 Task: Look for space in Cisnadie, Romania from 9th August, 2023 to 12th August, 2023 for 1 adult in price range Rs.6000 to Rs.15000. Place can be entire place with 1  bedroom having 1 bed and 1 bathroom. Property type can be house, flat, guest house. Booking option can be shelf check-in. Required host language is English.
Action: Mouse moved to (535, 126)
Screenshot: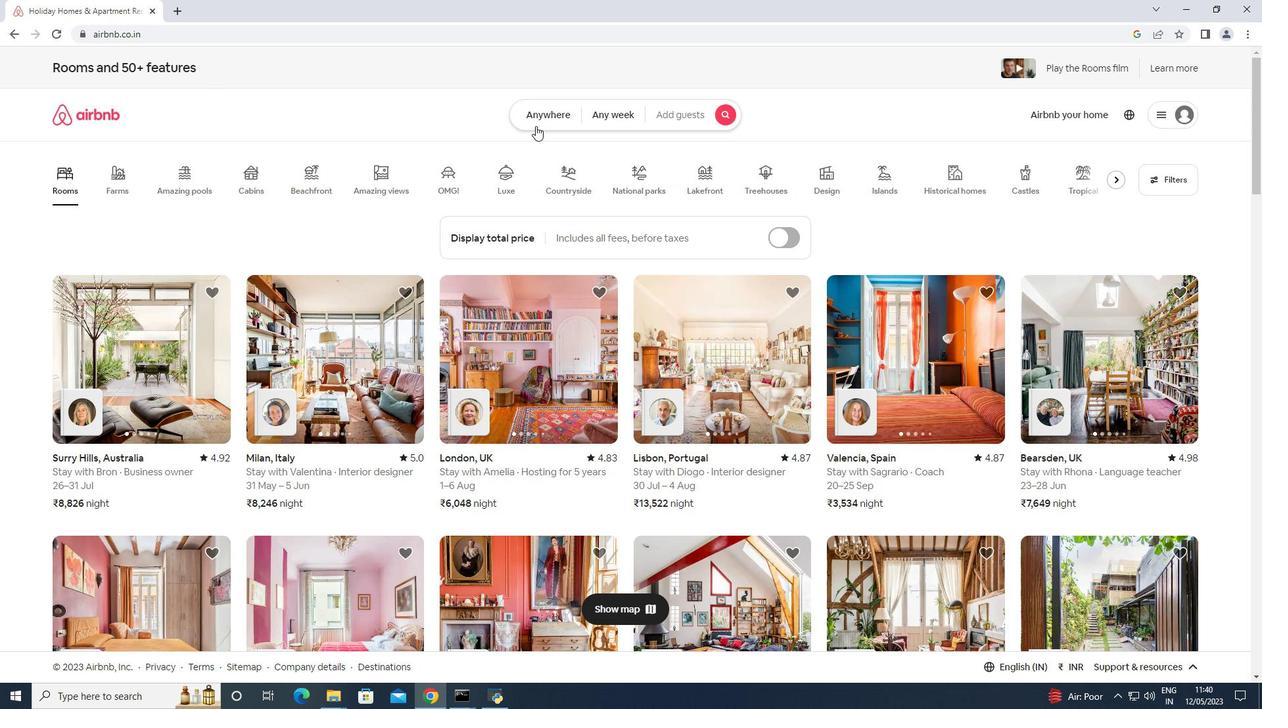 
Action: Mouse pressed left at (535, 126)
Screenshot: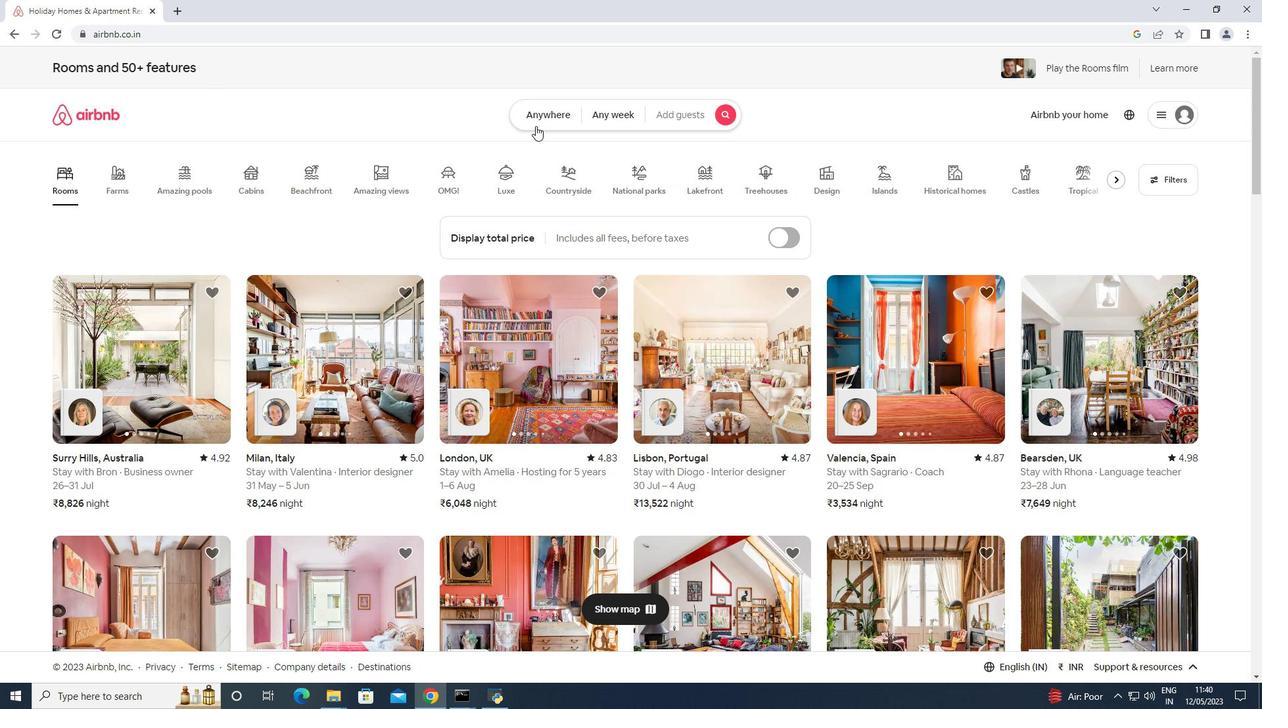 
Action: Mouse moved to (475, 159)
Screenshot: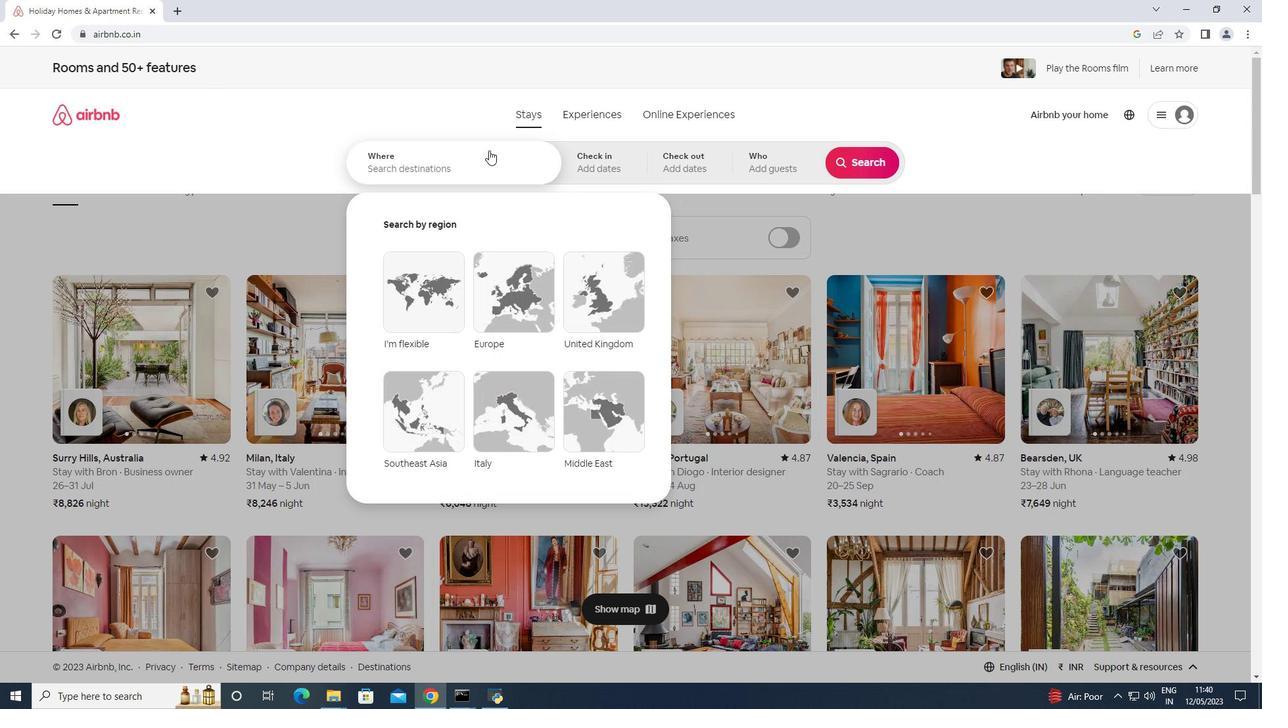 
Action: Mouse pressed left at (475, 159)
Screenshot: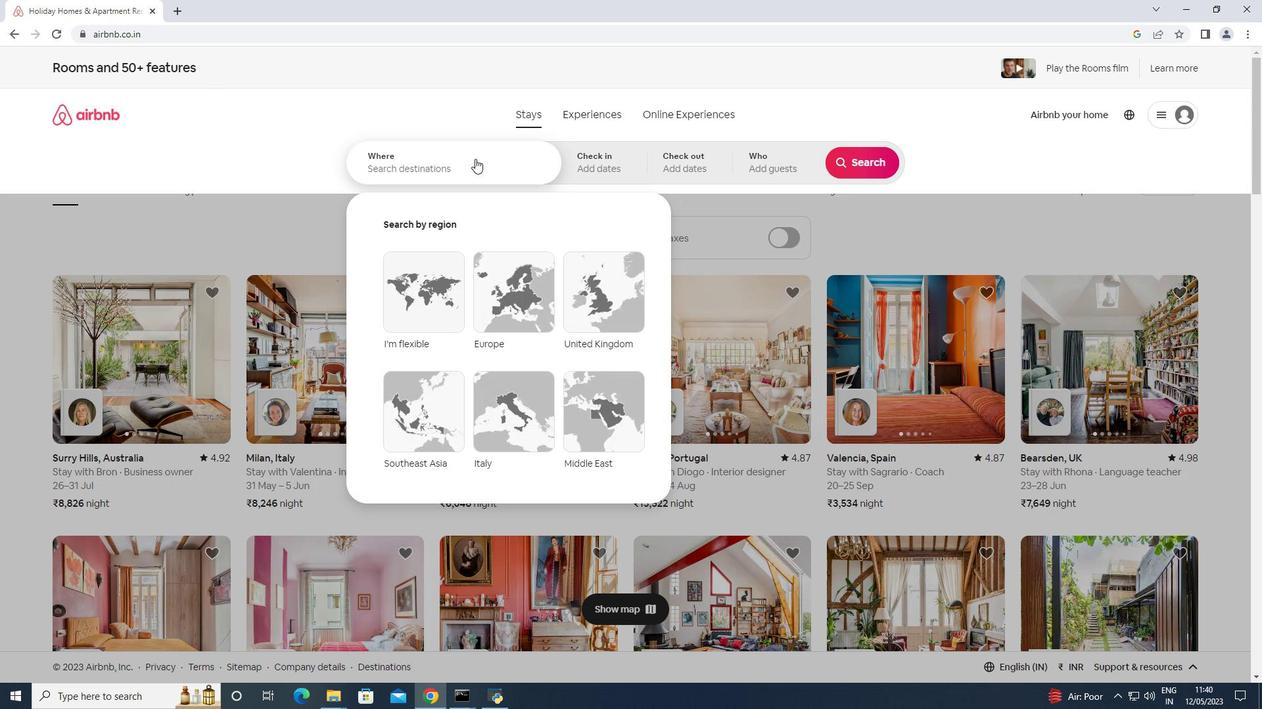 
Action: Mouse moved to (529, 161)
Screenshot: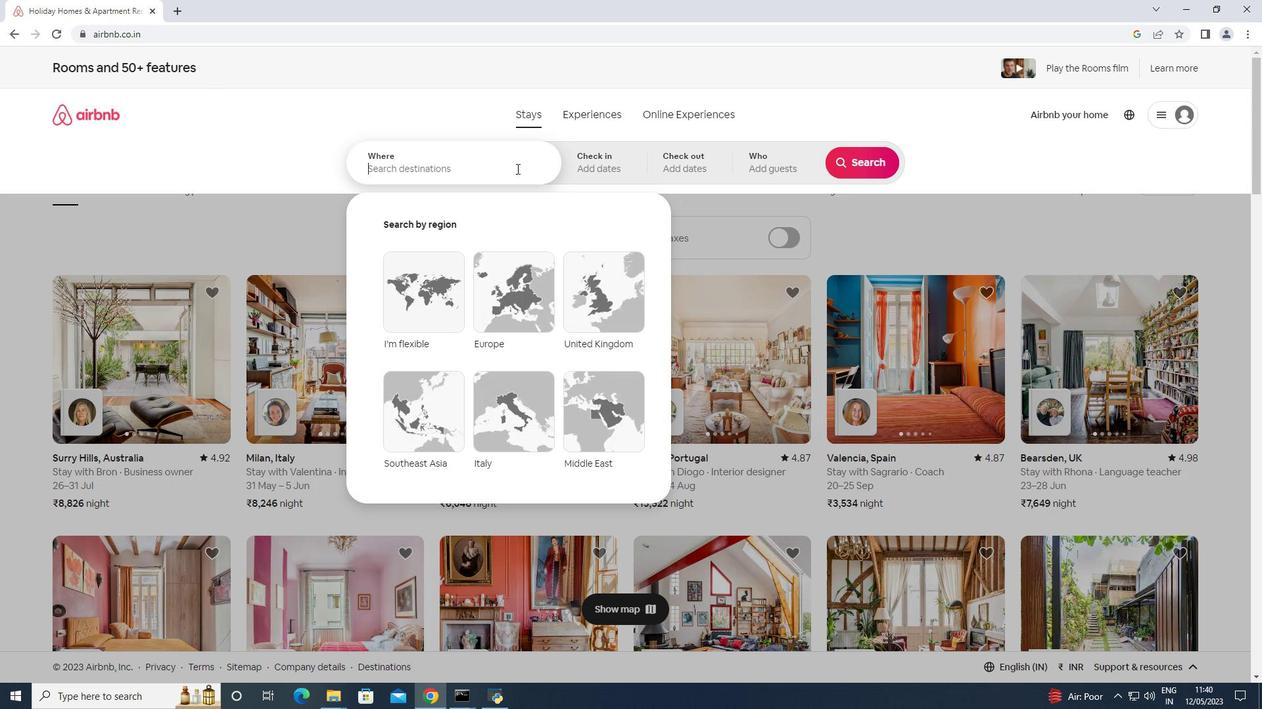 
Action: Key pressed <Key.shift><Key.shift><Key.shift><Key.shift><Key.shift>Cisnadie,<Key.space><Key.shift>Romania<Key.enter>
Screenshot: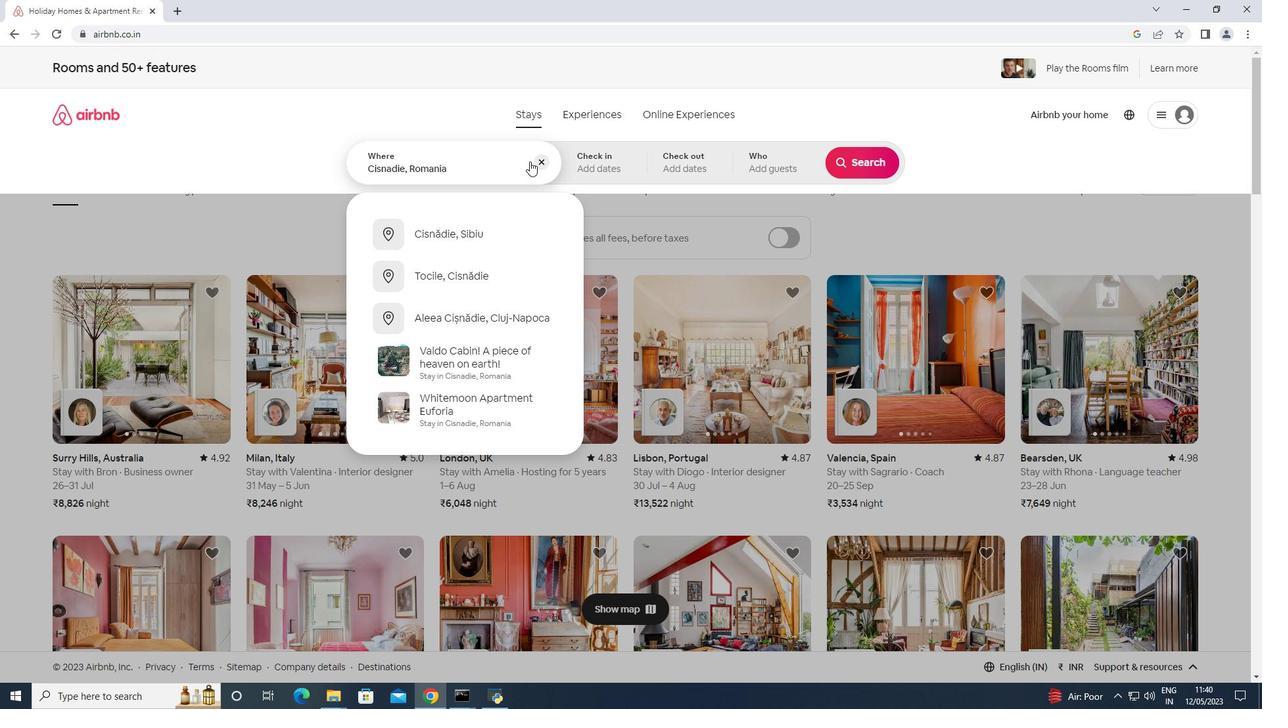 
Action: Mouse moved to (859, 269)
Screenshot: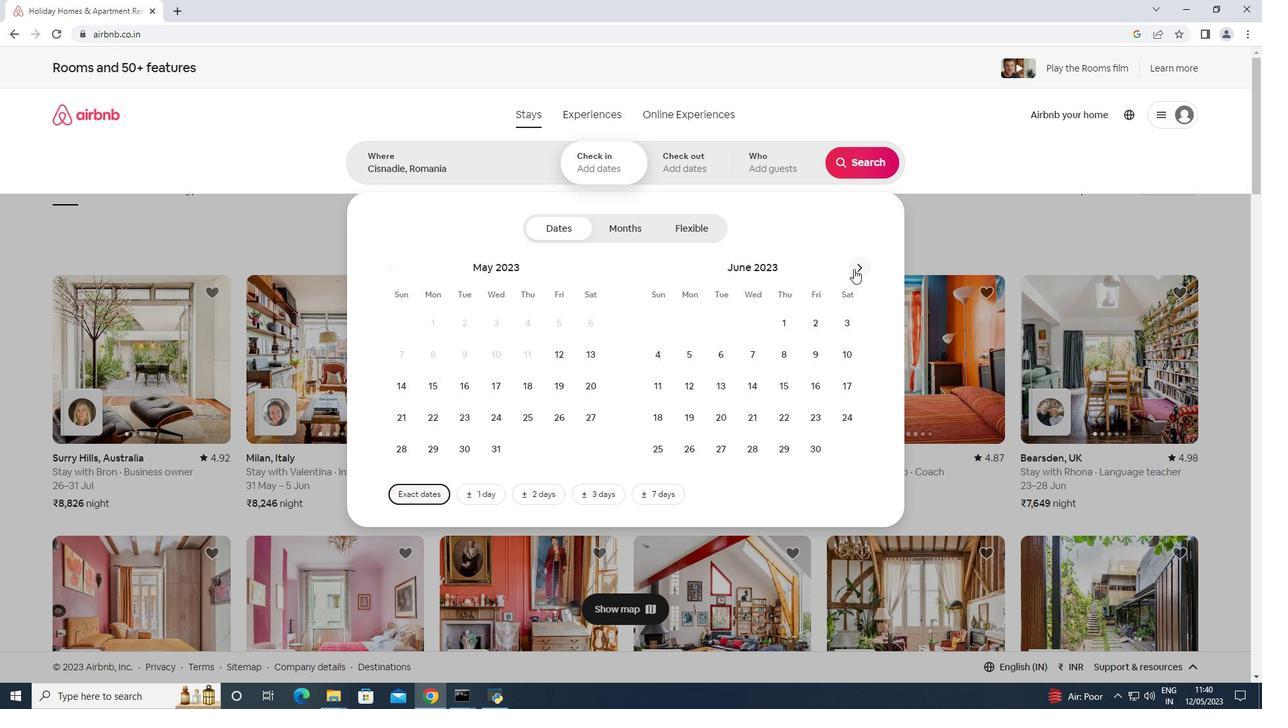 
Action: Mouse pressed left at (859, 269)
Screenshot: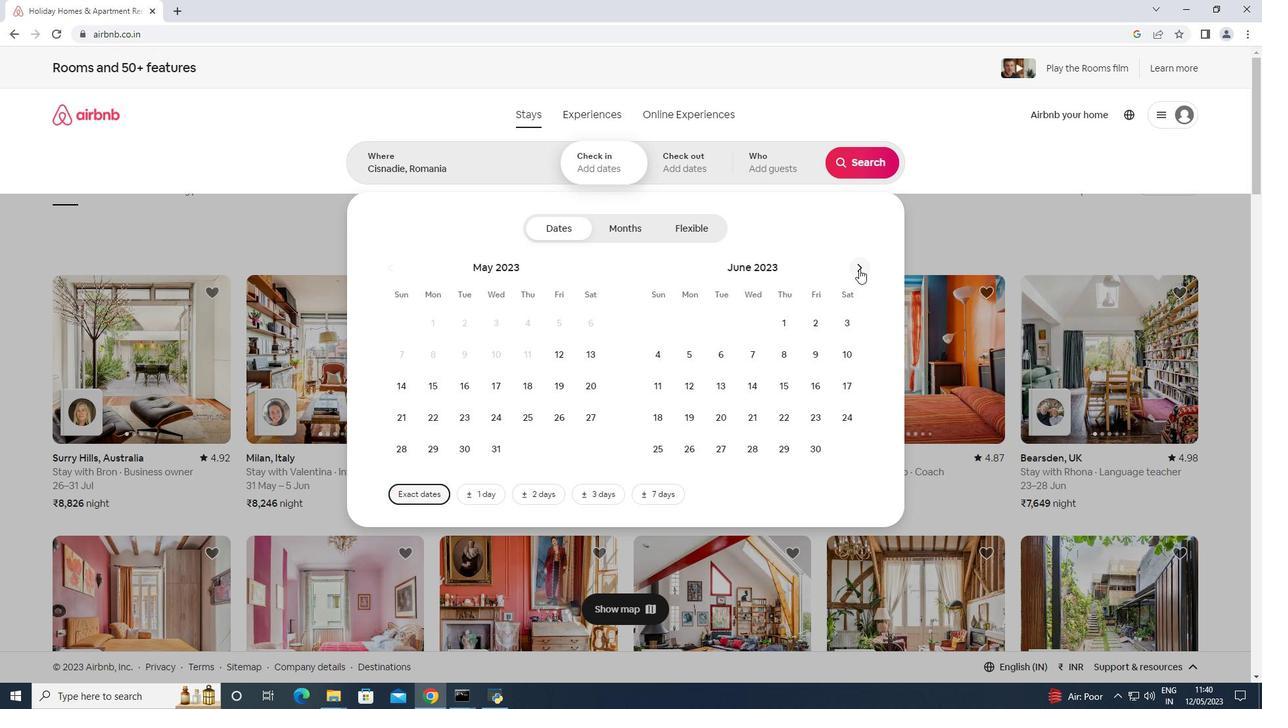 
Action: Mouse pressed left at (859, 269)
Screenshot: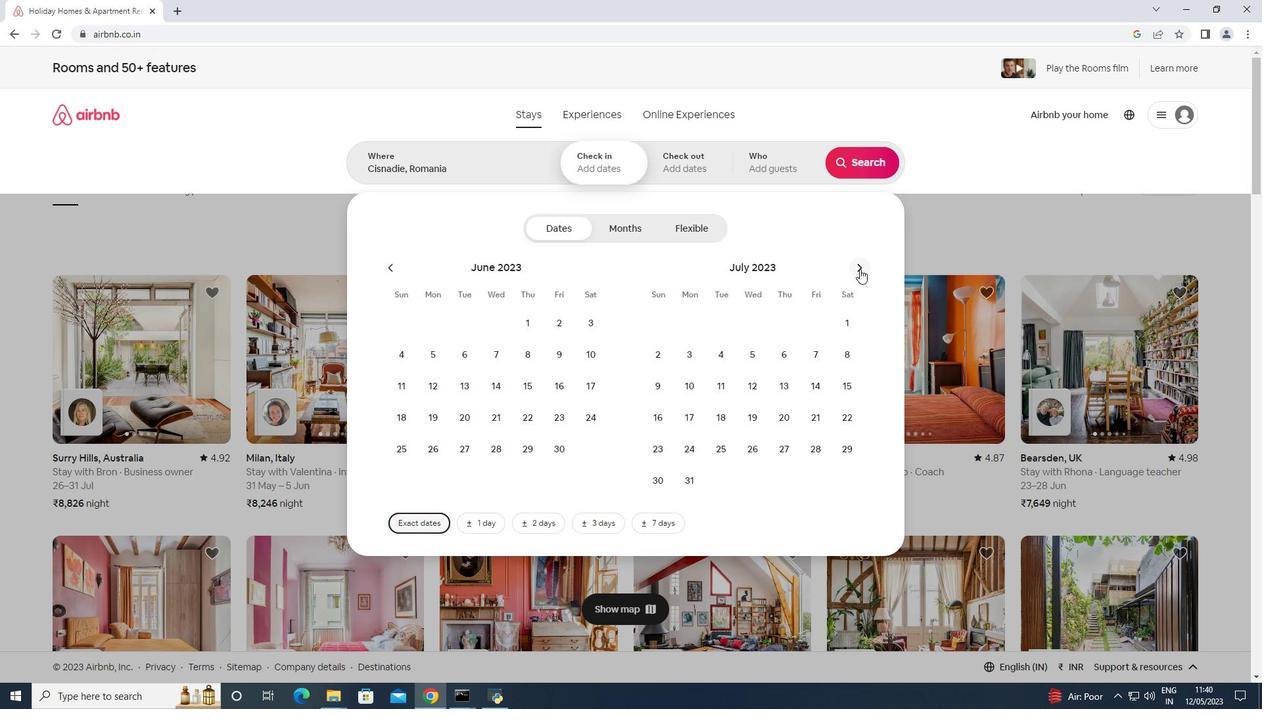
Action: Mouse moved to (744, 353)
Screenshot: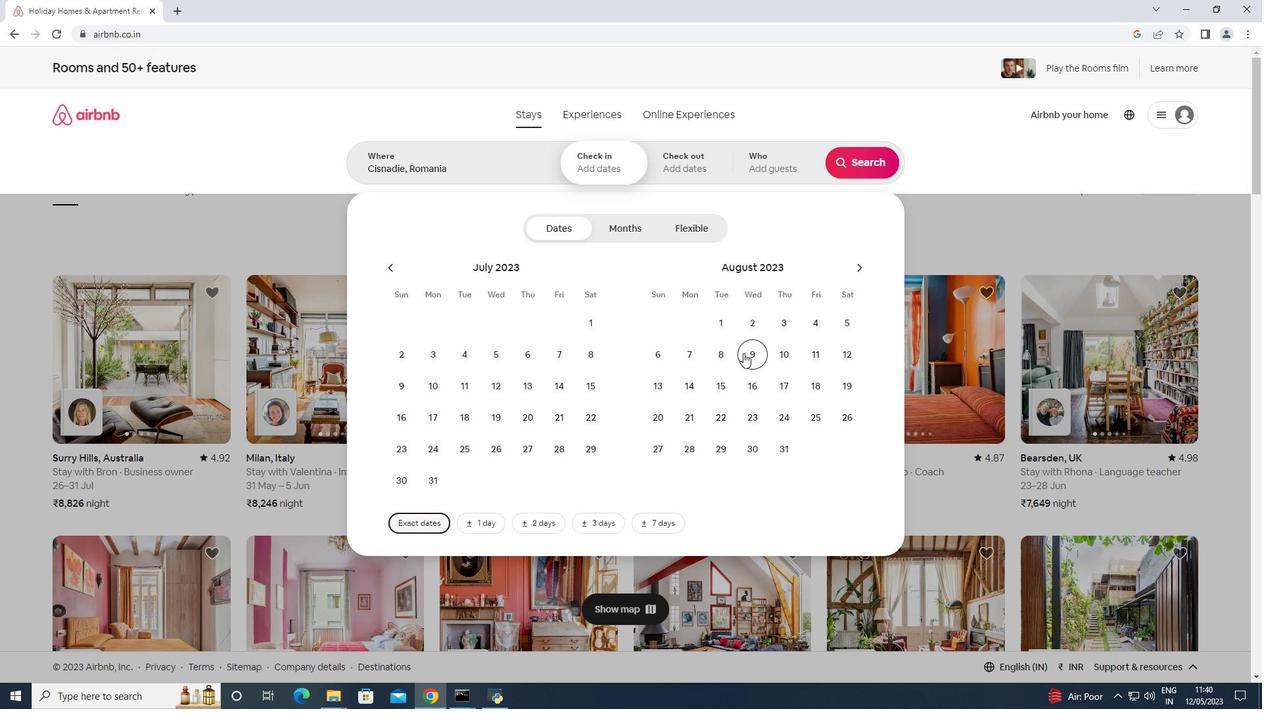 
Action: Mouse pressed left at (744, 353)
Screenshot: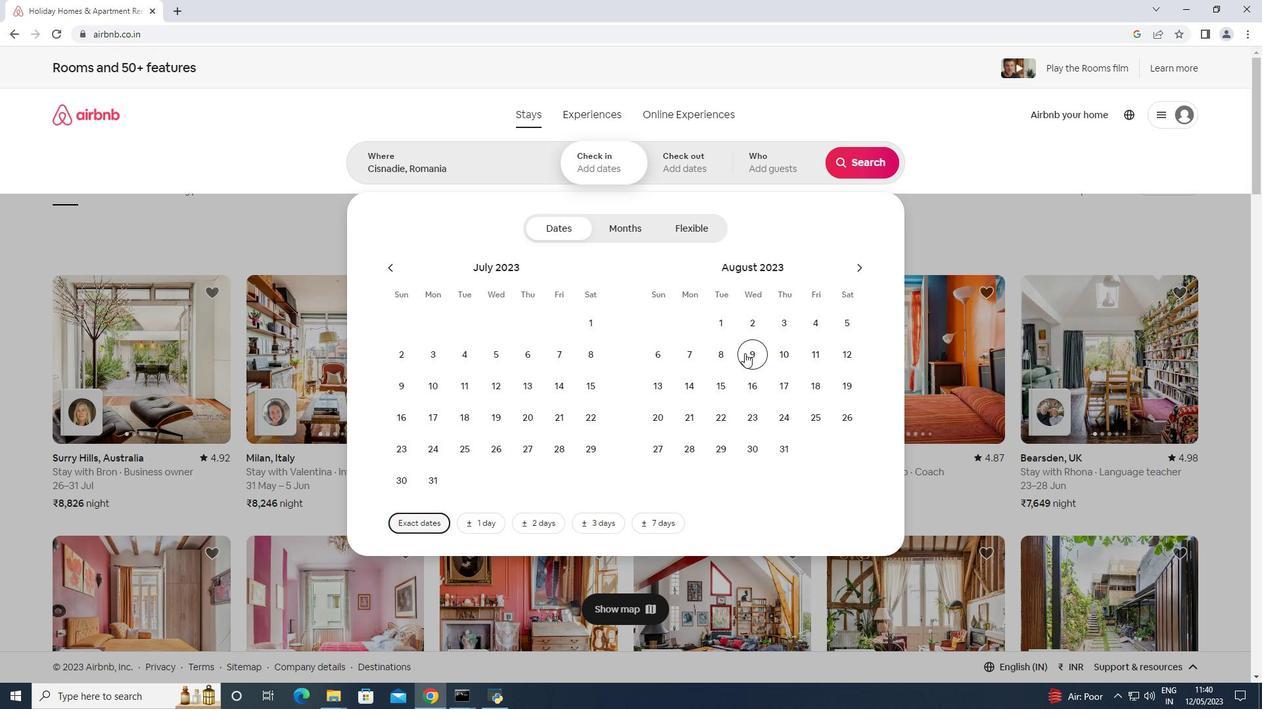 
Action: Mouse moved to (842, 353)
Screenshot: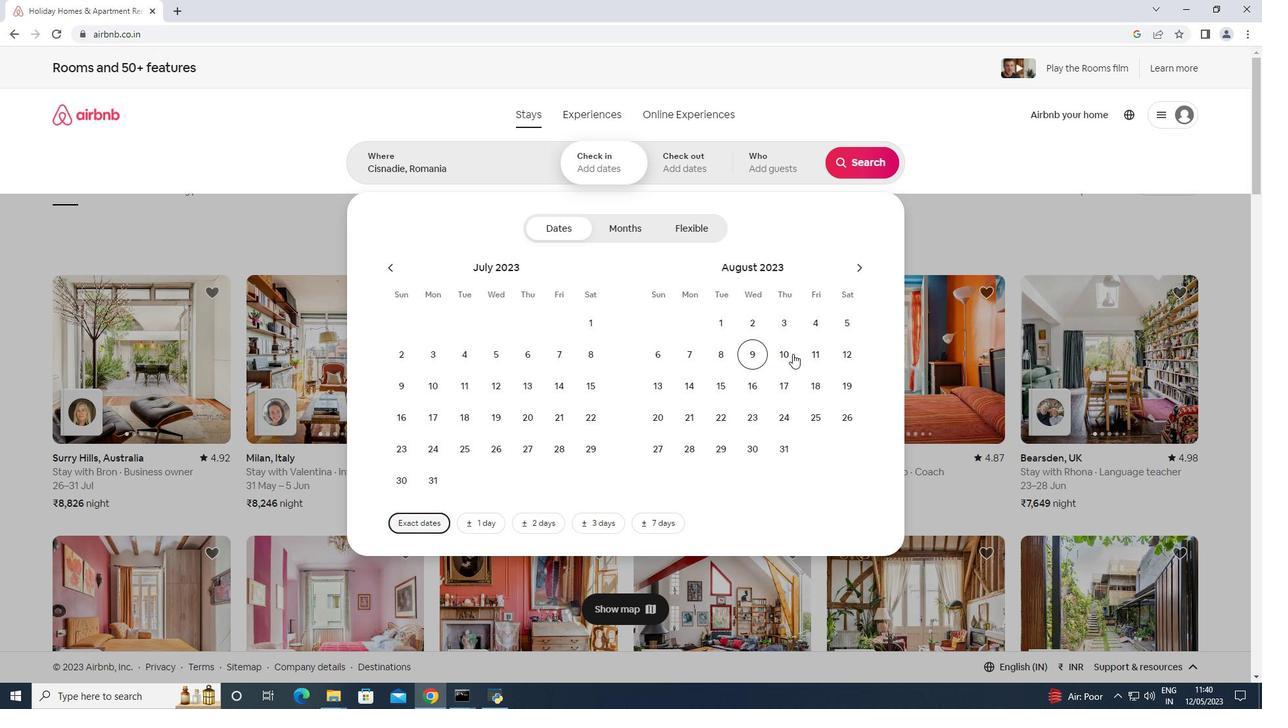 
Action: Mouse pressed left at (842, 353)
Screenshot: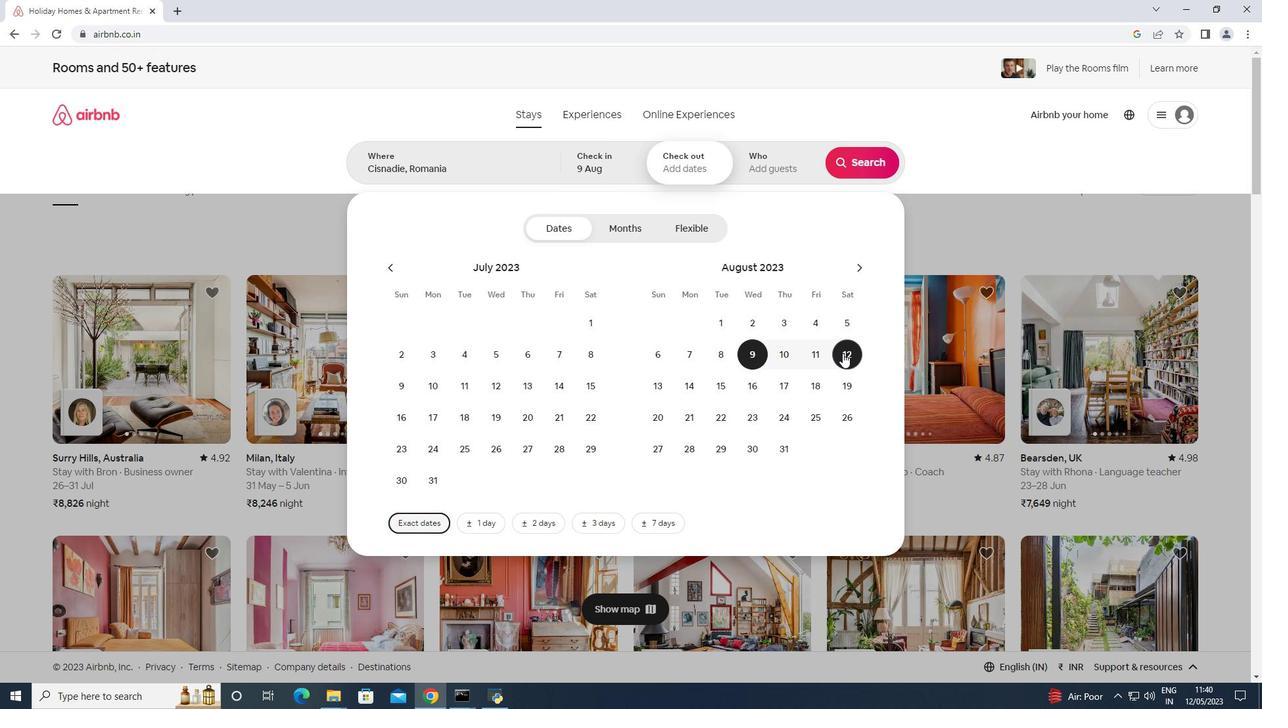 
Action: Mouse moved to (775, 155)
Screenshot: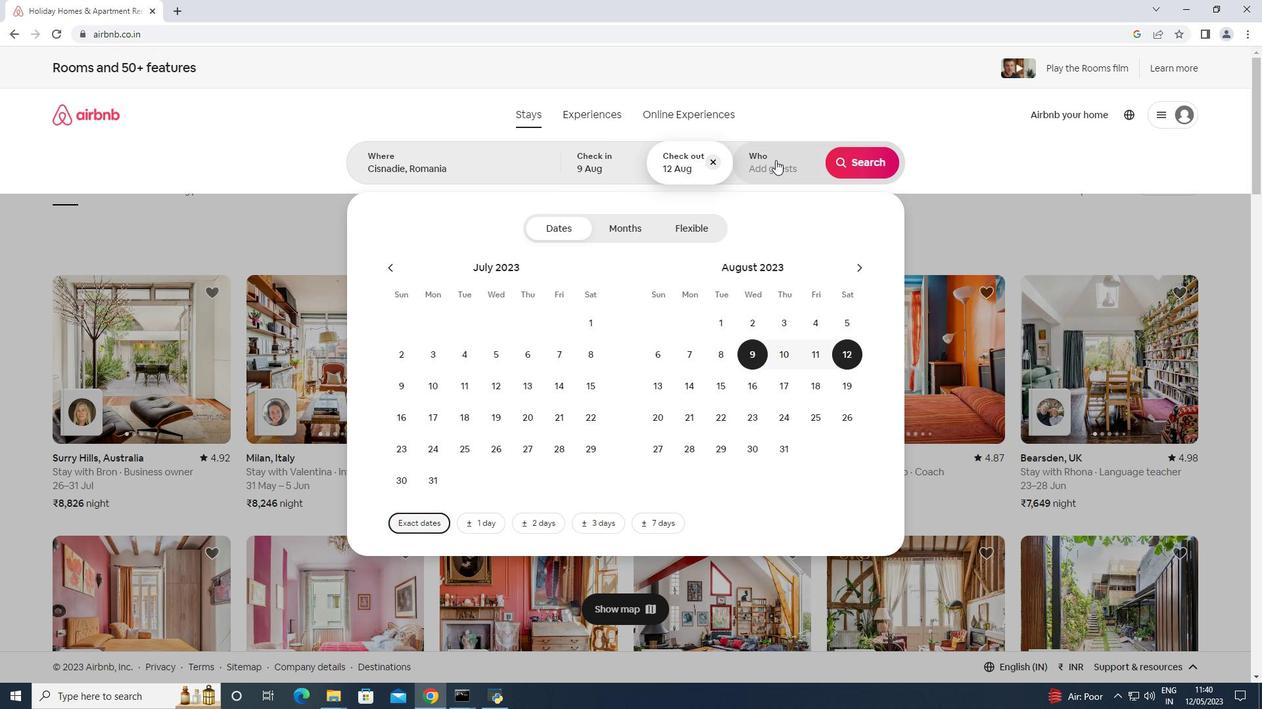 
Action: Mouse pressed left at (775, 155)
Screenshot: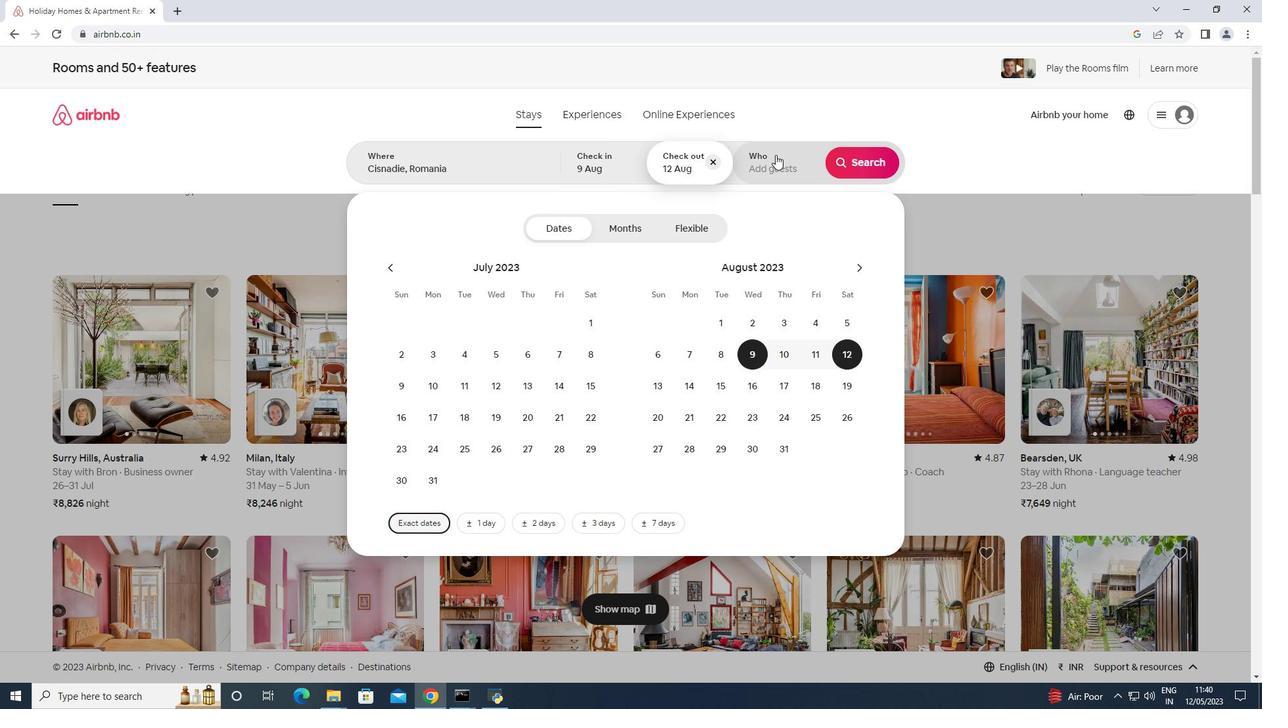 
Action: Mouse moved to (862, 226)
Screenshot: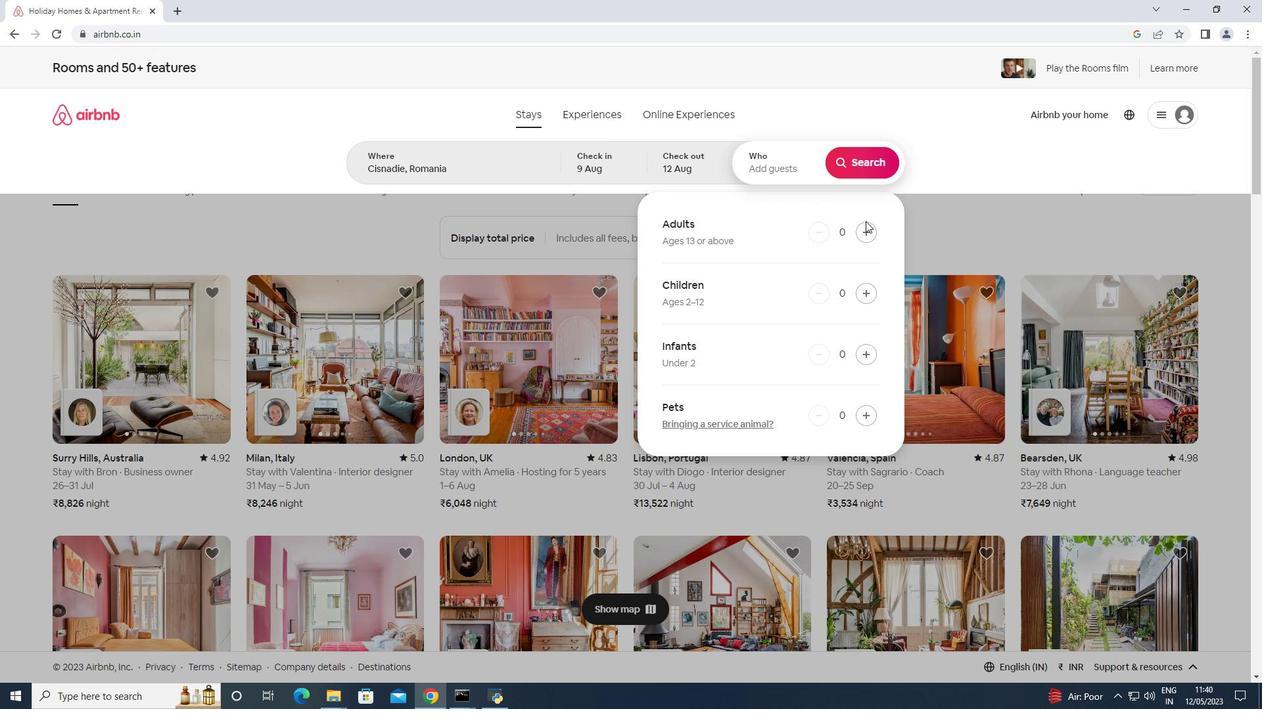 
Action: Mouse pressed left at (862, 226)
Screenshot: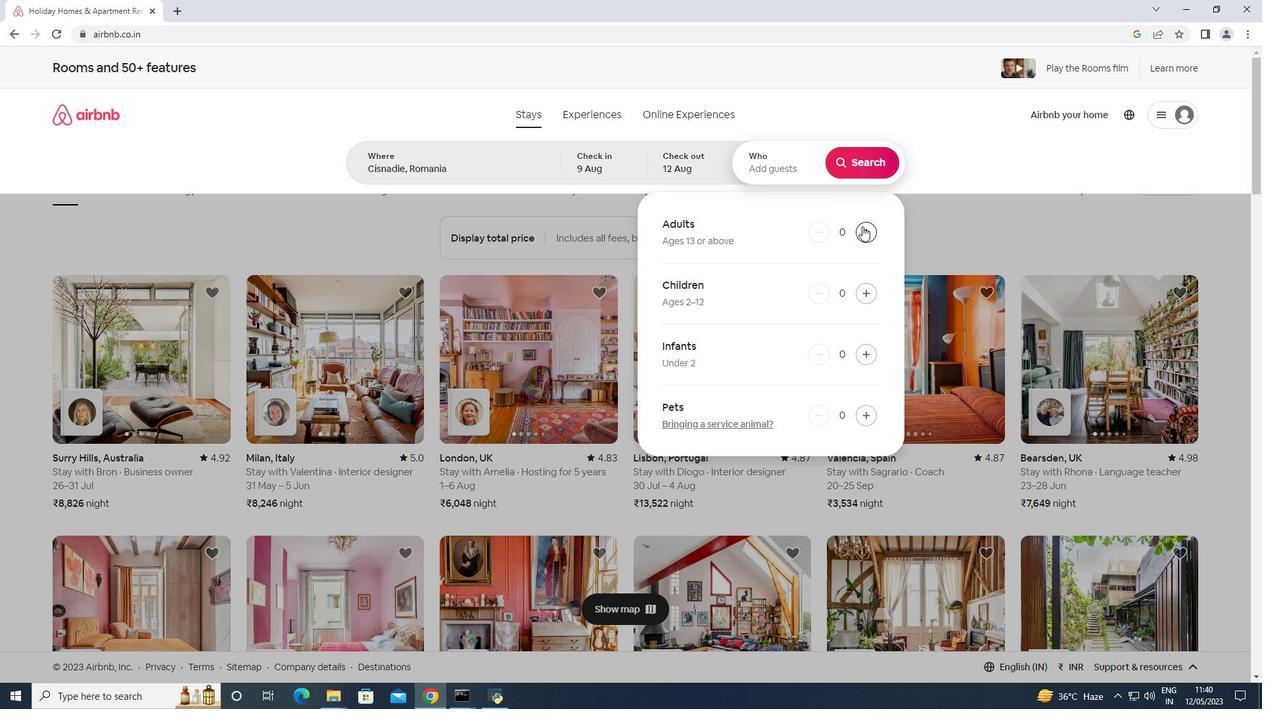 
Action: Mouse moved to (866, 153)
Screenshot: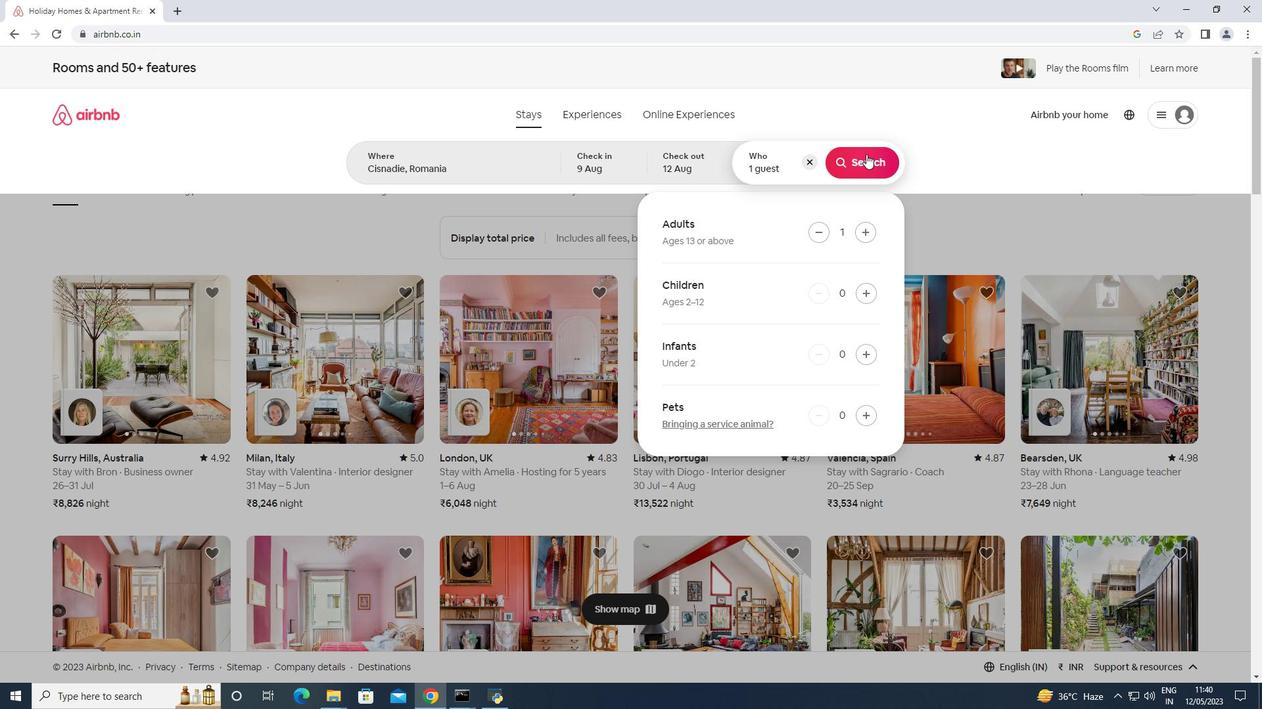 
Action: Mouse pressed left at (866, 153)
Screenshot: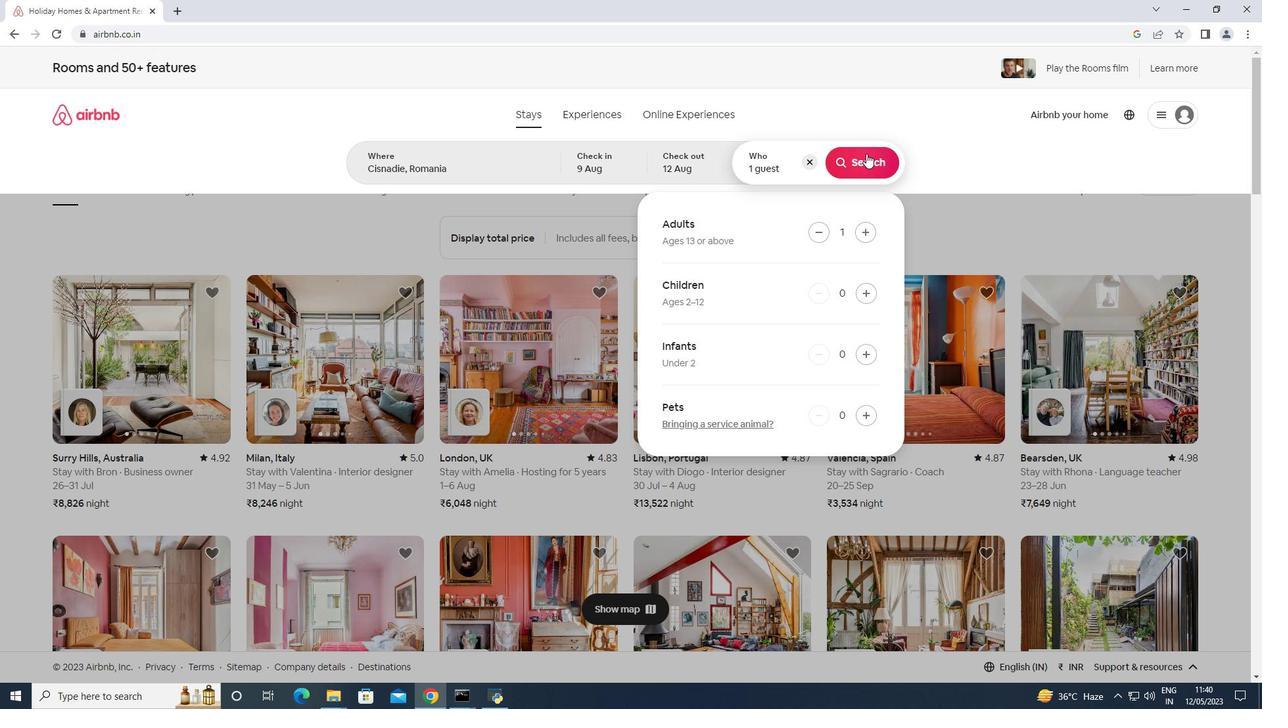 
Action: Mouse moved to (1216, 129)
Screenshot: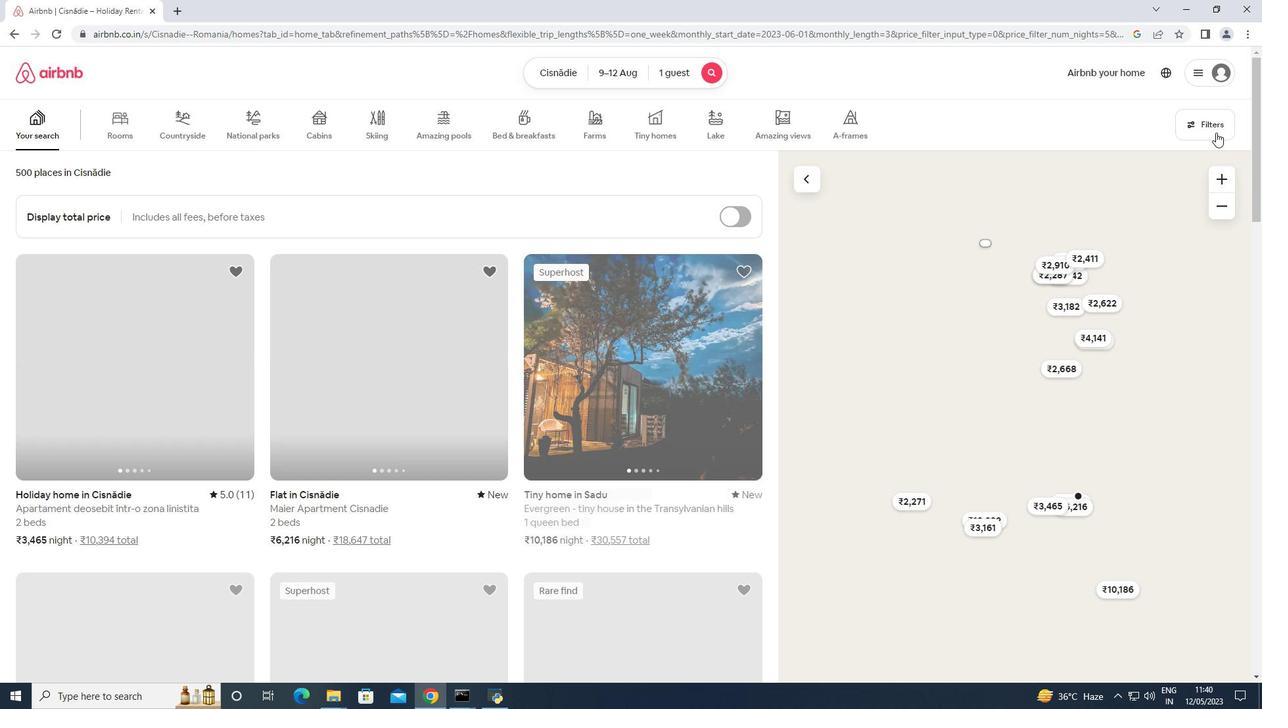 
Action: Mouse pressed left at (1216, 129)
Screenshot: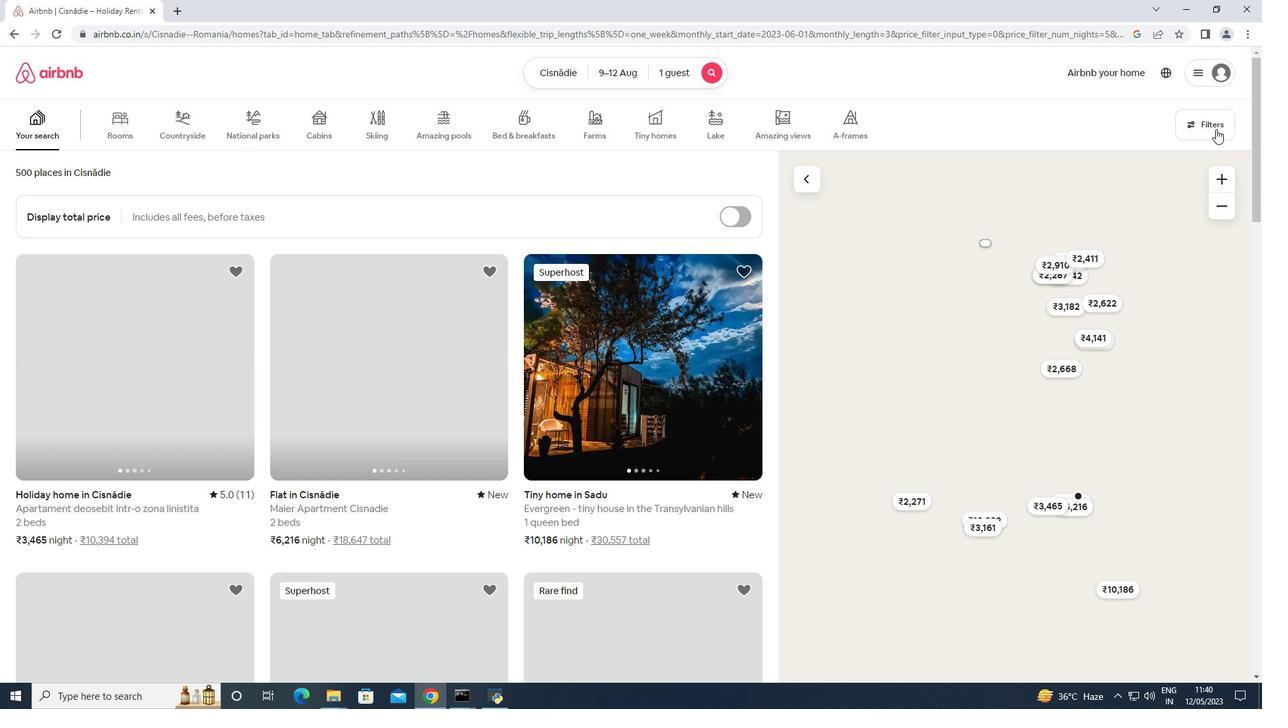 
Action: Mouse moved to (554, 450)
Screenshot: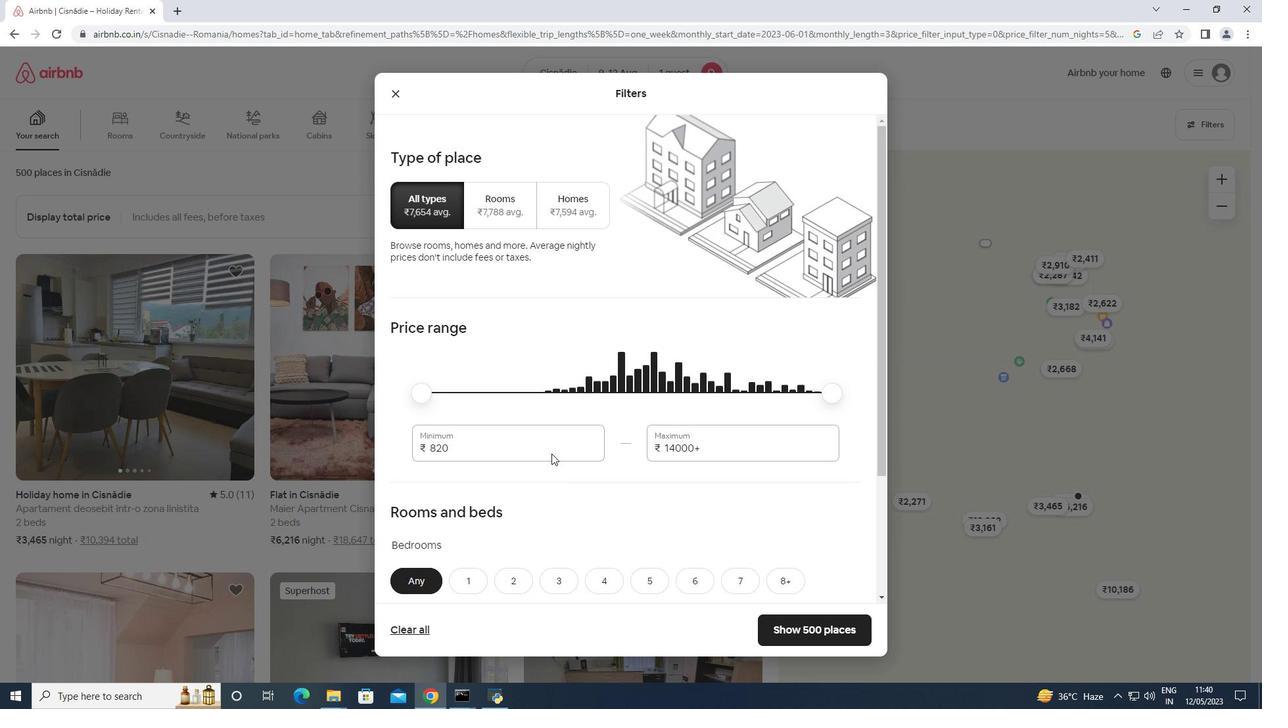 
Action: Mouse pressed left at (554, 450)
Screenshot: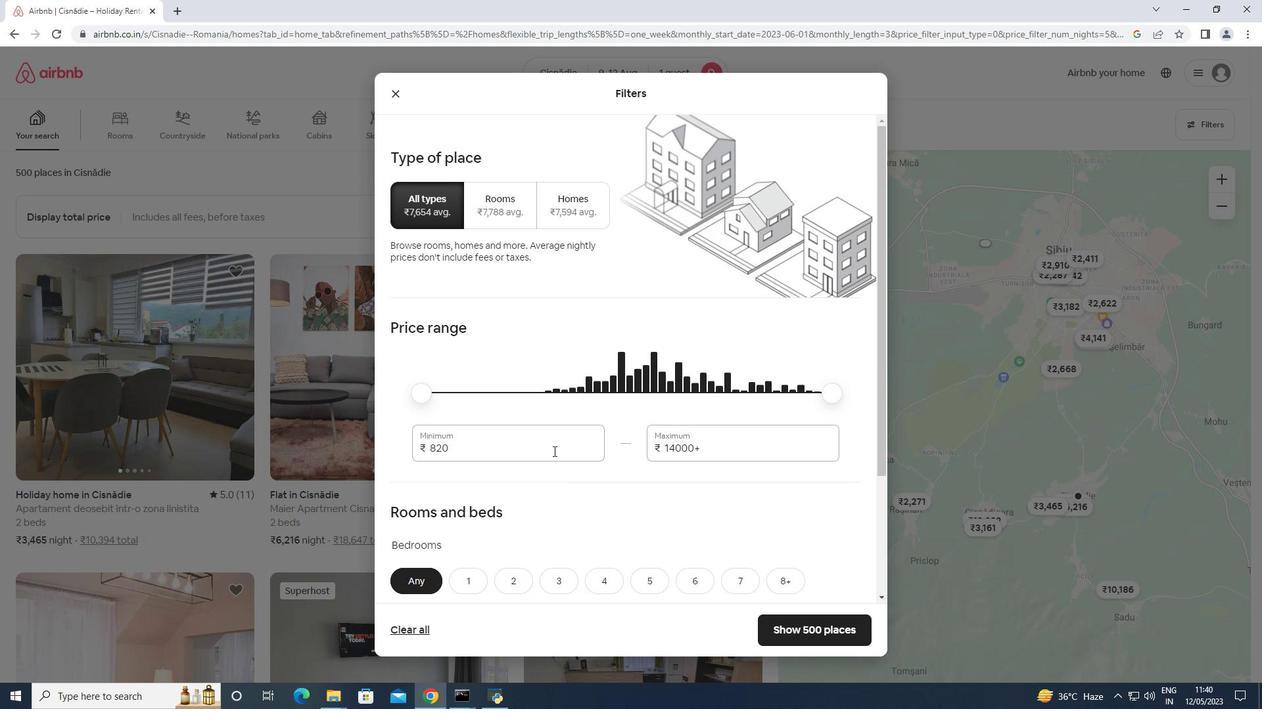 
Action: Mouse pressed left at (554, 450)
Screenshot: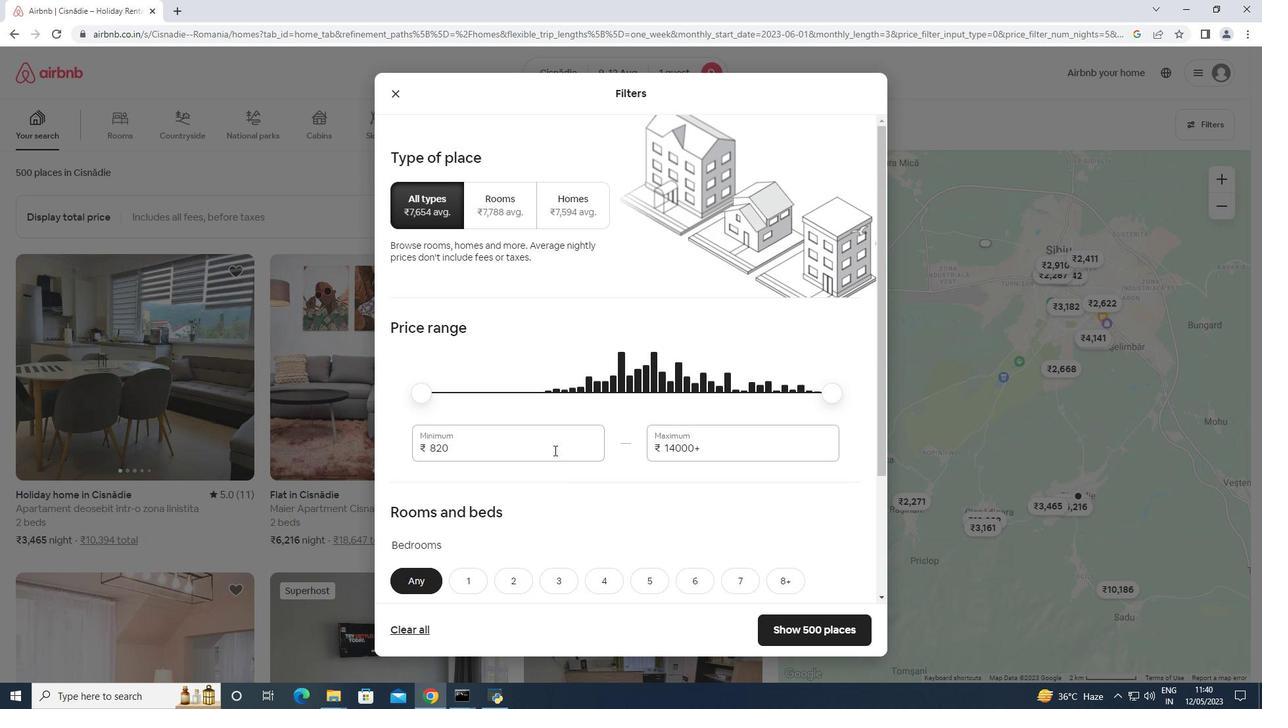 
Action: Key pressed 6000<Key.tab>15000
Screenshot: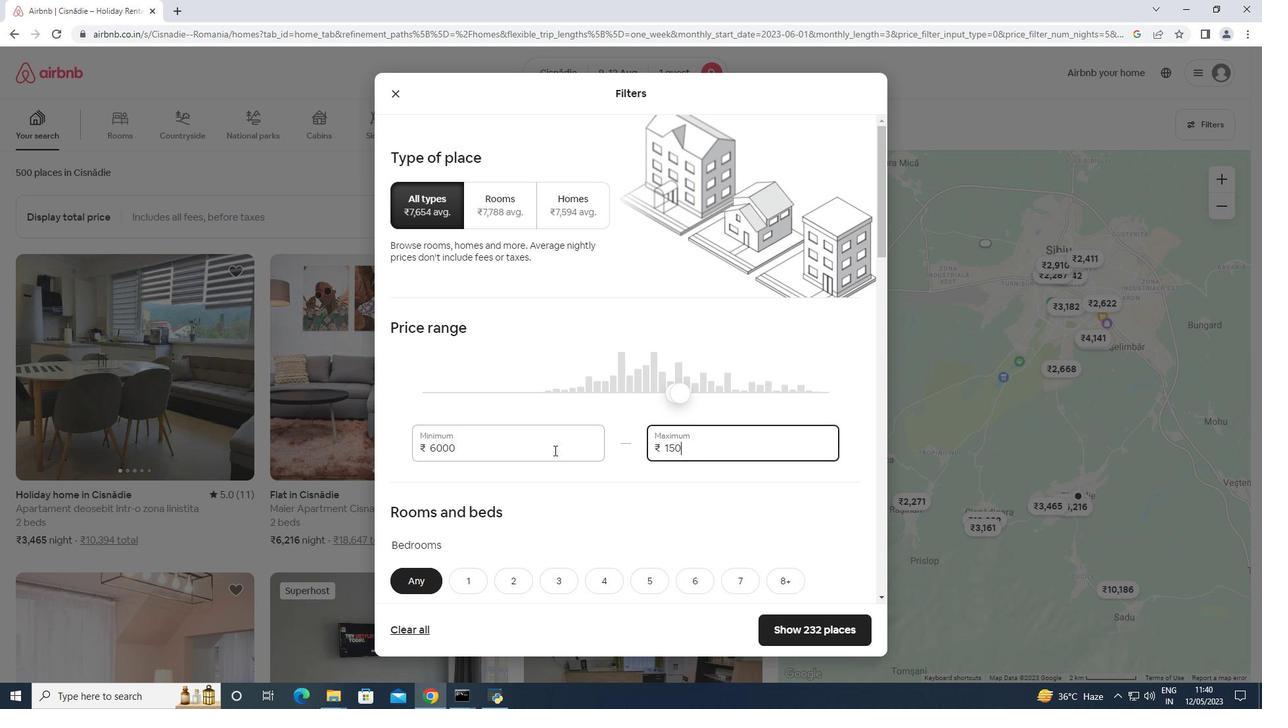 
Action: Mouse moved to (547, 434)
Screenshot: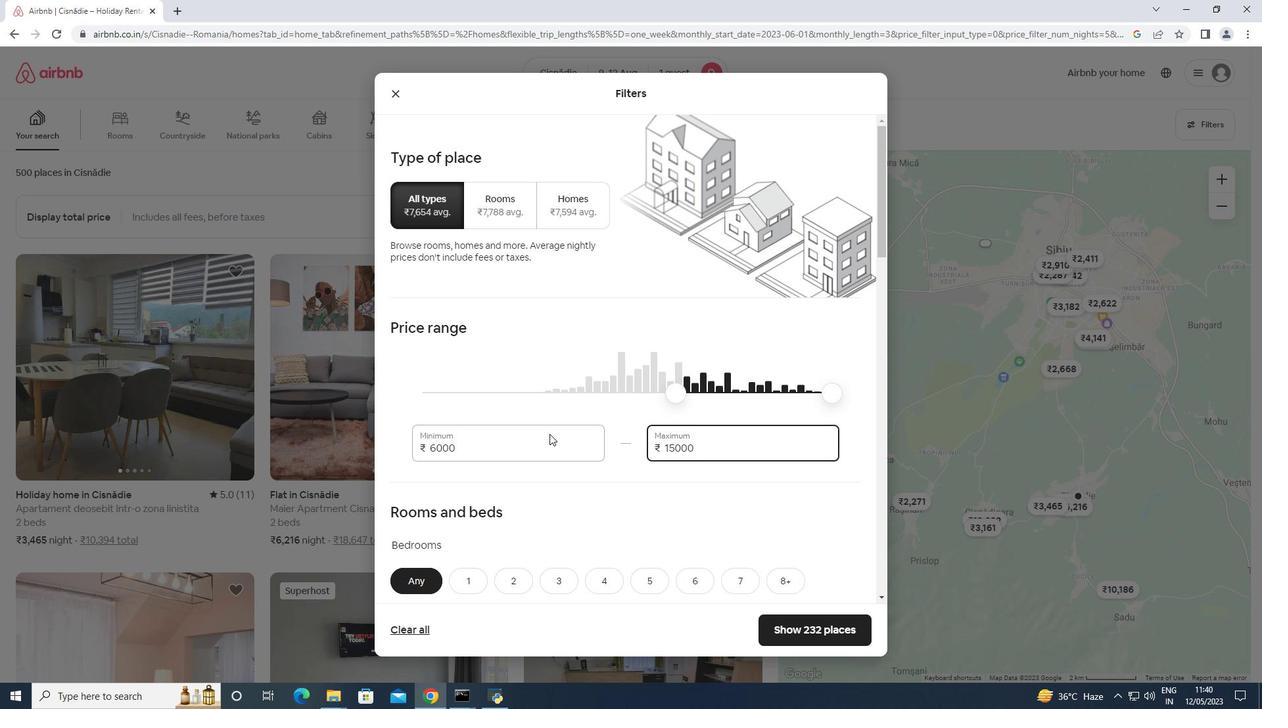 
Action: Mouse scrolled (547, 433) with delta (0, 0)
Screenshot: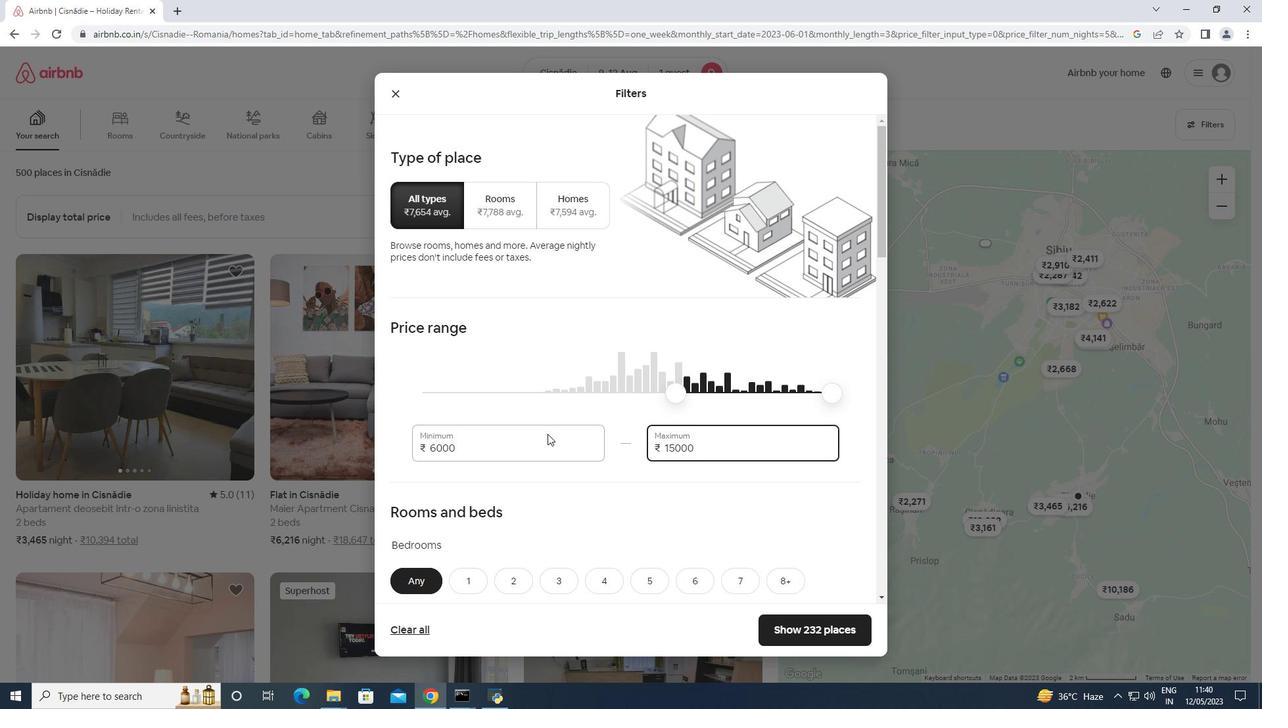 
Action: Mouse scrolled (547, 433) with delta (0, 0)
Screenshot: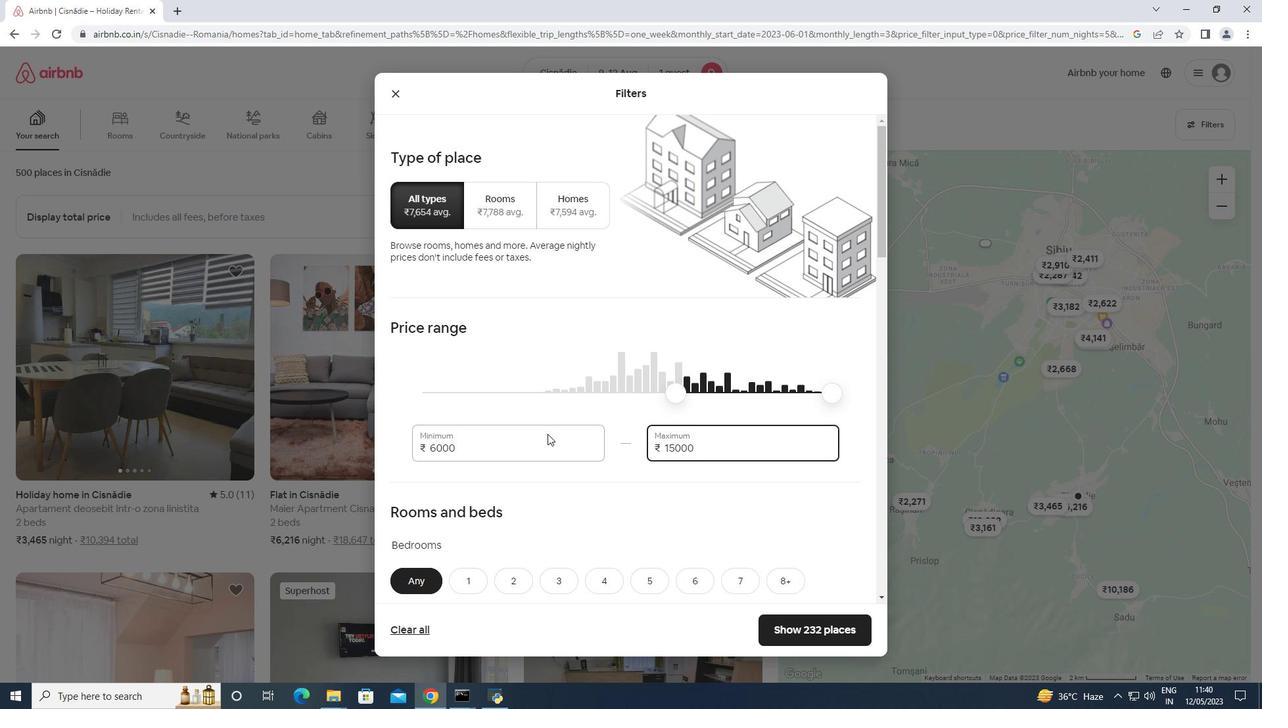 
Action: Mouse scrolled (547, 433) with delta (0, 0)
Screenshot: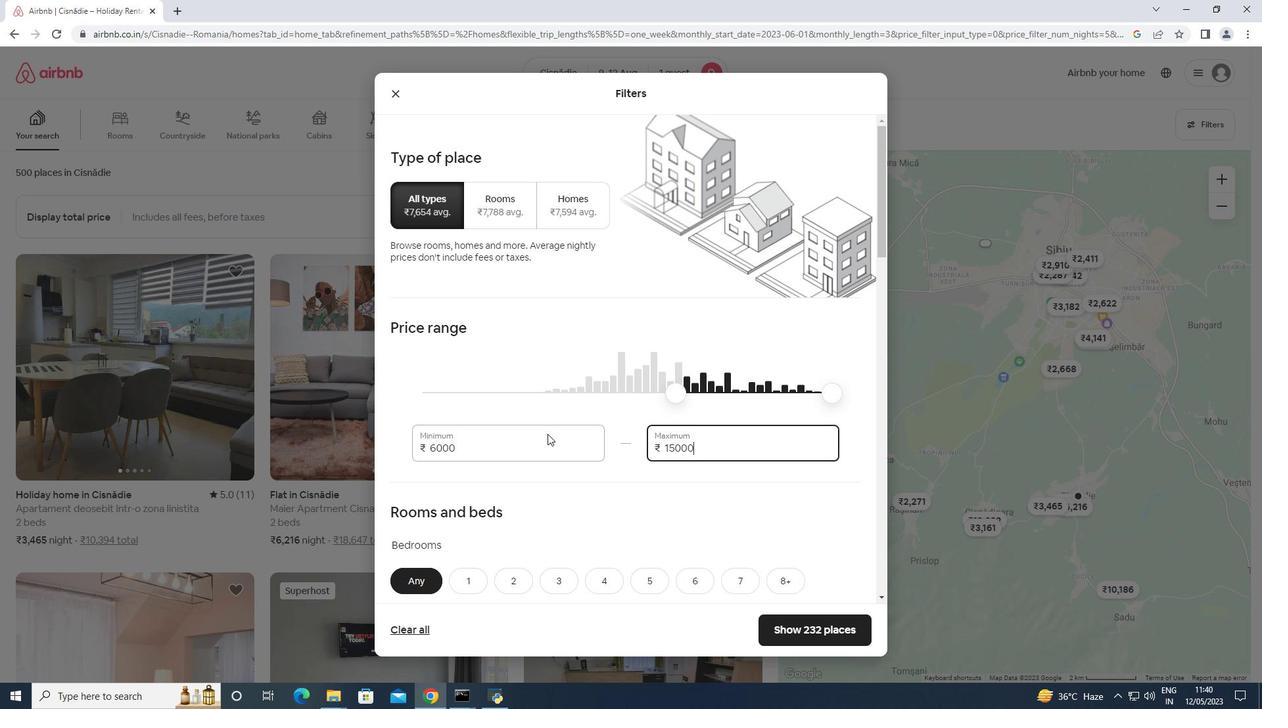 
Action: Mouse scrolled (547, 433) with delta (0, 0)
Screenshot: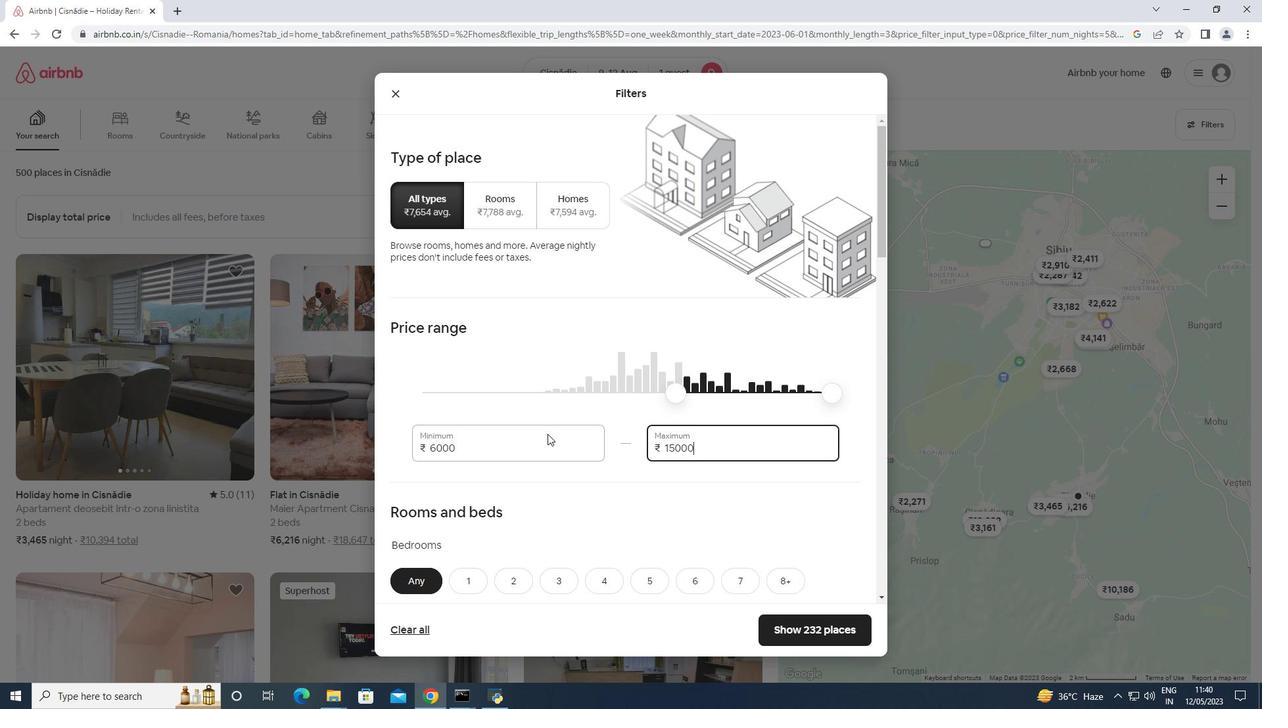 
Action: Mouse moved to (474, 326)
Screenshot: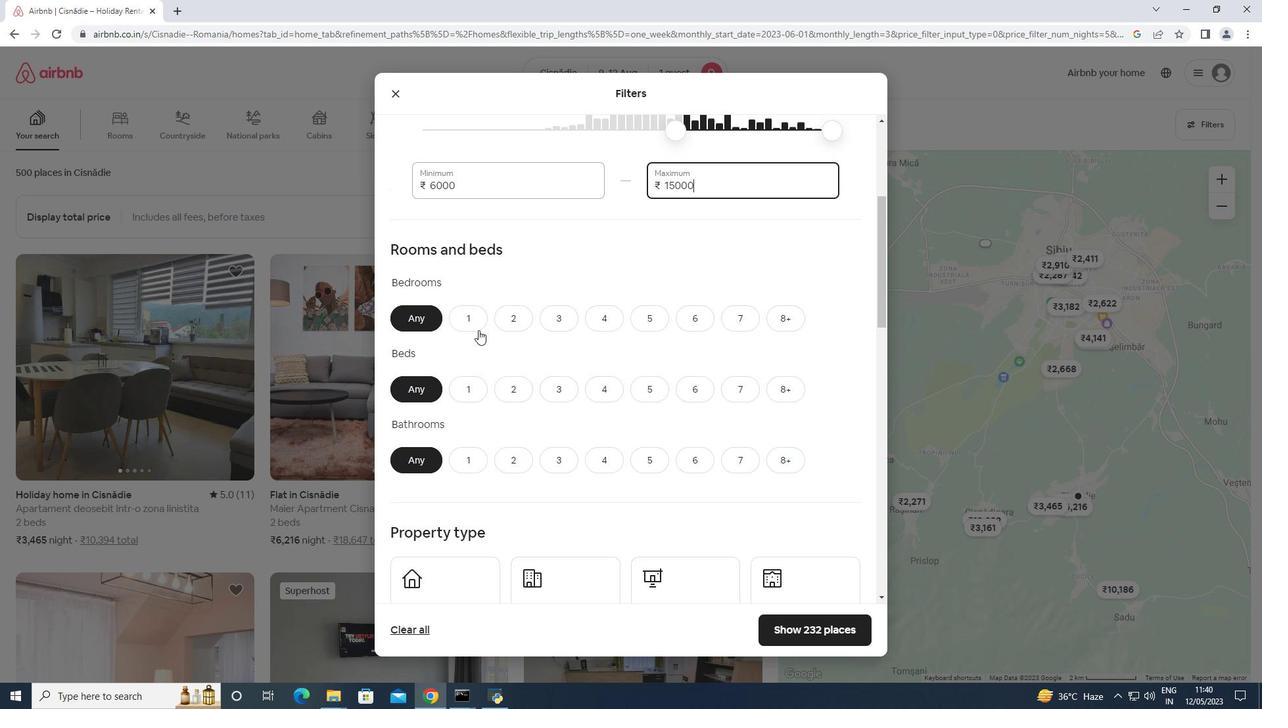 
Action: Mouse pressed left at (474, 326)
Screenshot: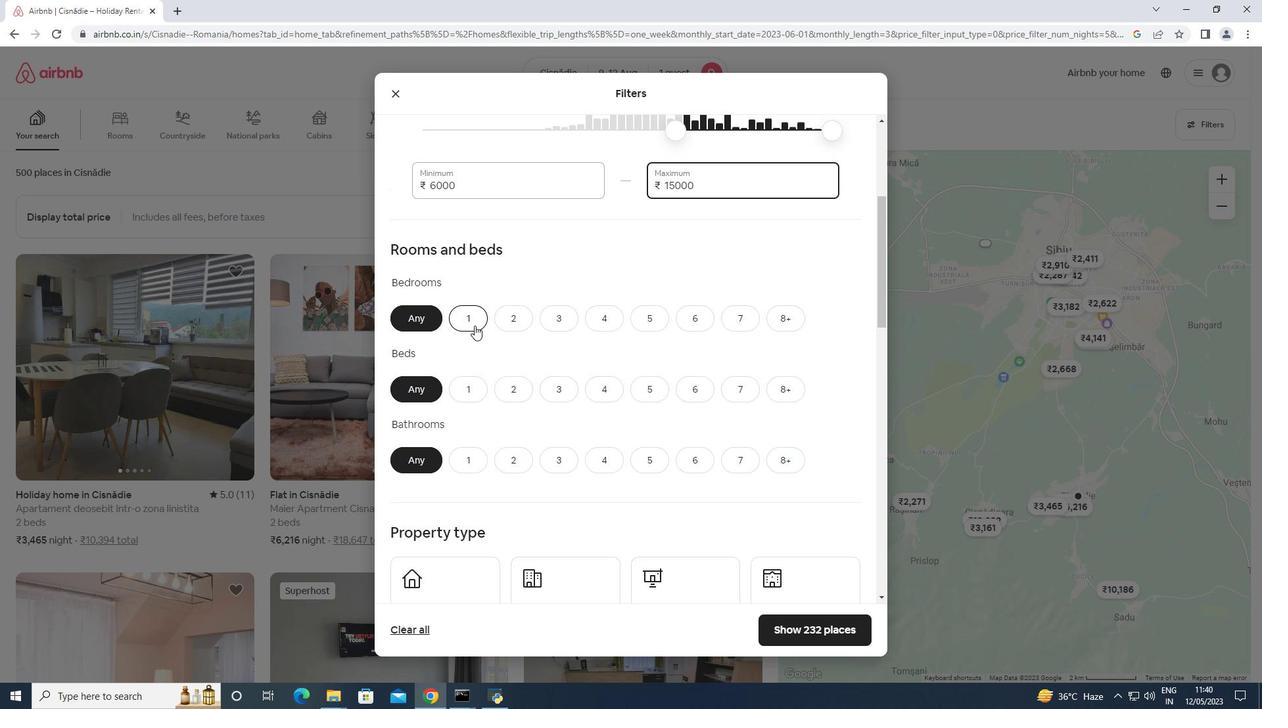 
Action: Mouse moved to (469, 393)
Screenshot: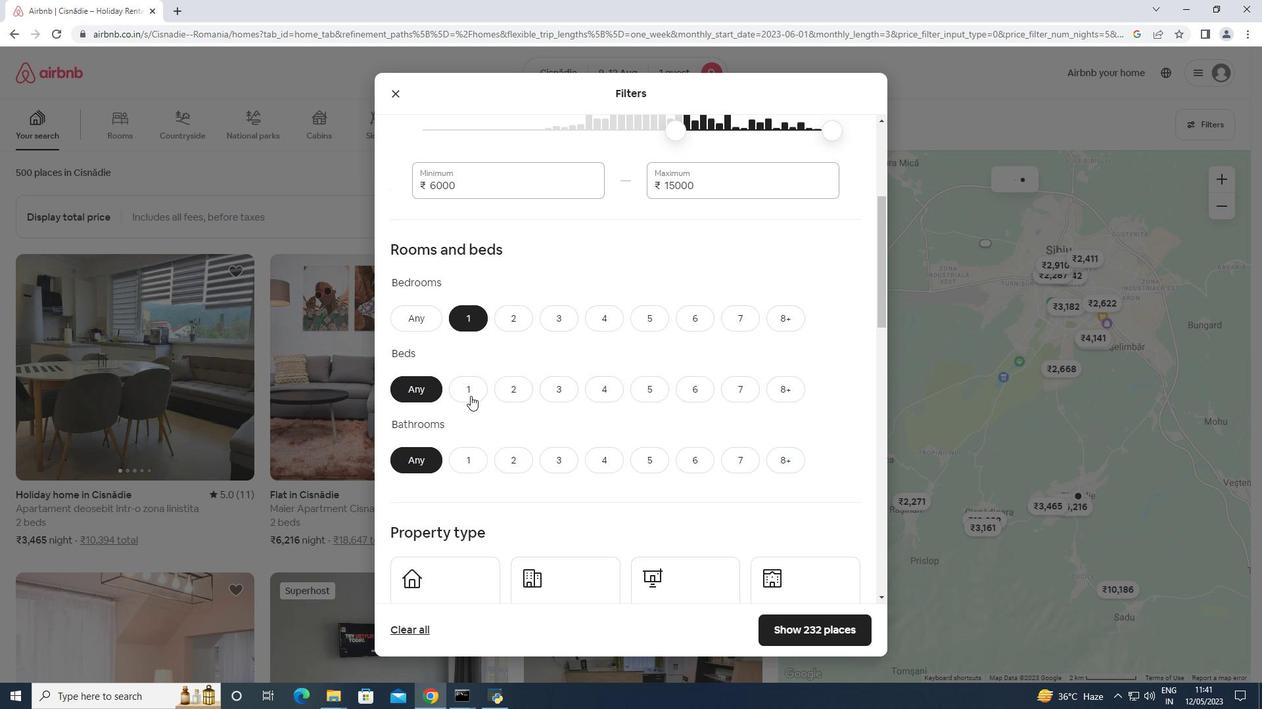 
Action: Mouse pressed left at (469, 393)
Screenshot: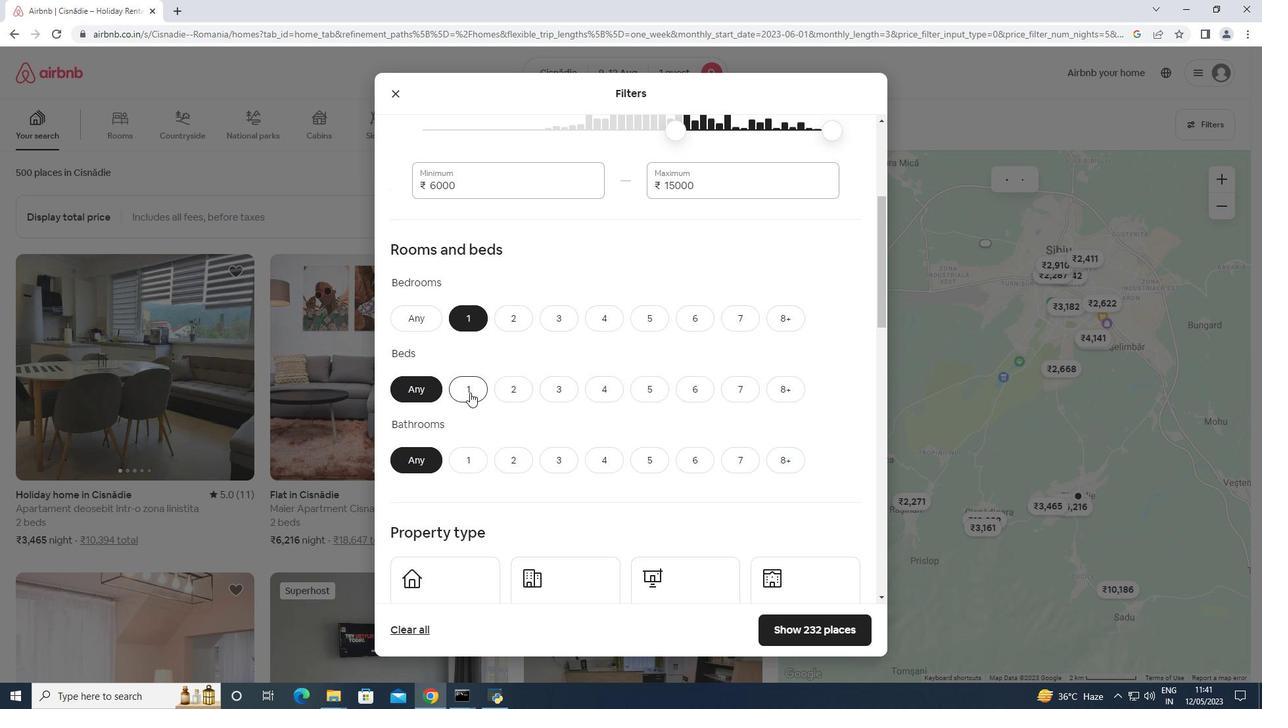 
Action: Mouse moved to (465, 454)
Screenshot: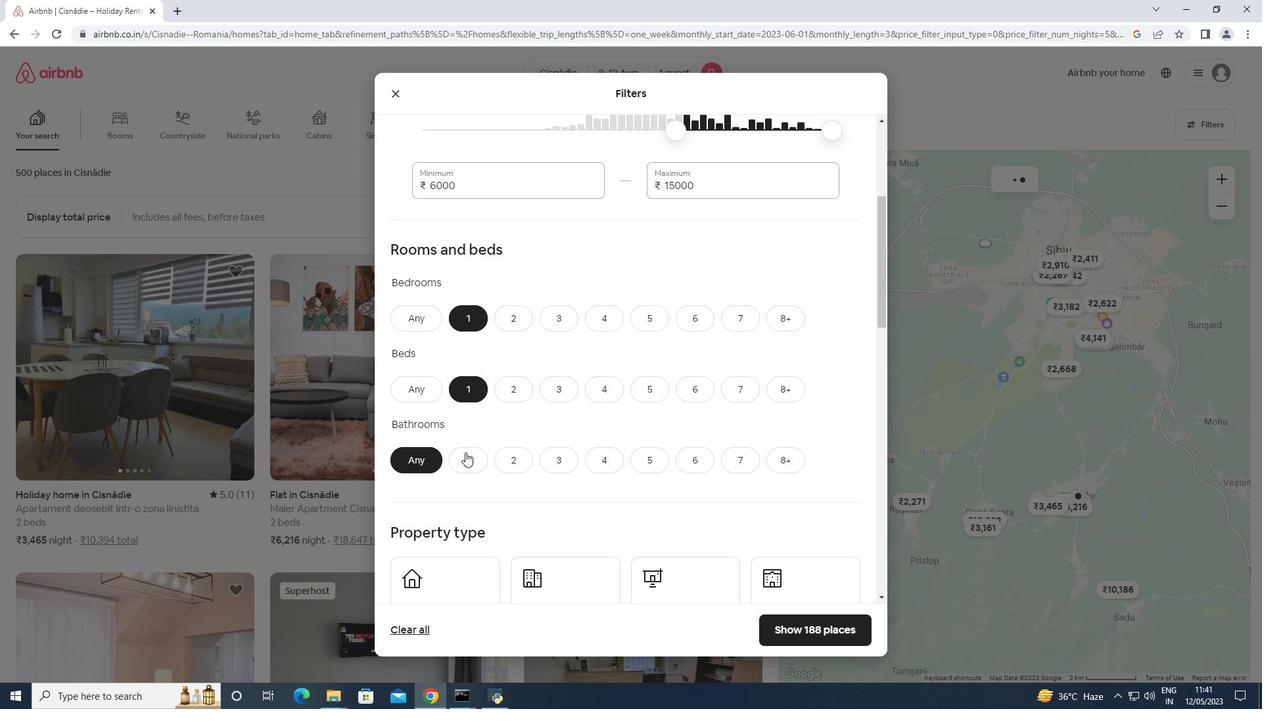 
Action: Mouse pressed left at (465, 454)
Screenshot: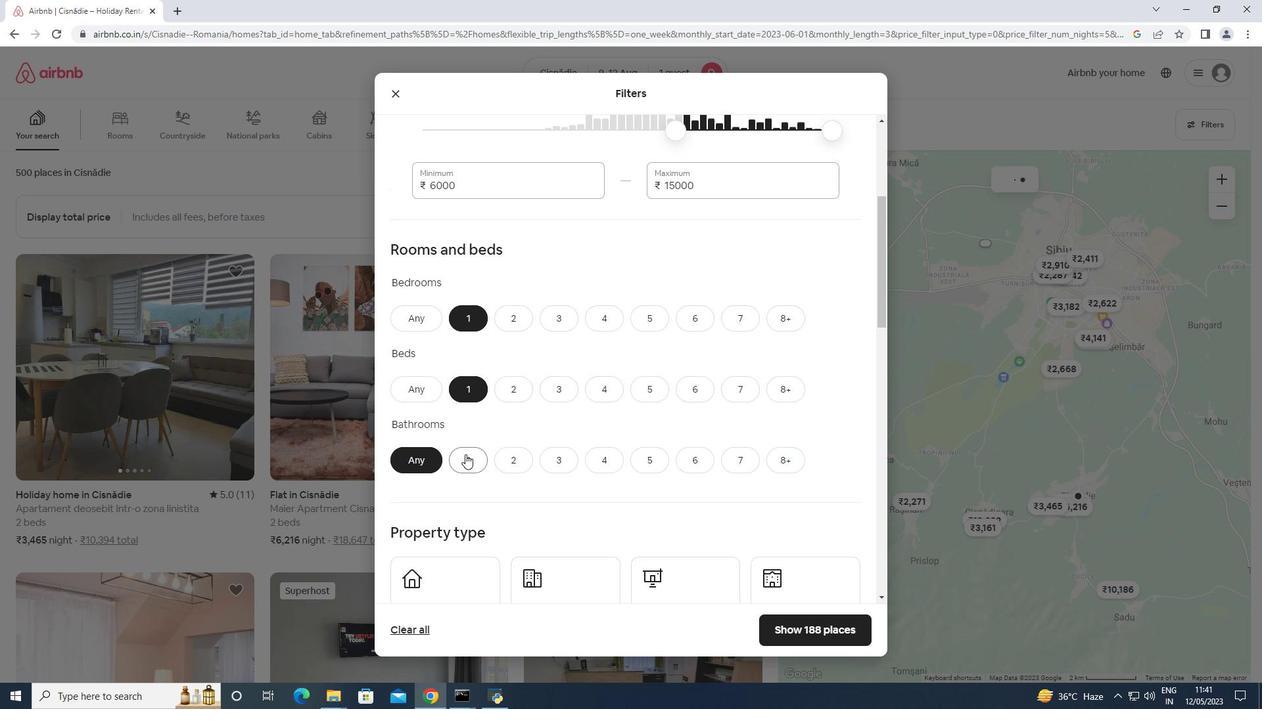 
Action: Mouse scrolled (465, 454) with delta (0, 0)
Screenshot: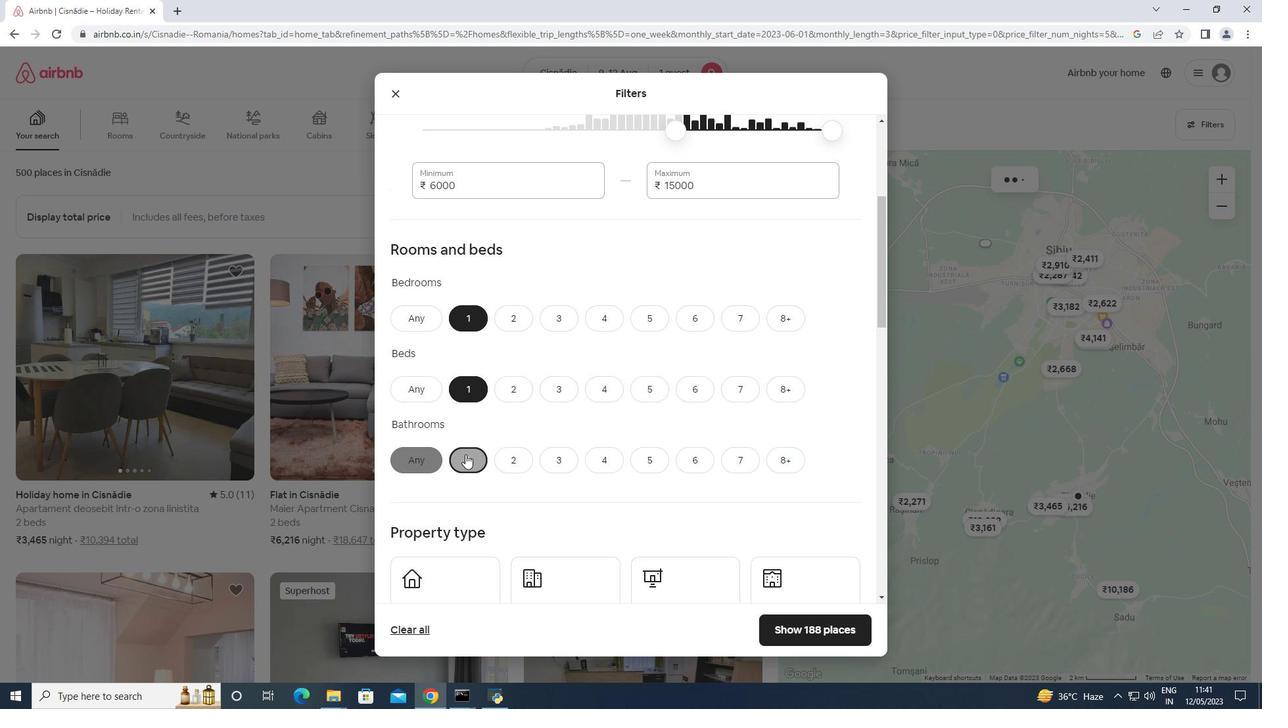 
Action: Mouse scrolled (465, 454) with delta (0, 0)
Screenshot: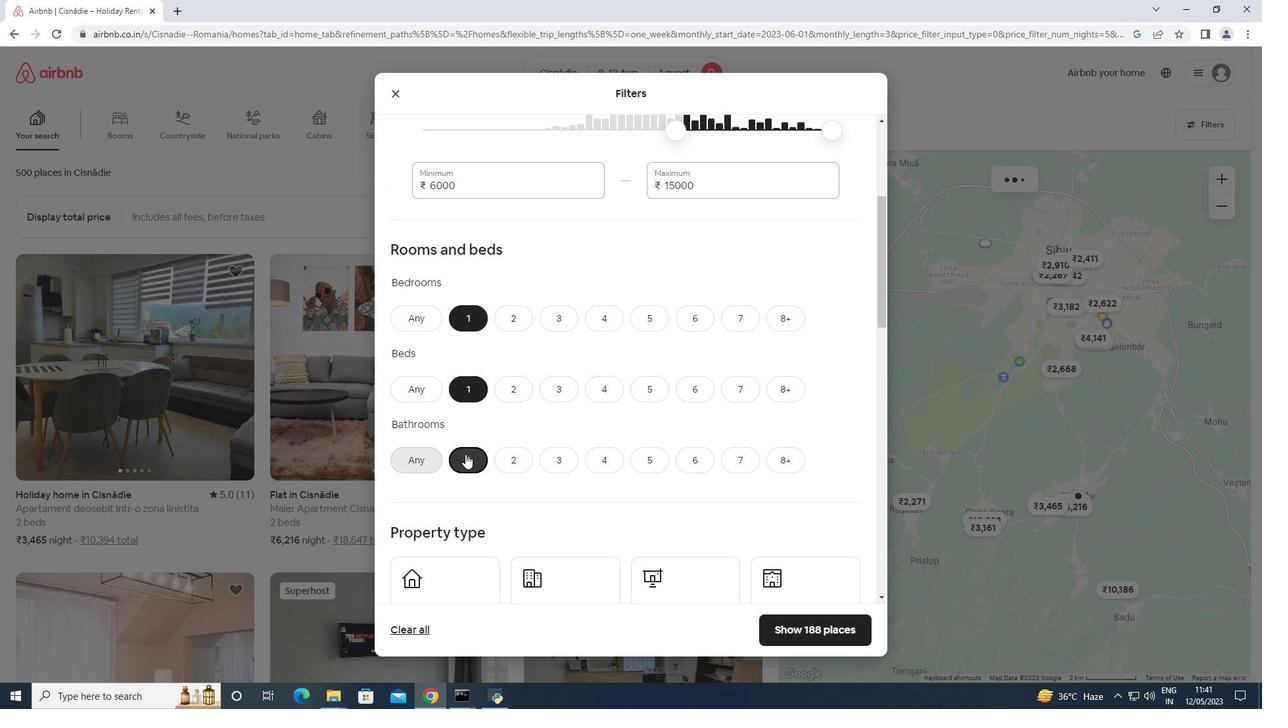 
Action: Mouse scrolled (465, 454) with delta (0, 0)
Screenshot: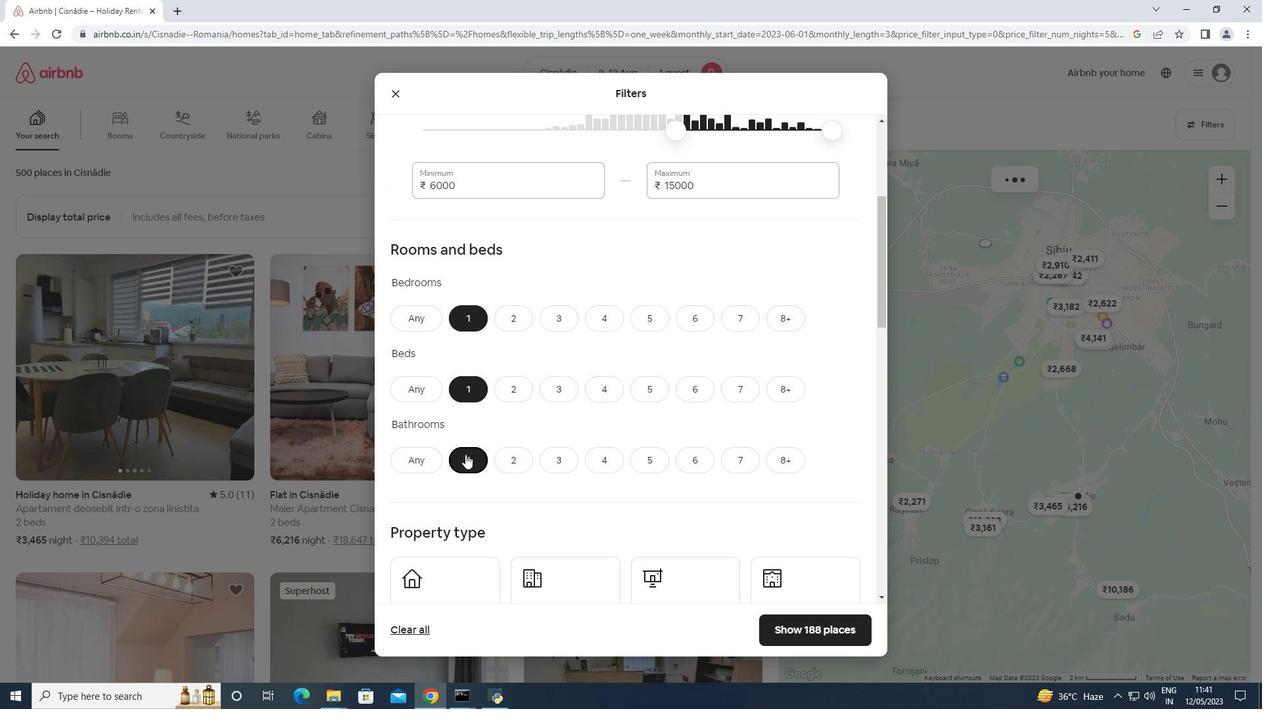 
Action: Mouse moved to (440, 428)
Screenshot: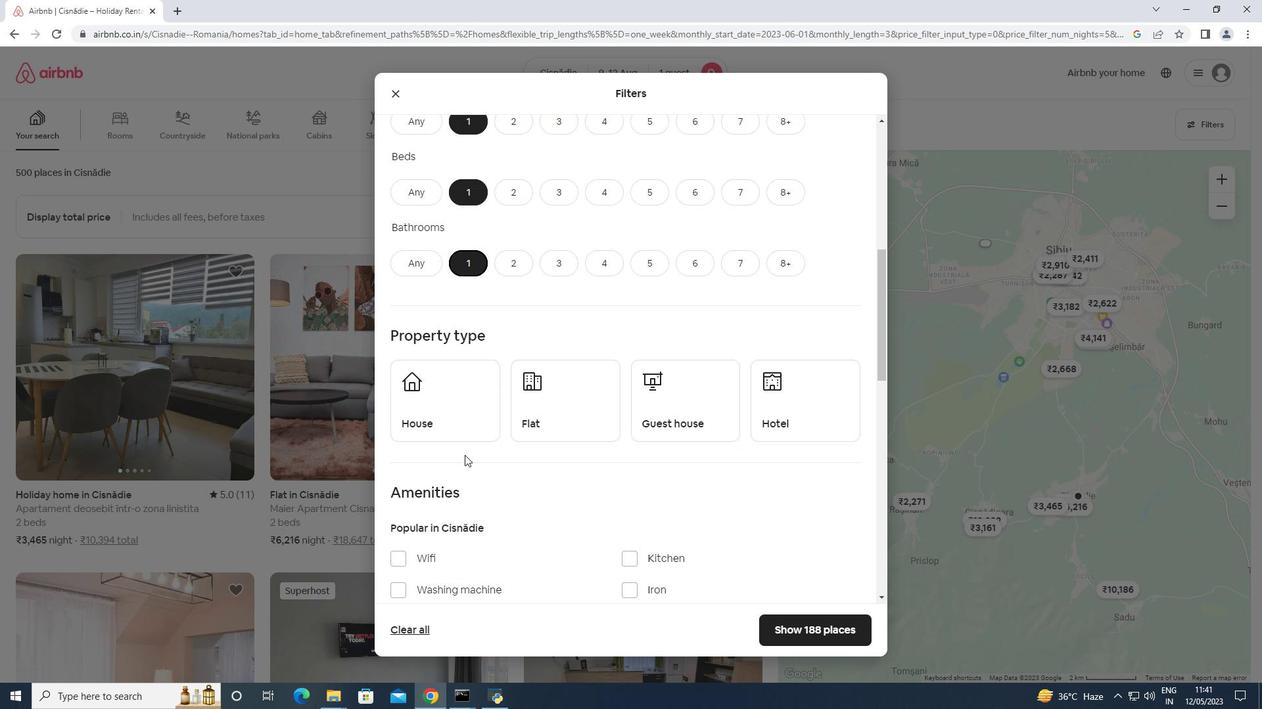 
Action: Mouse pressed left at (440, 428)
Screenshot: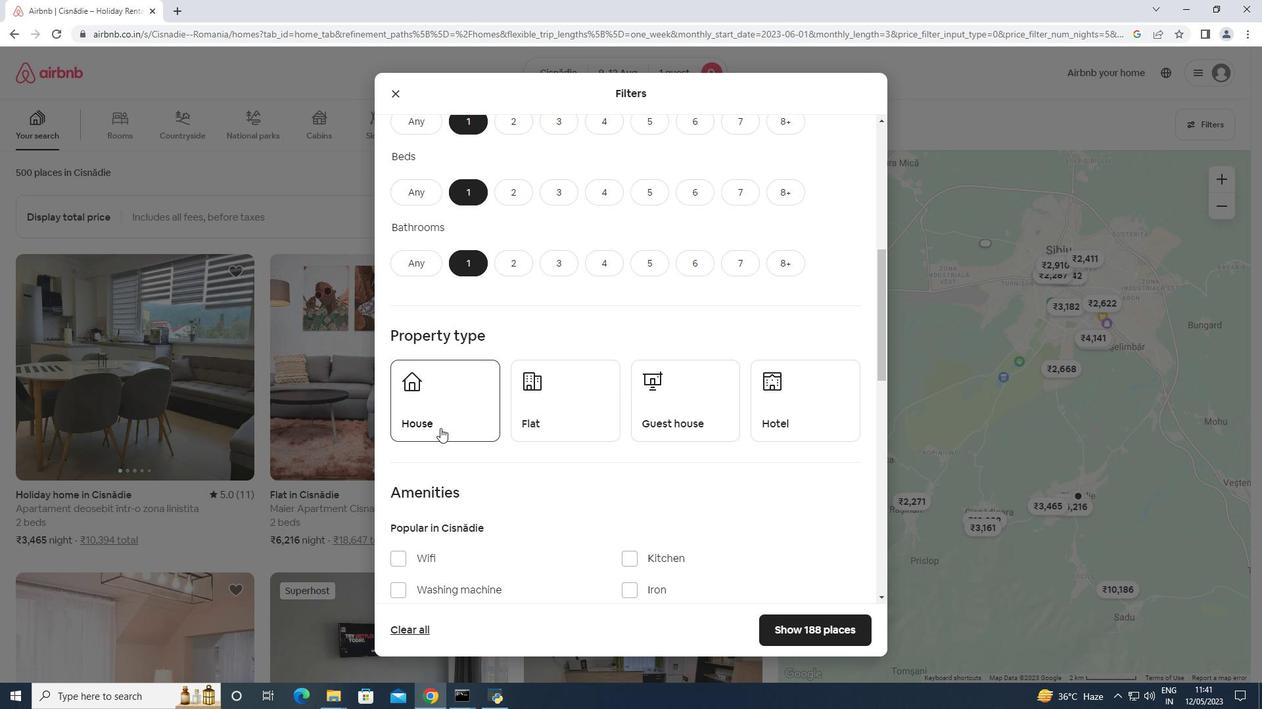 
Action: Mouse moved to (556, 427)
Screenshot: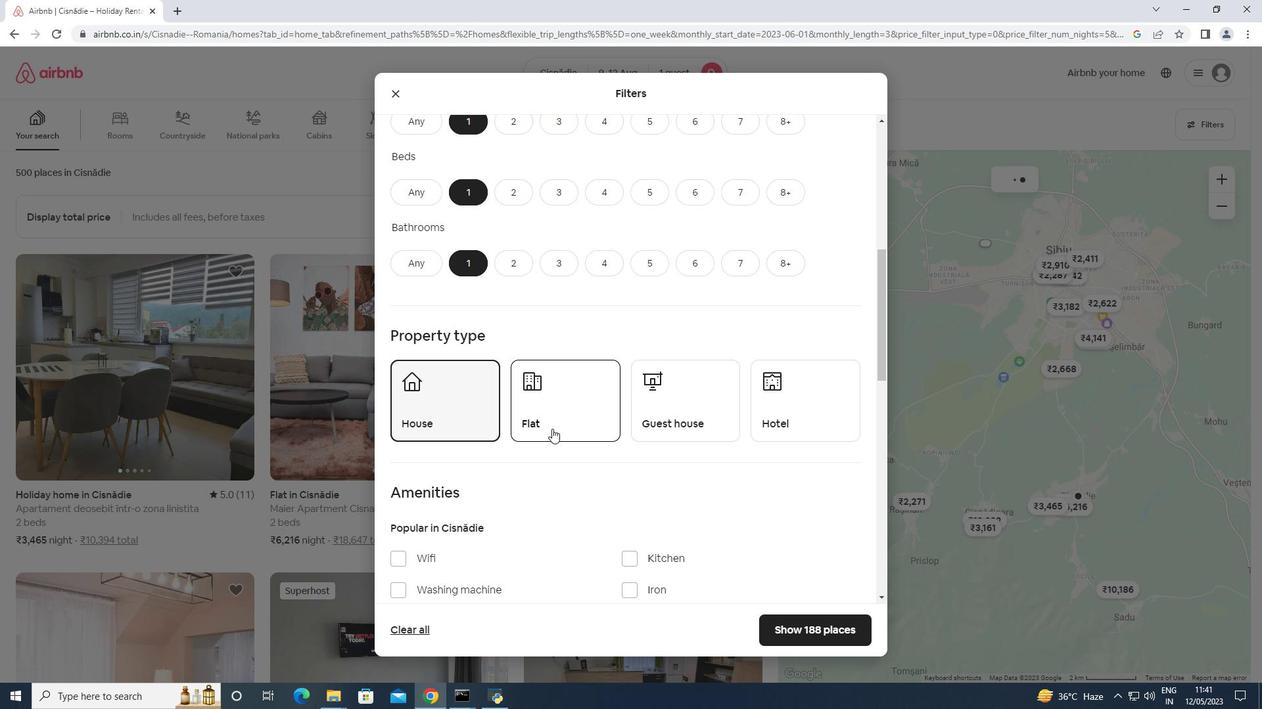 
Action: Mouse pressed left at (556, 427)
Screenshot: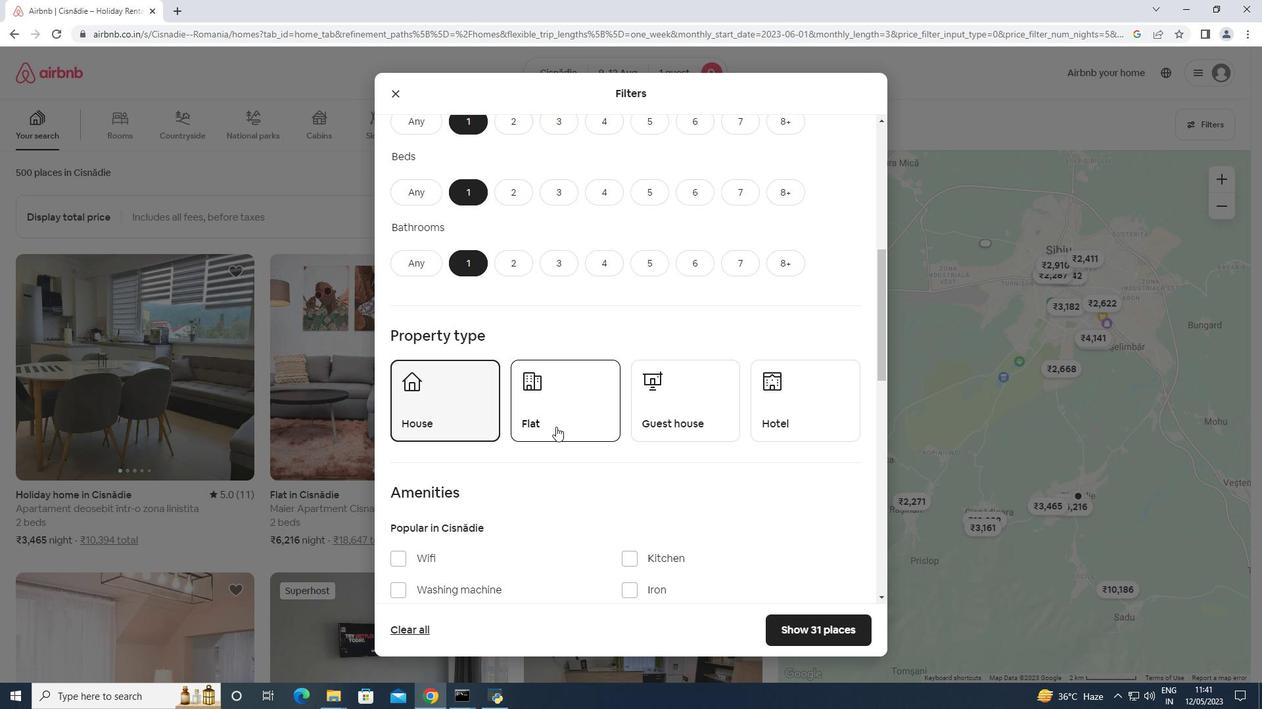 
Action: Mouse moved to (680, 428)
Screenshot: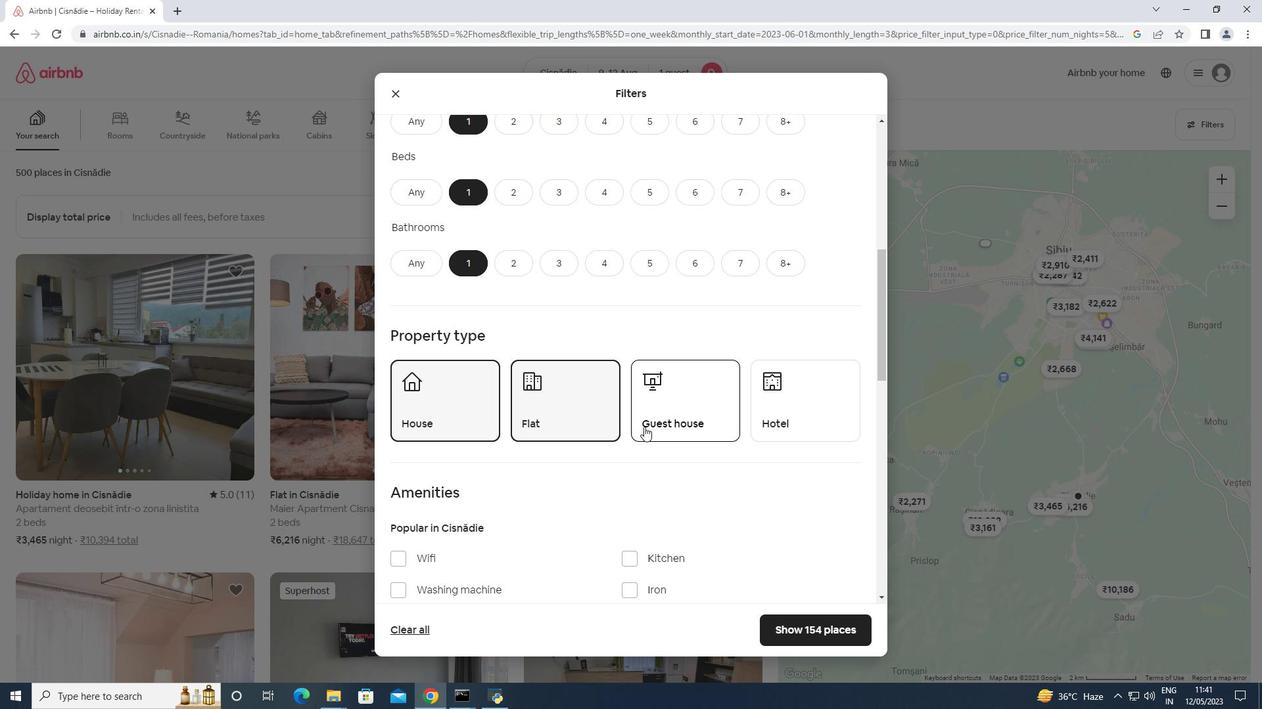 
Action: Mouse pressed left at (680, 428)
Screenshot: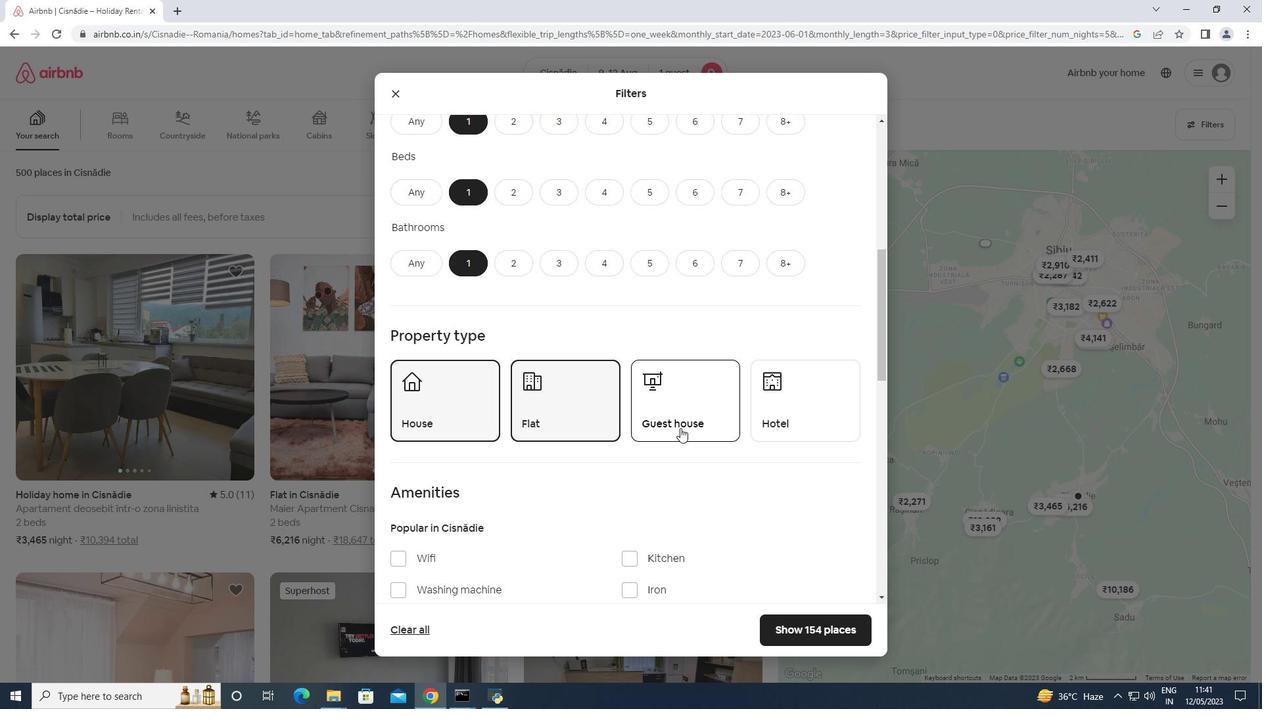 
Action: Mouse moved to (681, 429)
Screenshot: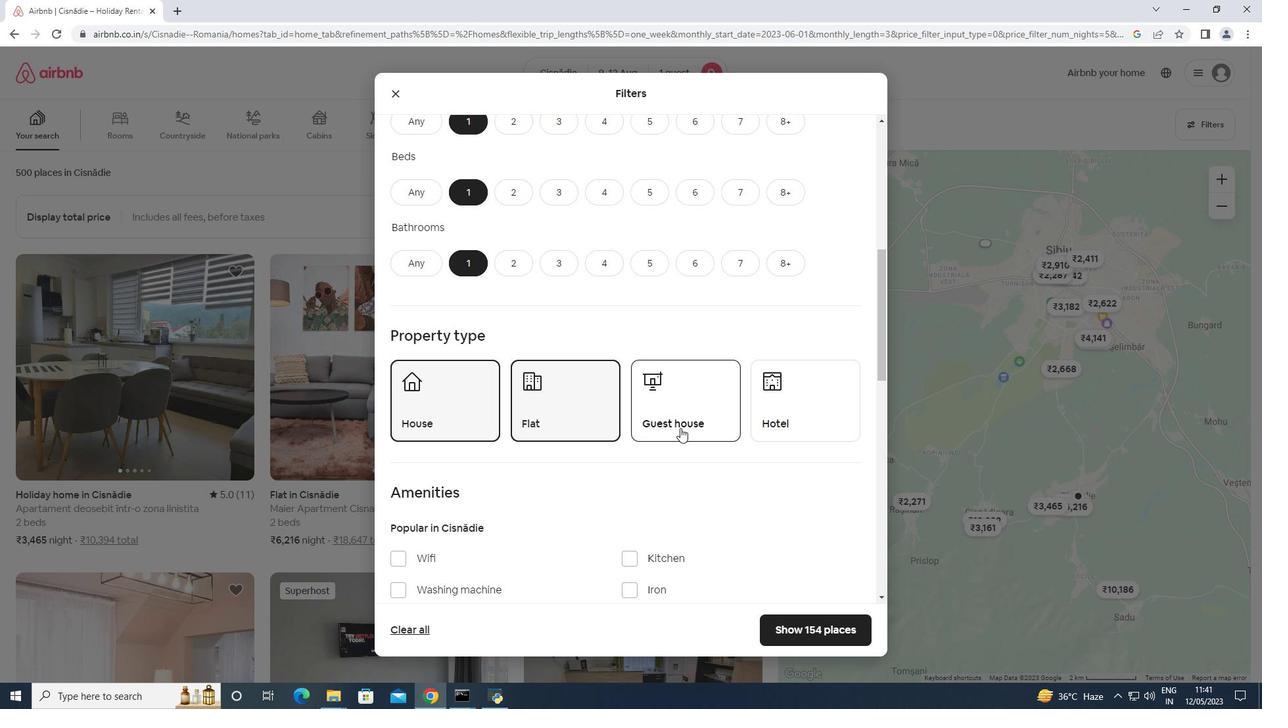
Action: Mouse scrolled (681, 428) with delta (0, 0)
Screenshot: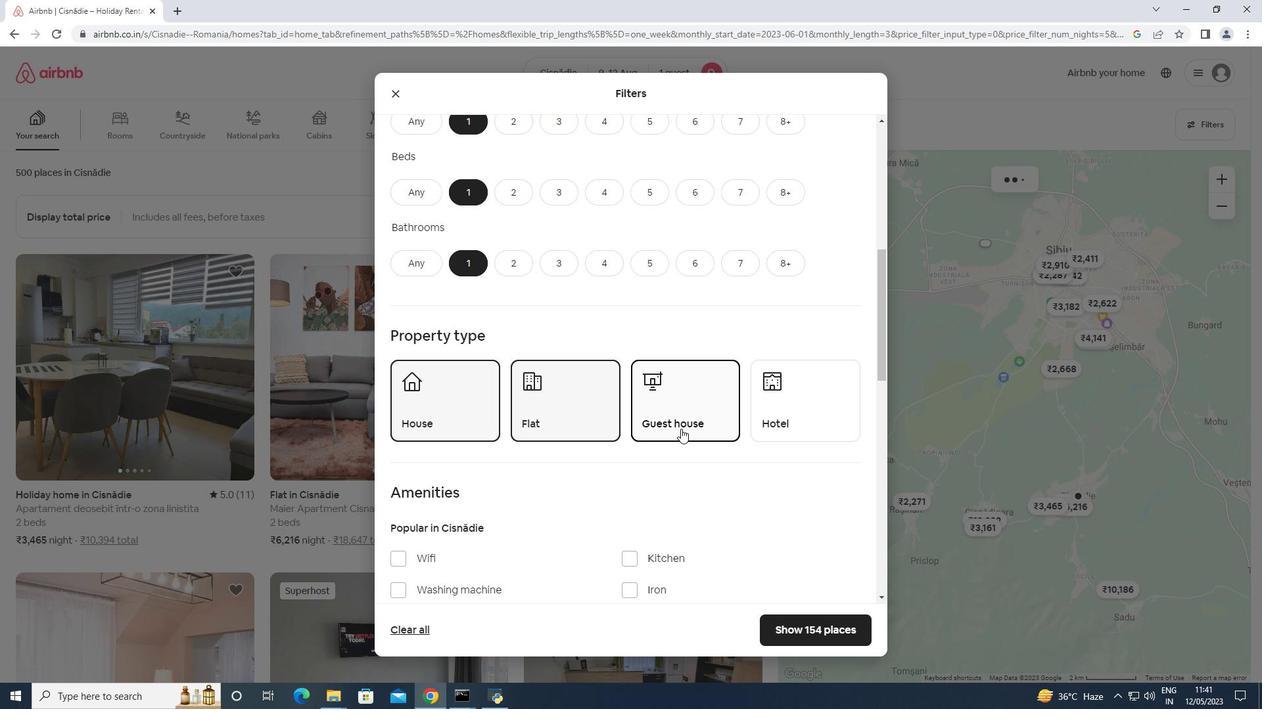 
Action: Mouse scrolled (681, 428) with delta (0, 0)
Screenshot: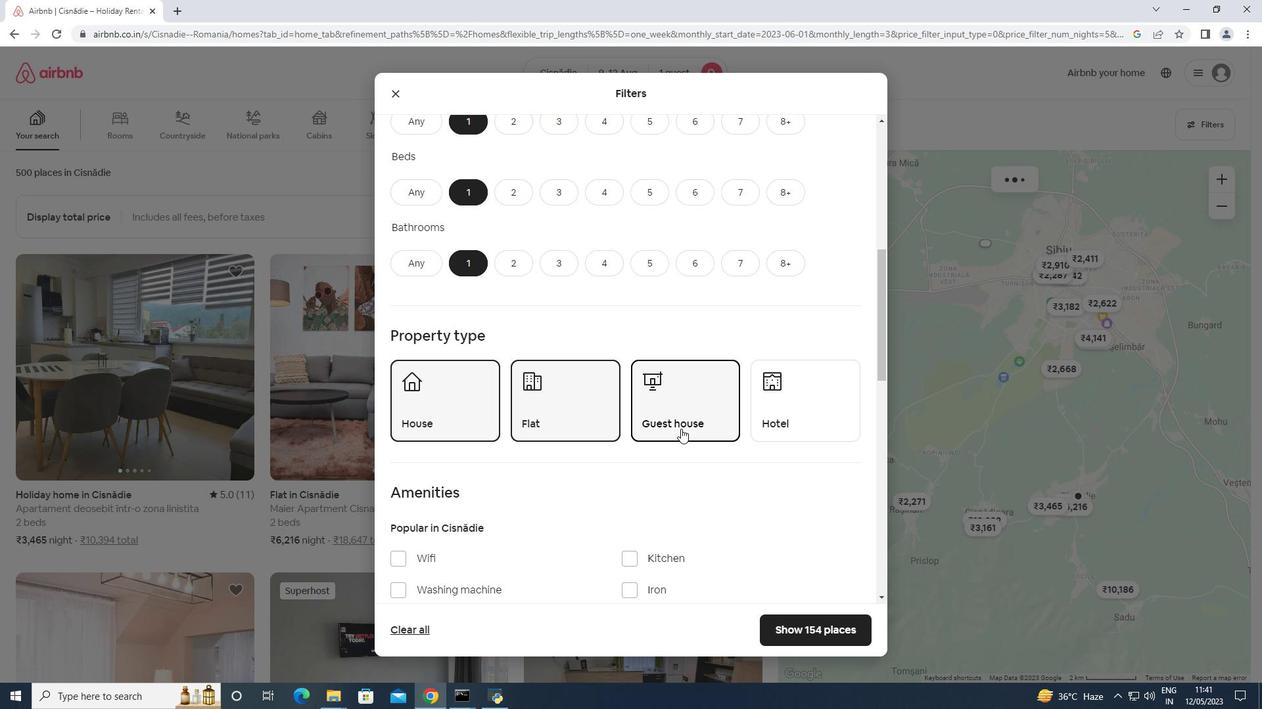 
Action: Mouse scrolled (681, 428) with delta (0, 0)
Screenshot: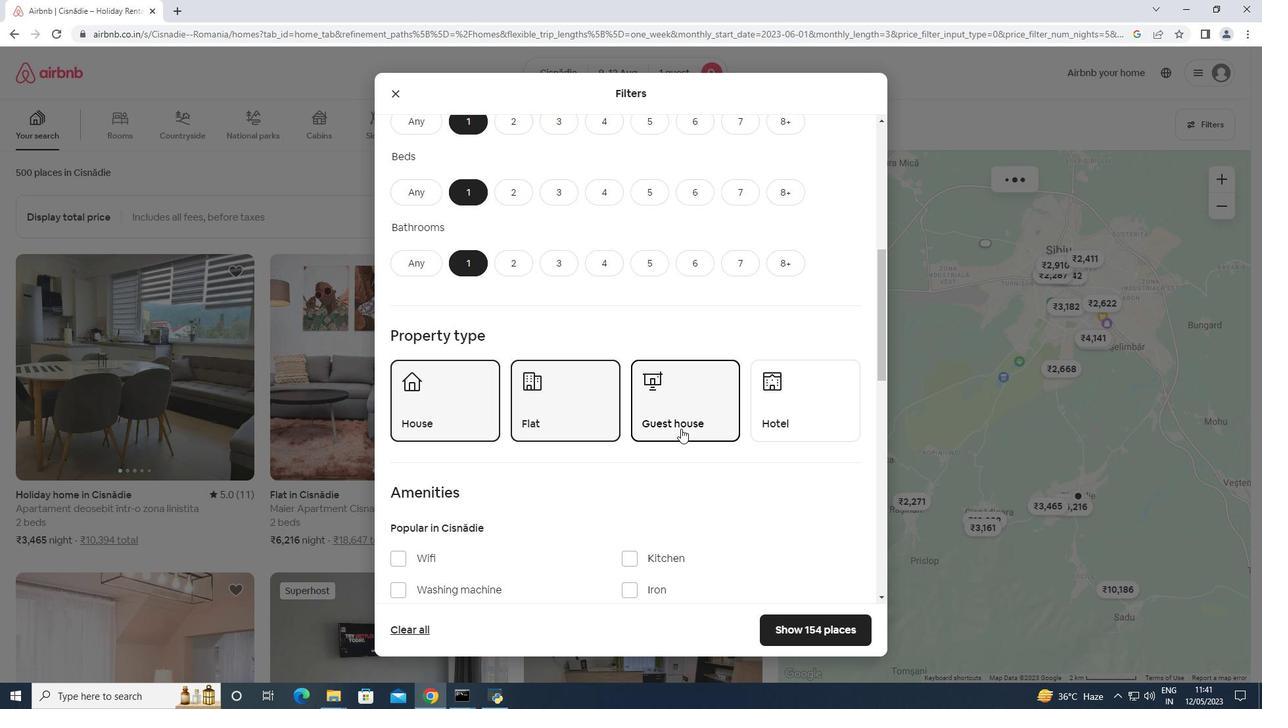 
Action: Mouse moved to (440, 449)
Screenshot: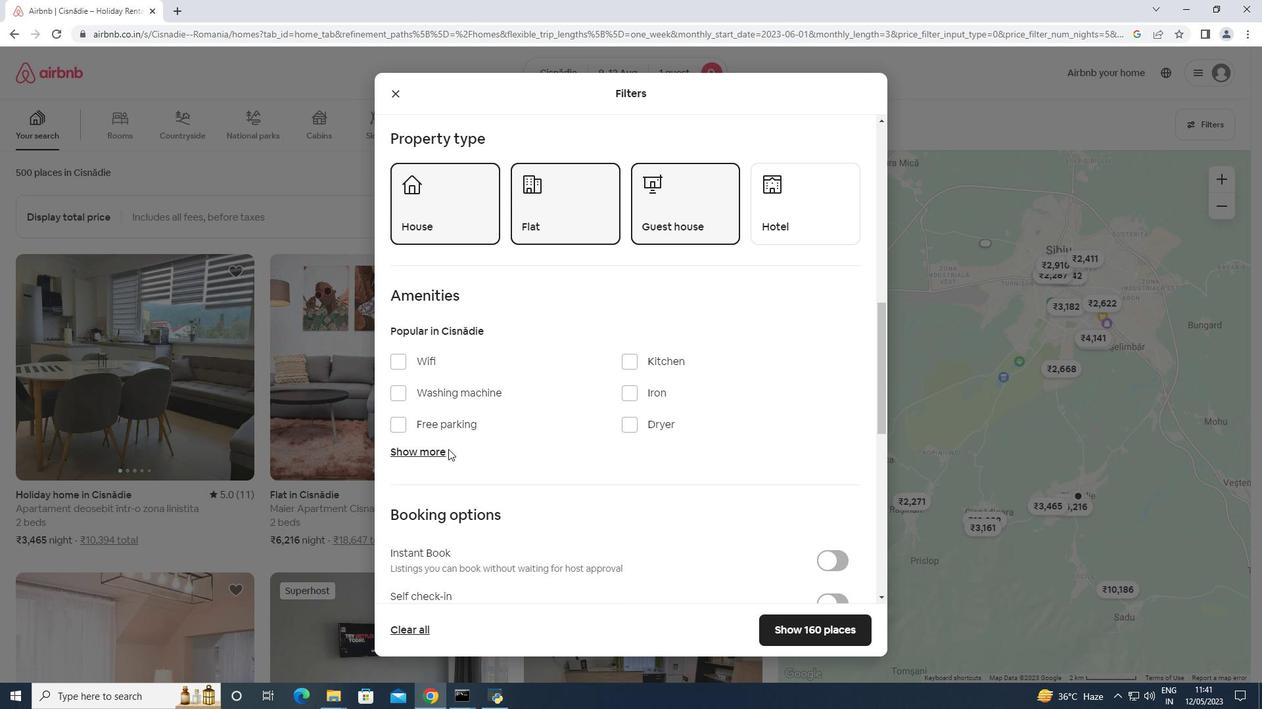 
Action: Mouse pressed left at (440, 449)
Screenshot: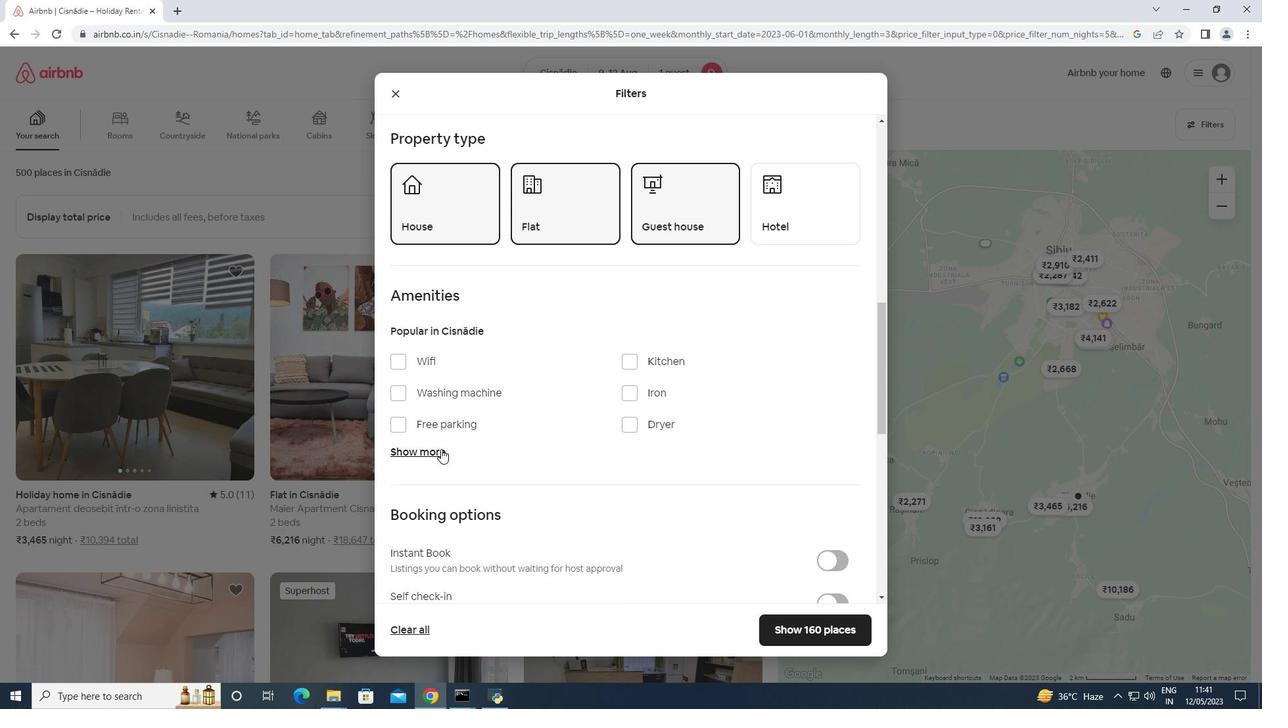 
Action: Mouse moved to (452, 427)
Screenshot: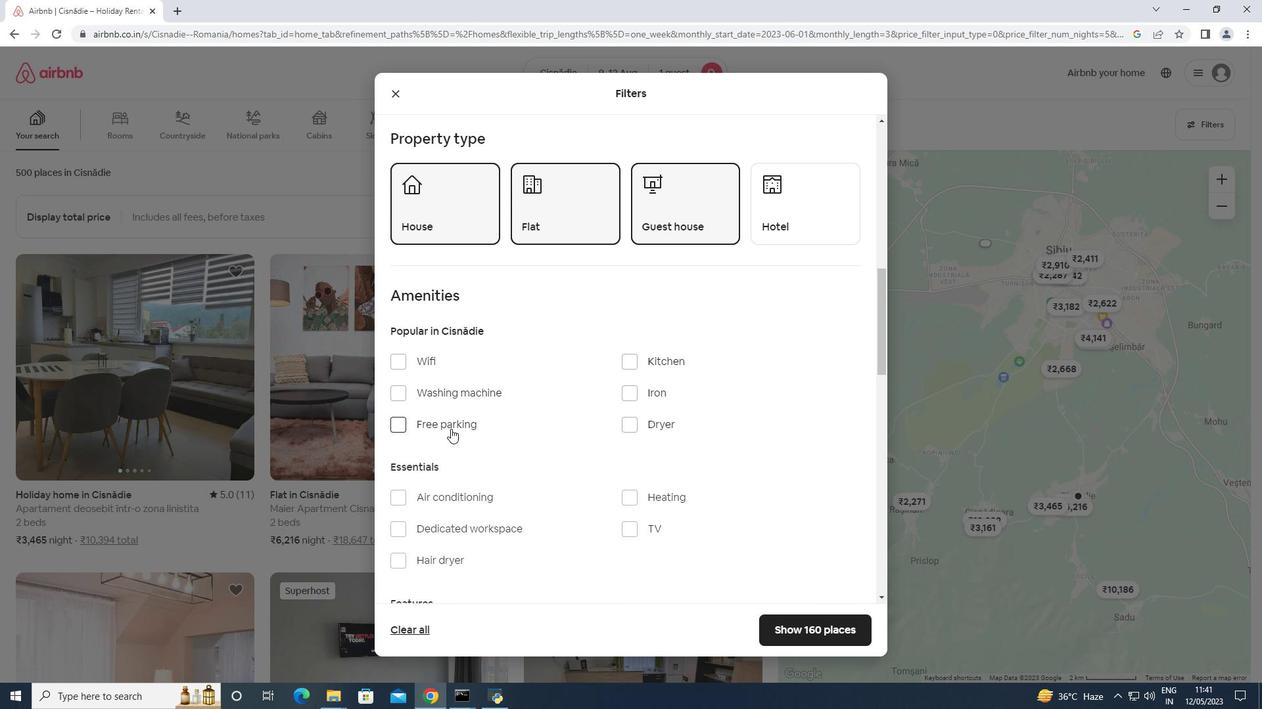 
Action: Mouse pressed left at (452, 427)
Screenshot: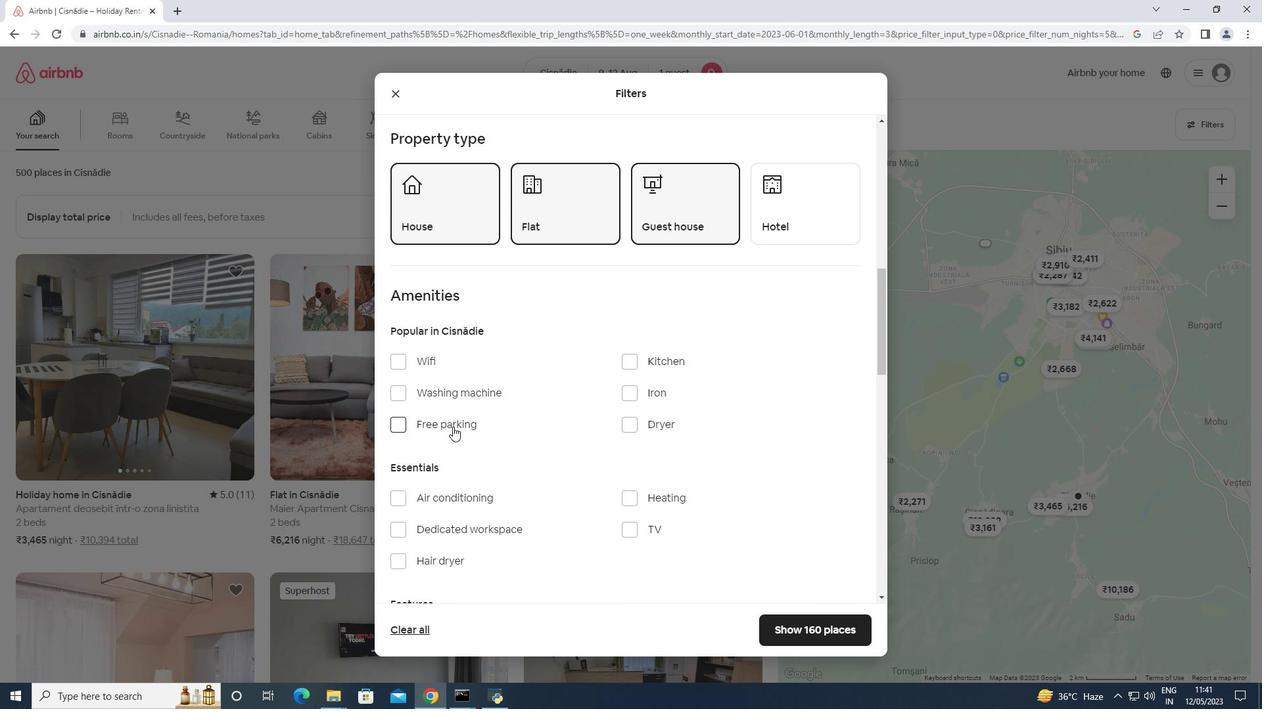 
Action: Mouse moved to (448, 357)
Screenshot: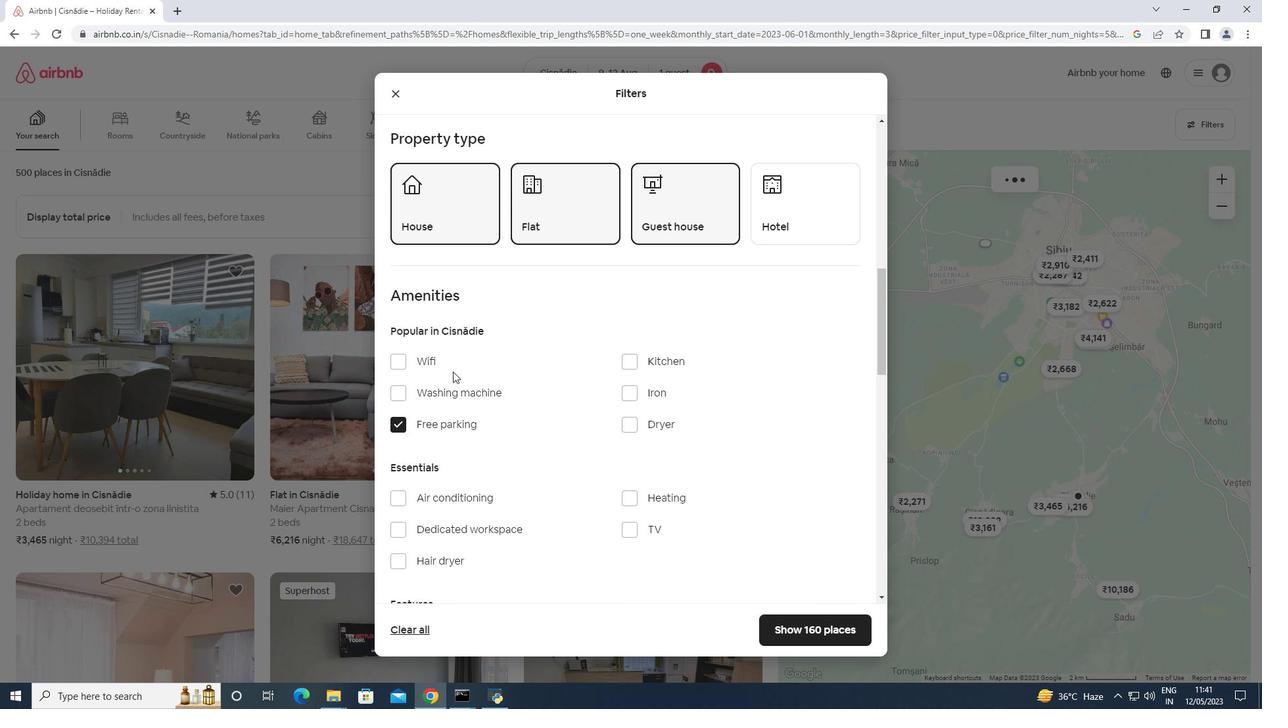 
Action: Mouse pressed left at (448, 357)
Screenshot: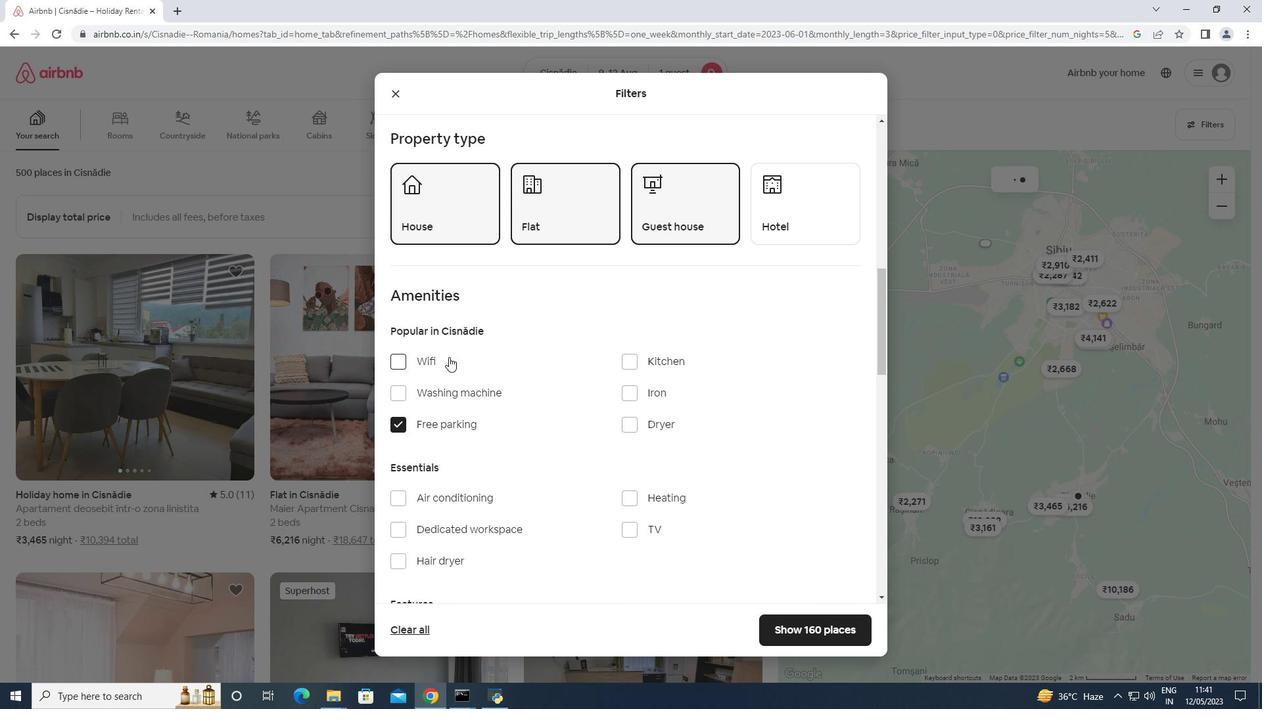 
Action: Mouse moved to (439, 360)
Screenshot: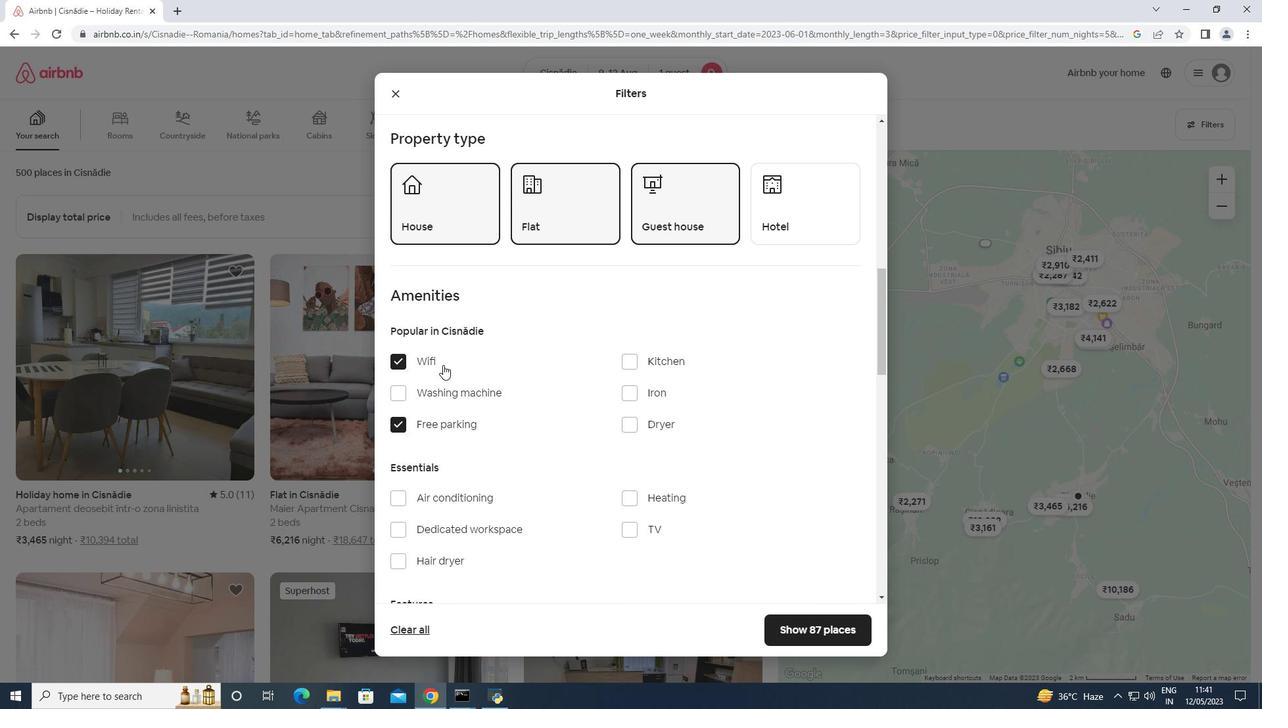 
Action: Mouse pressed left at (439, 360)
Screenshot: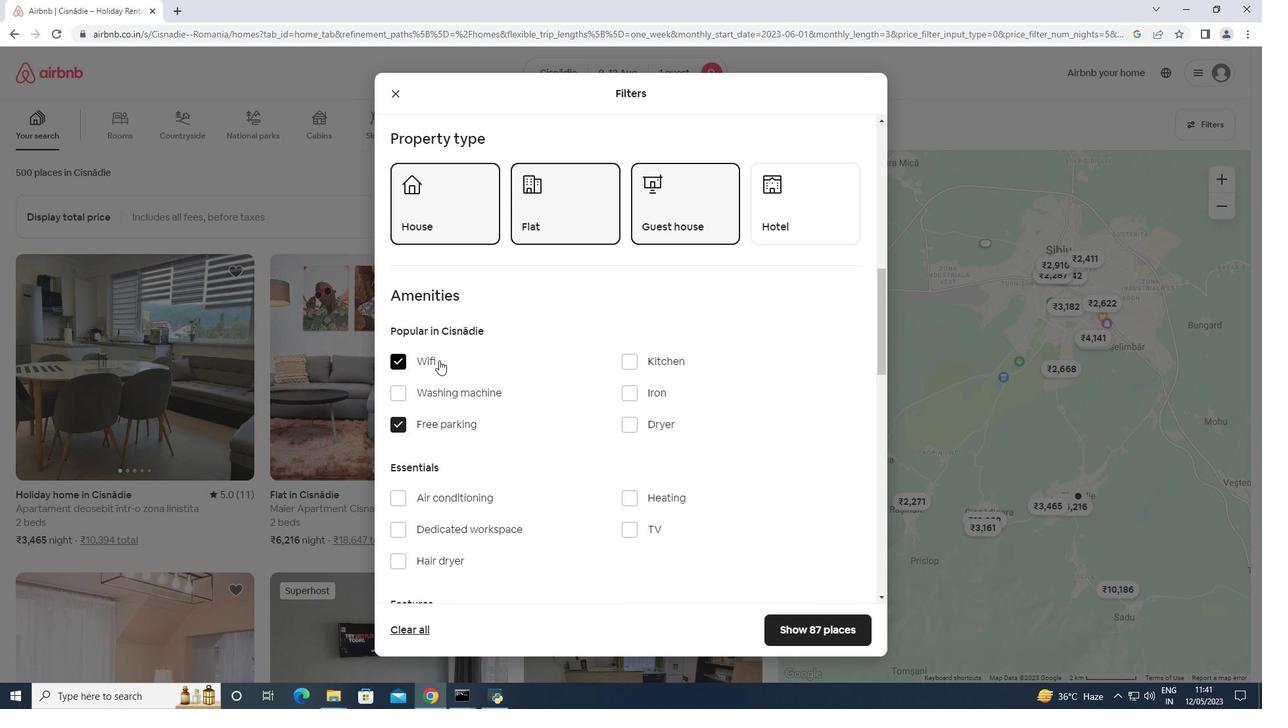 
Action: Mouse moved to (441, 420)
Screenshot: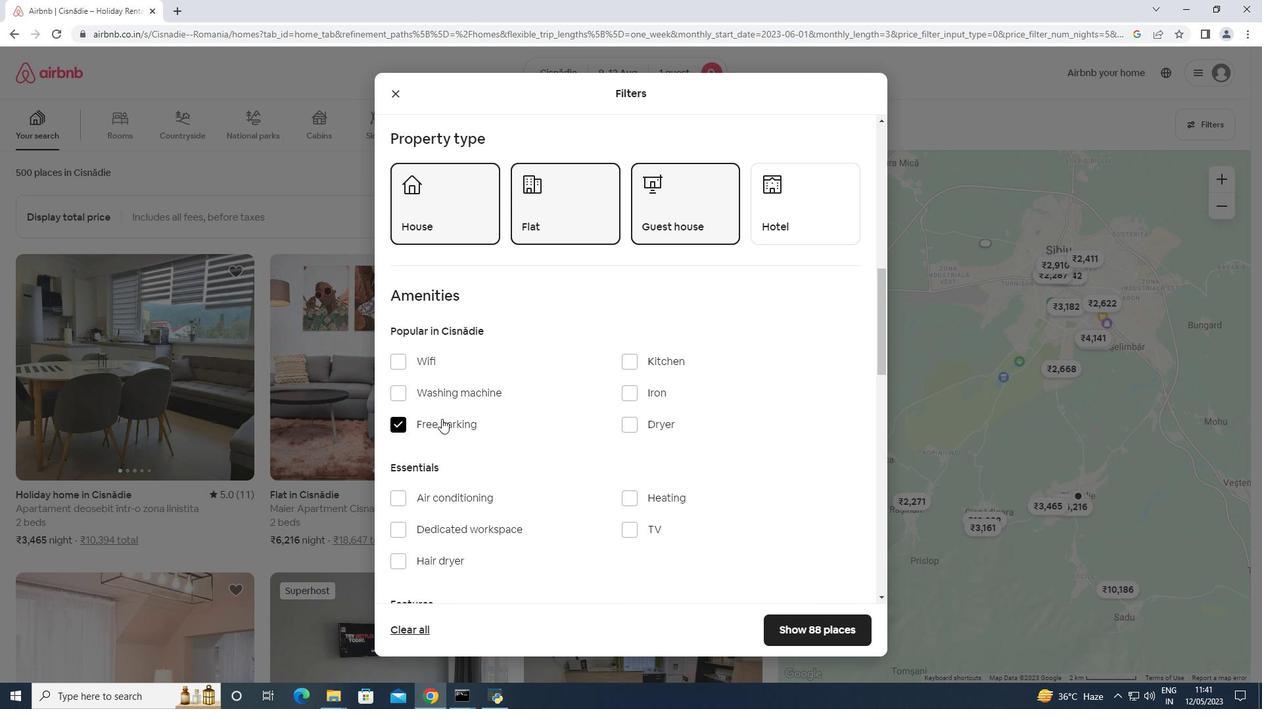 
Action: Mouse pressed left at (441, 420)
Screenshot: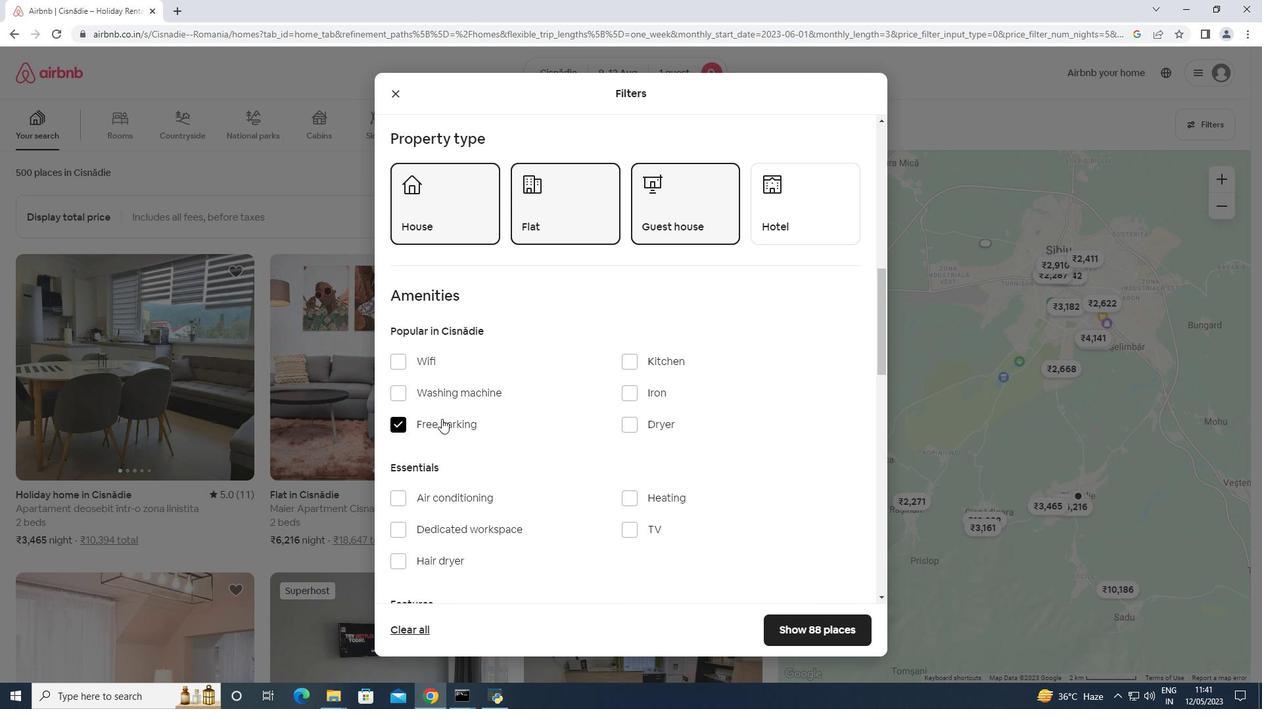 
Action: Mouse moved to (442, 417)
Screenshot: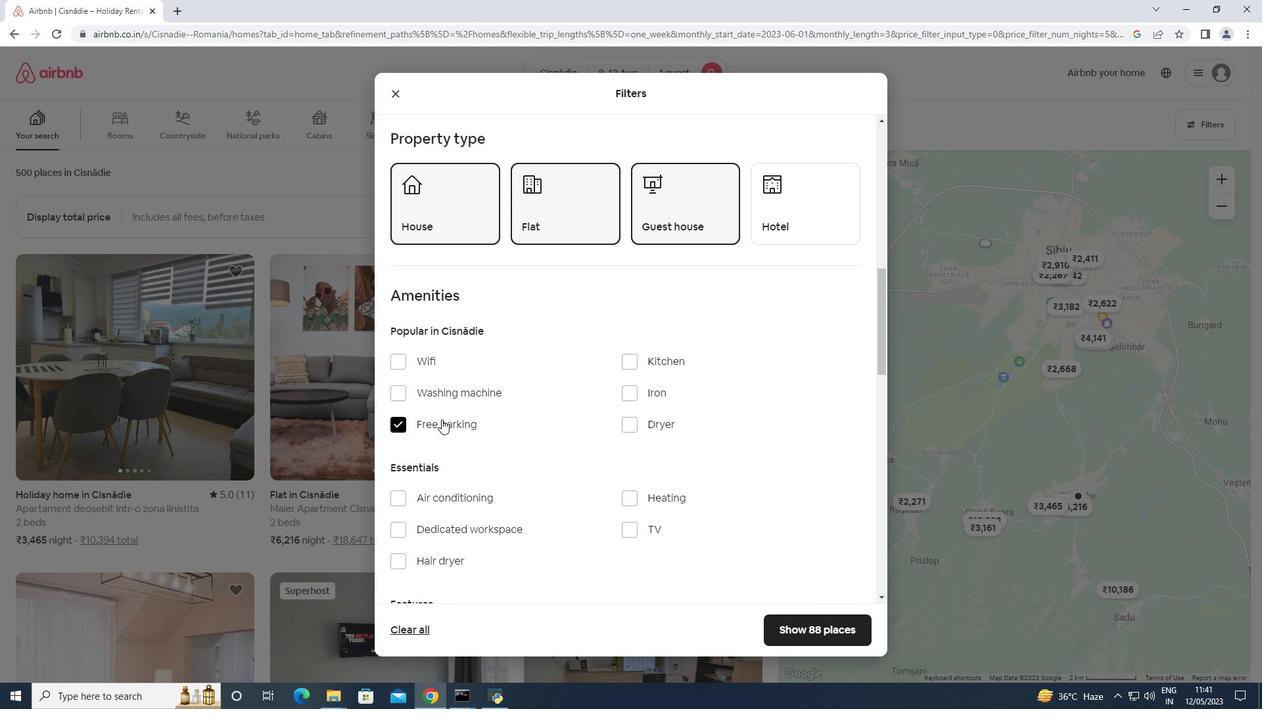 
Action: Mouse scrolled (442, 416) with delta (0, 0)
Screenshot: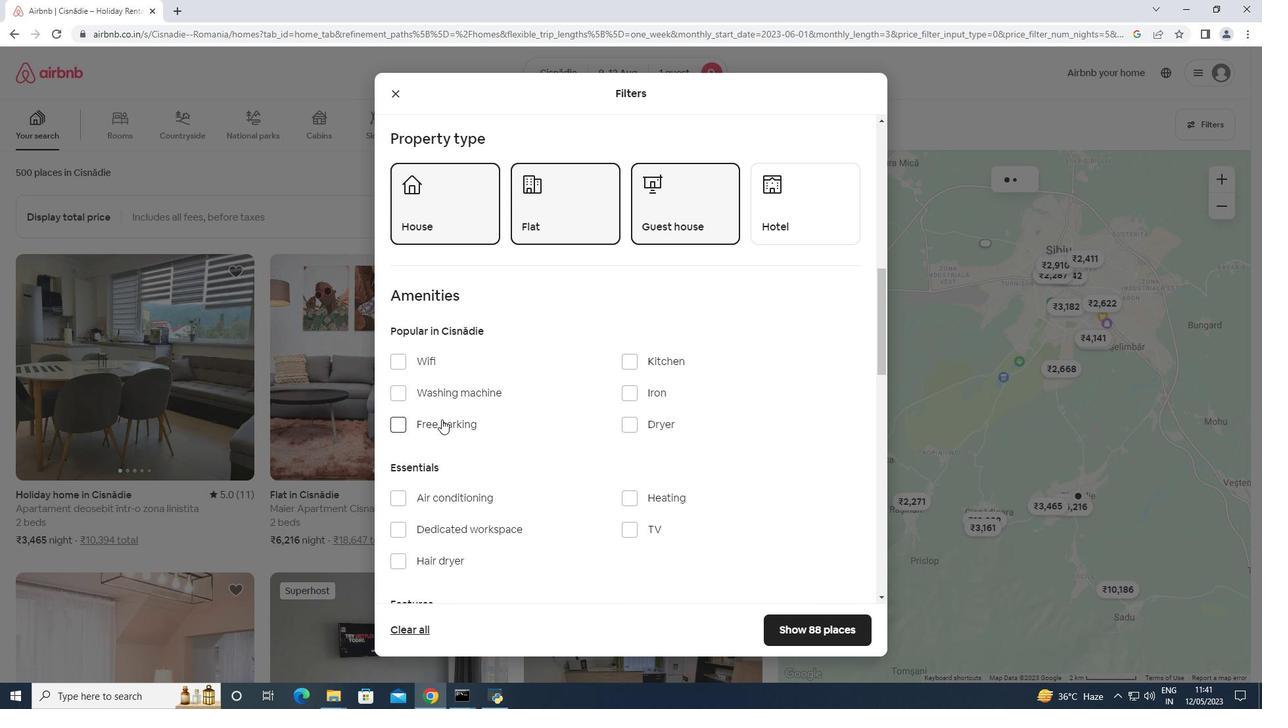 
Action: Mouse scrolled (442, 416) with delta (0, 0)
Screenshot: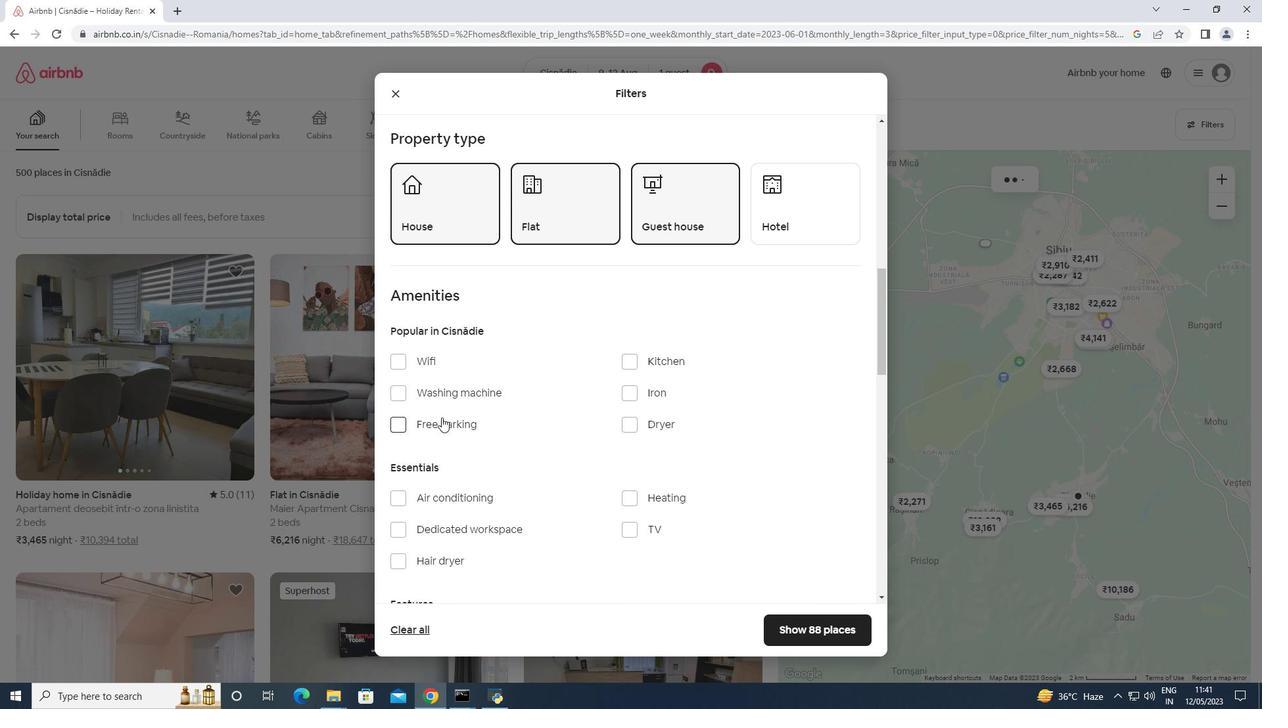 
Action: Mouse scrolled (442, 416) with delta (0, 0)
Screenshot: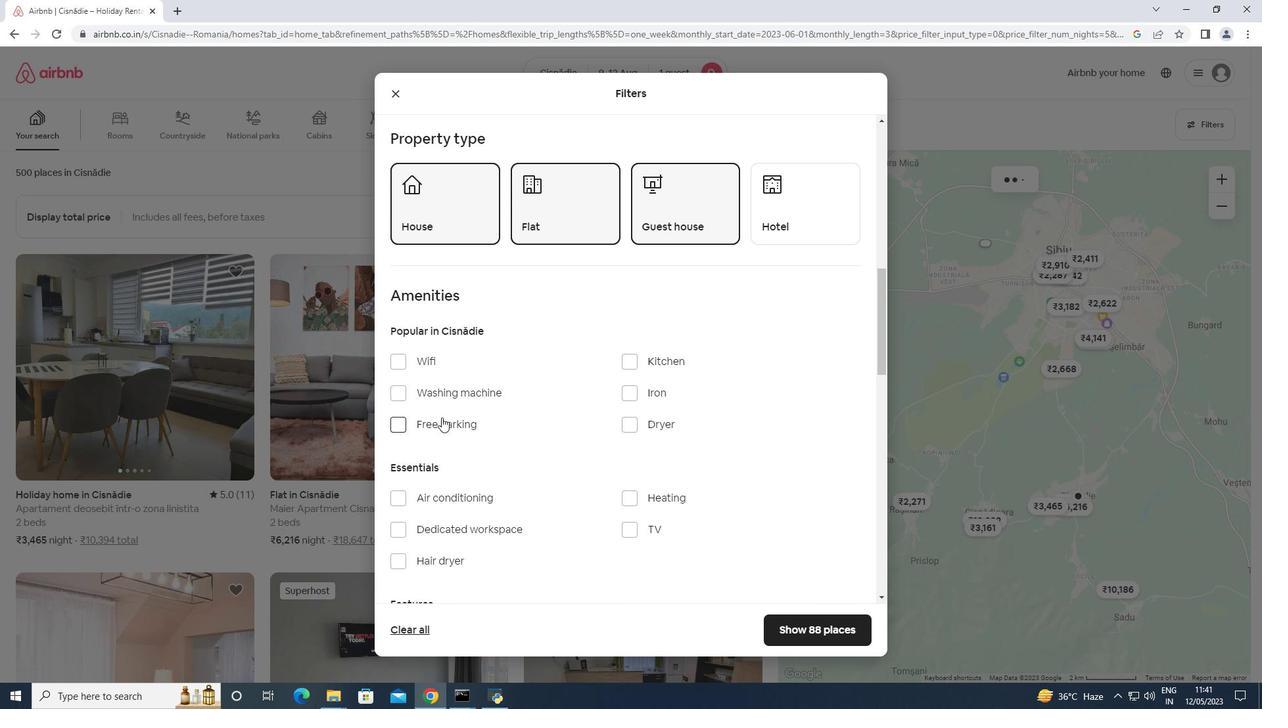 
Action: Mouse scrolled (442, 416) with delta (0, 0)
Screenshot: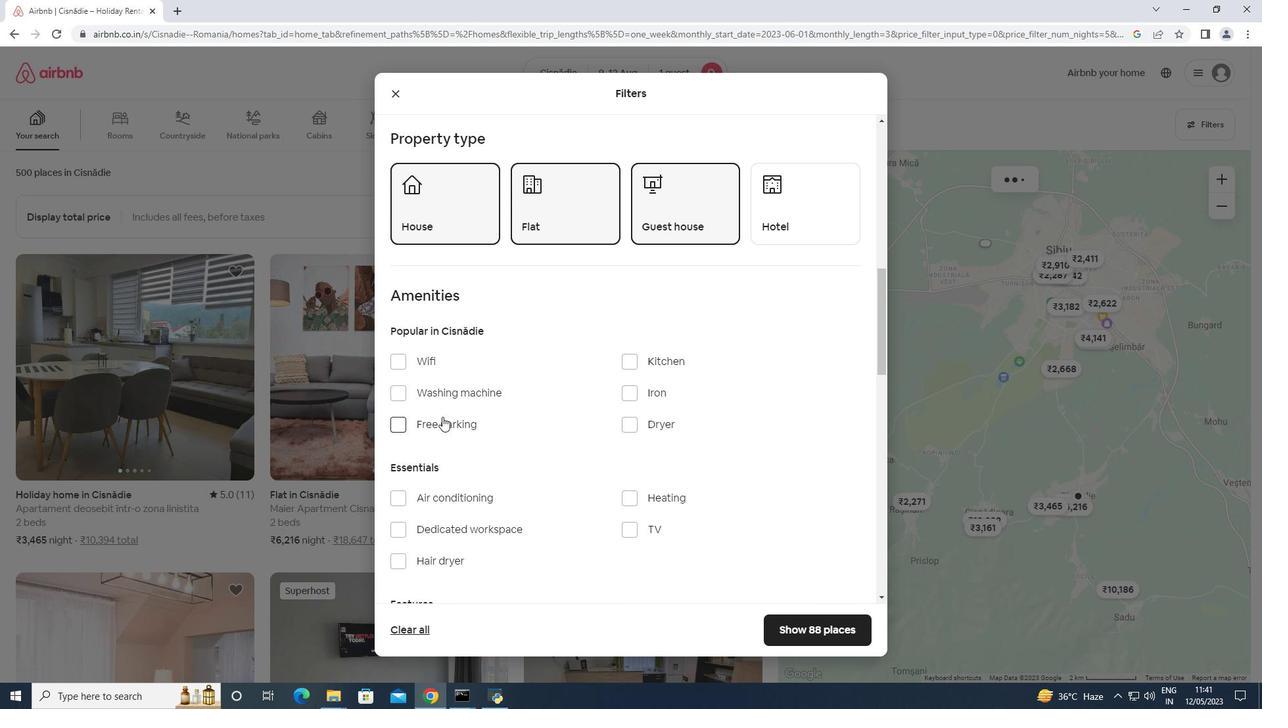 
Action: Mouse scrolled (442, 416) with delta (0, 0)
Screenshot: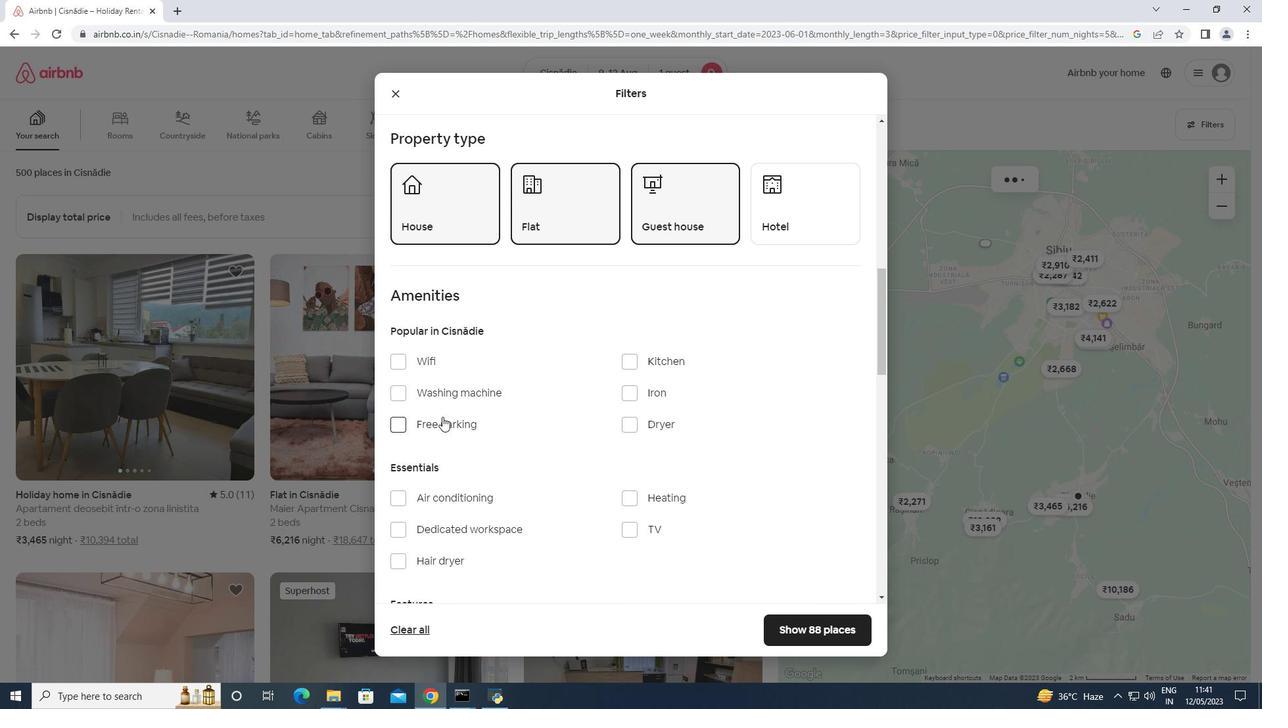 
Action: Mouse moved to (766, 451)
Screenshot: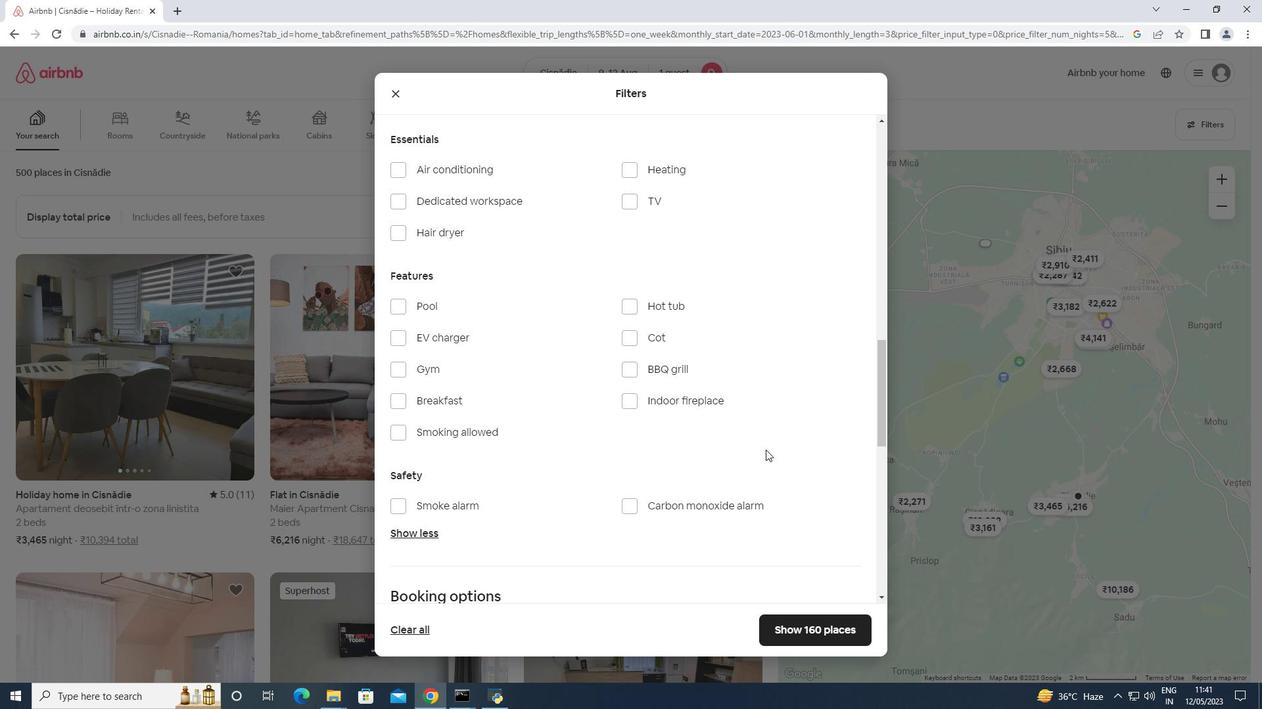 
Action: Mouse scrolled (766, 450) with delta (0, 0)
Screenshot: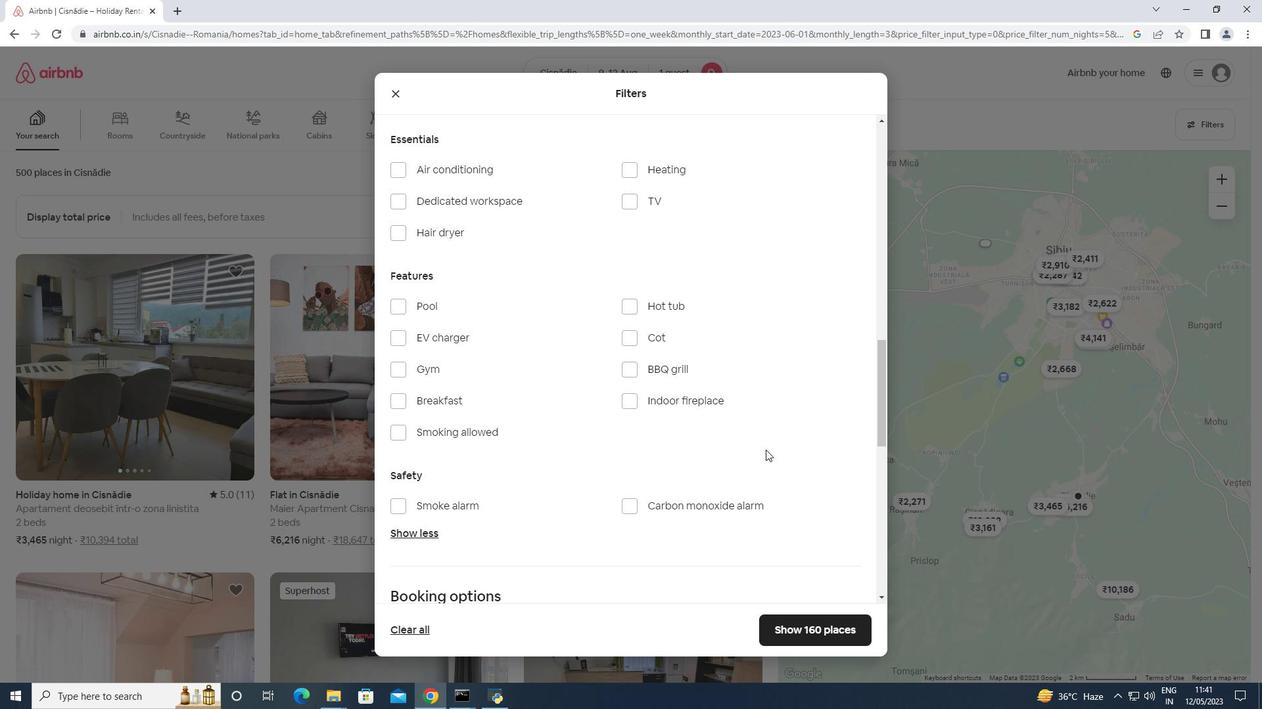 
Action: Mouse moved to (765, 452)
Screenshot: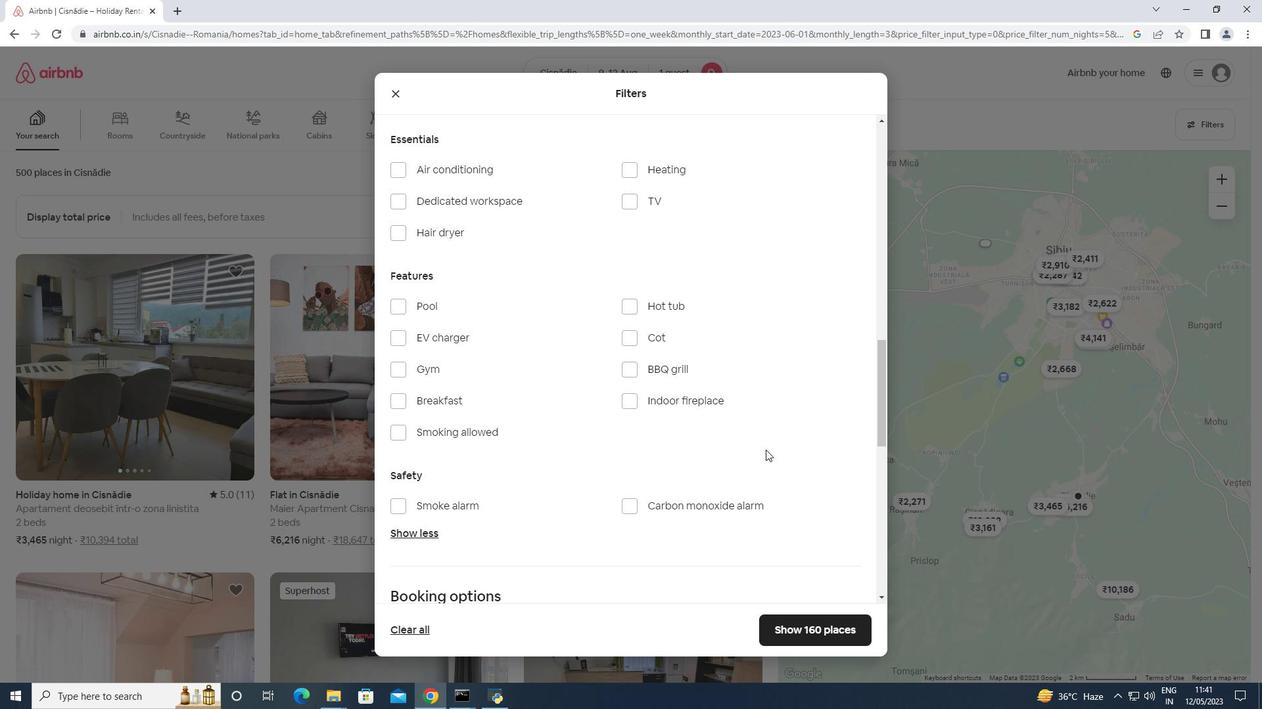 
Action: Mouse scrolled (765, 451) with delta (0, 0)
Screenshot: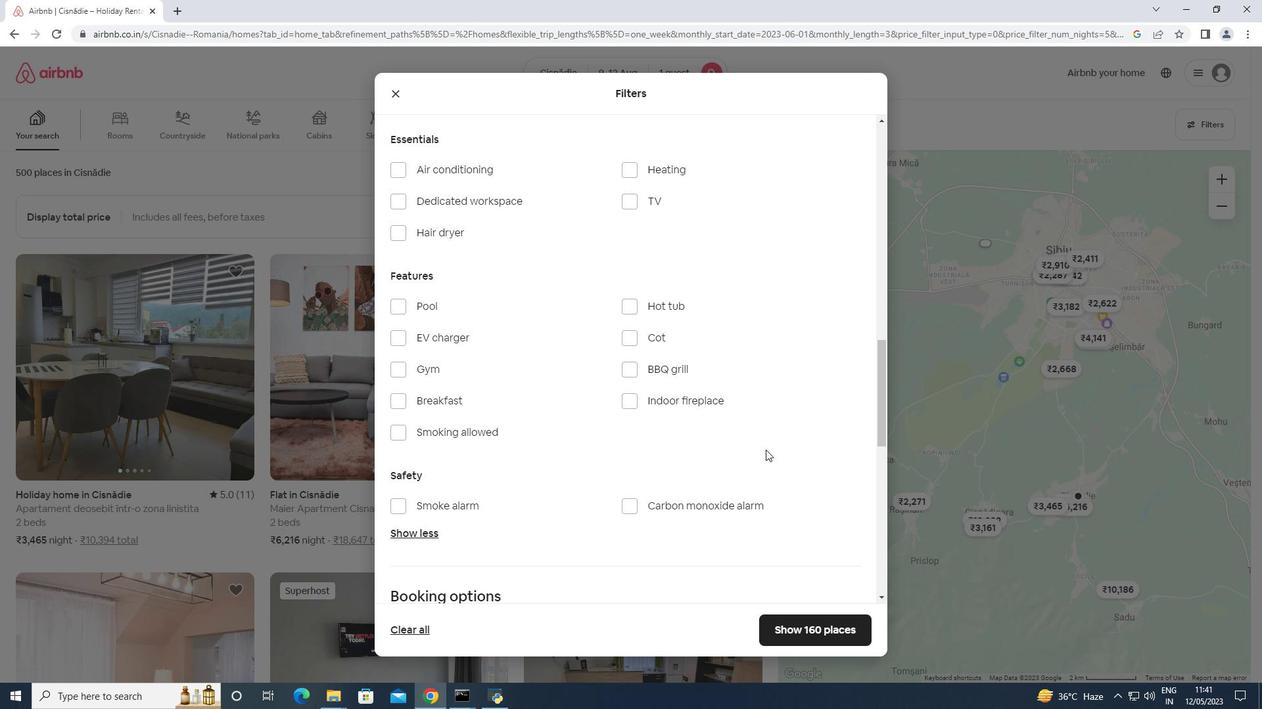 
Action: Mouse scrolled (765, 451) with delta (0, 0)
Screenshot: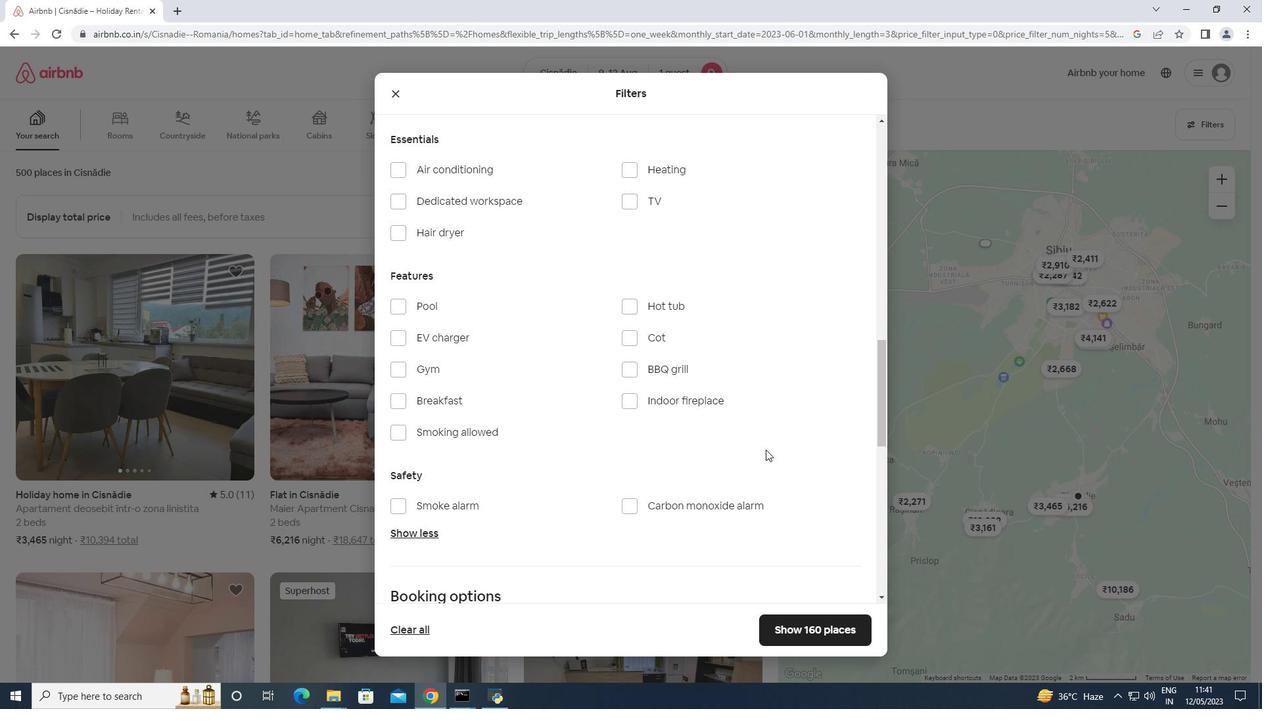 
Action: Mouse scrolled (765, 451) with delta (0, 0)
Screenshot: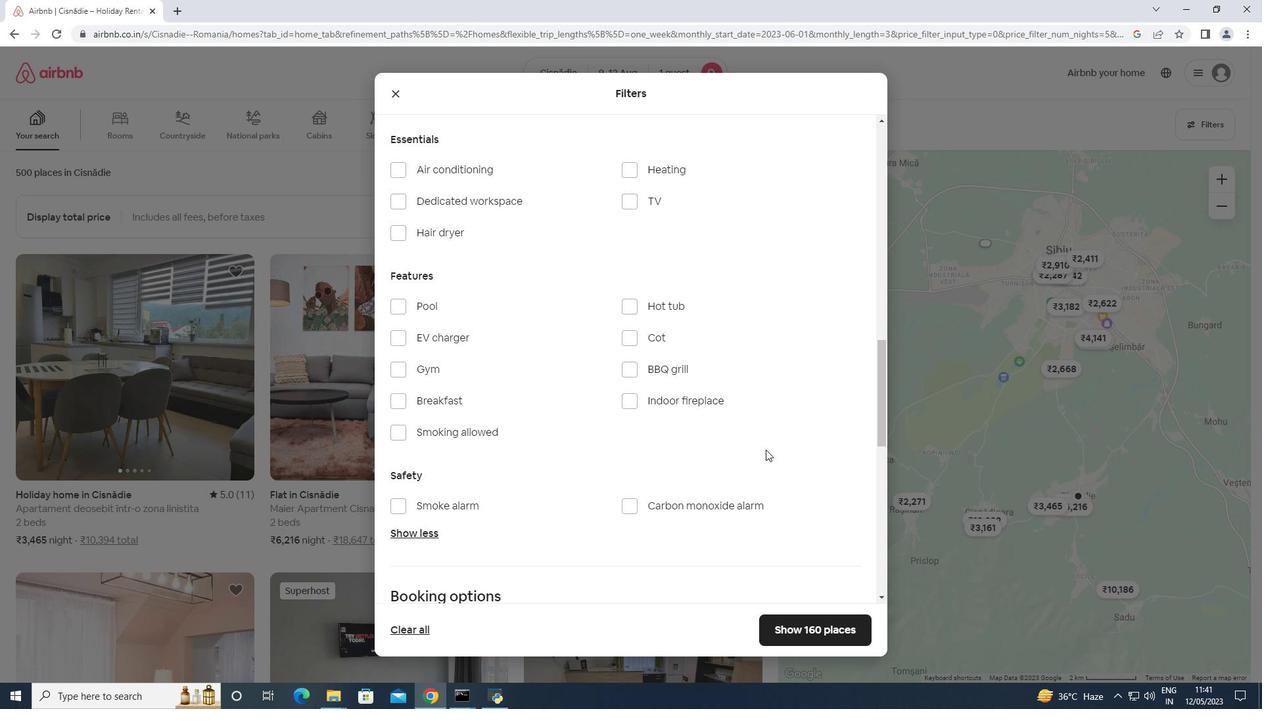 
Action: Mouse moved to (824, 425)
Screenshot: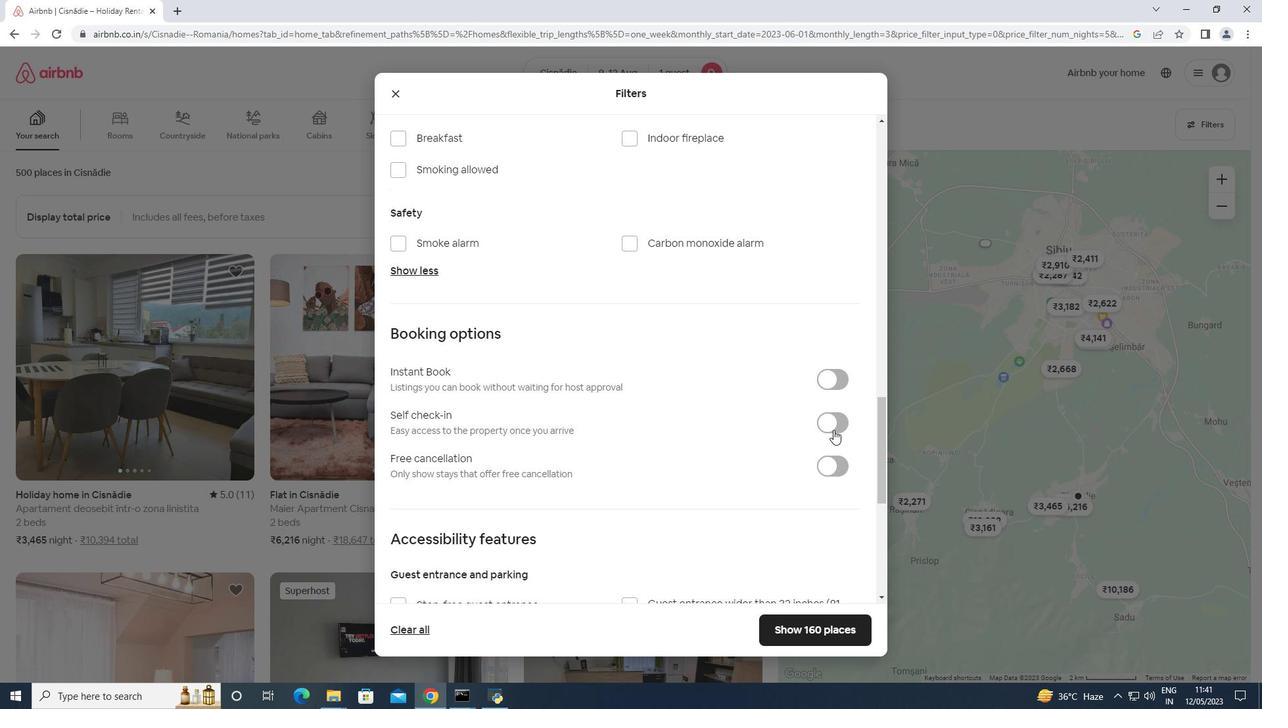 
Action: Mouse pressed left at (824, 425)
Screenshot: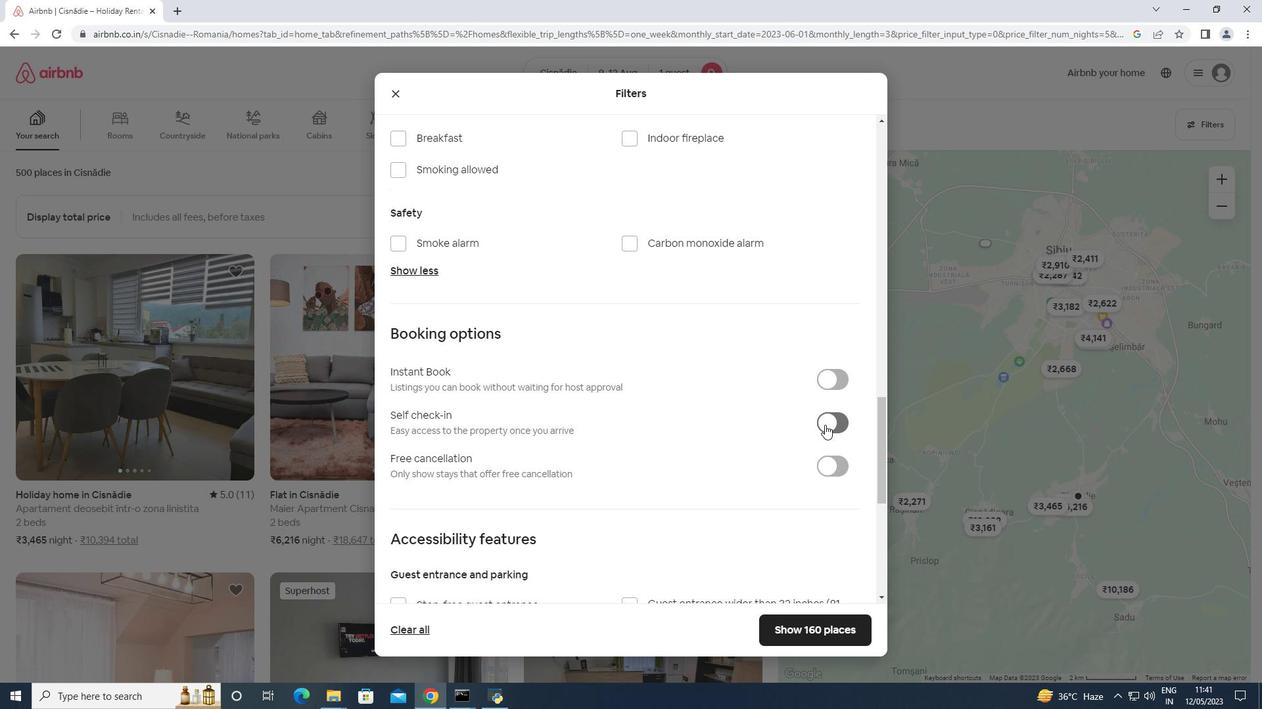 
Action: Mouse moved to (822, 425)
Screenshot: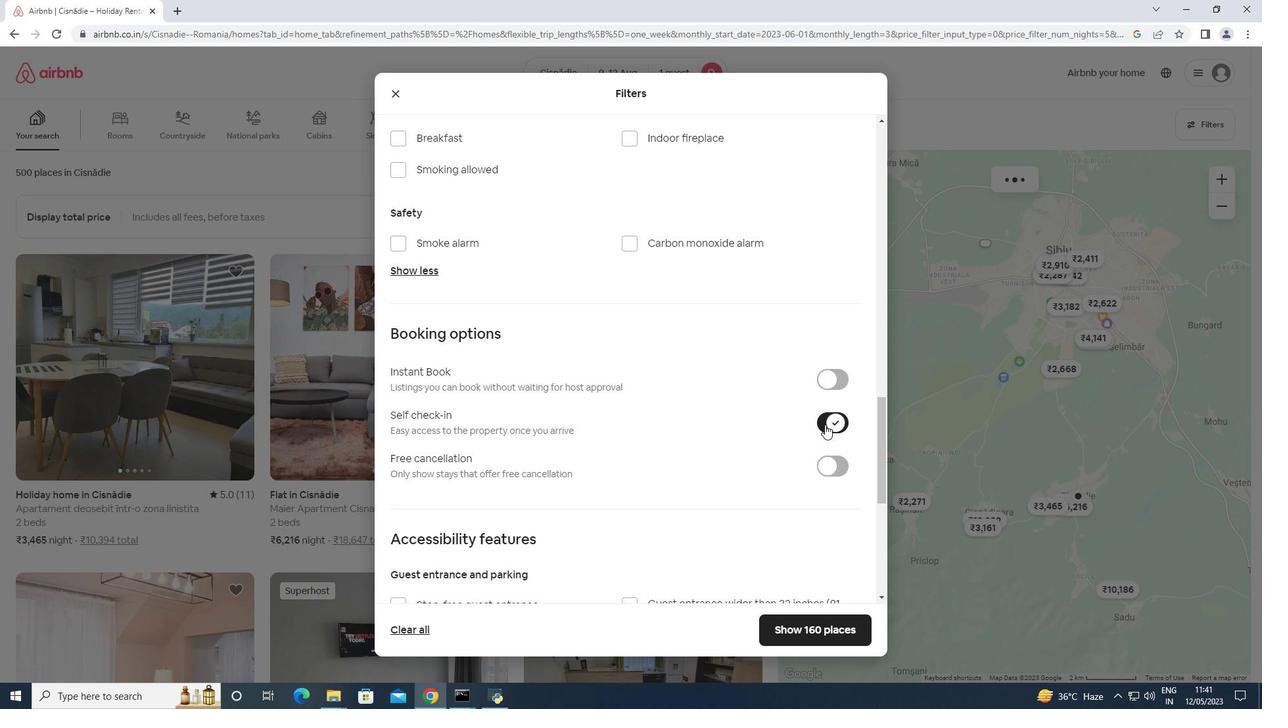 
Action: Mouse scrolled (822, 424) with delta (0, 0)
Screenshot: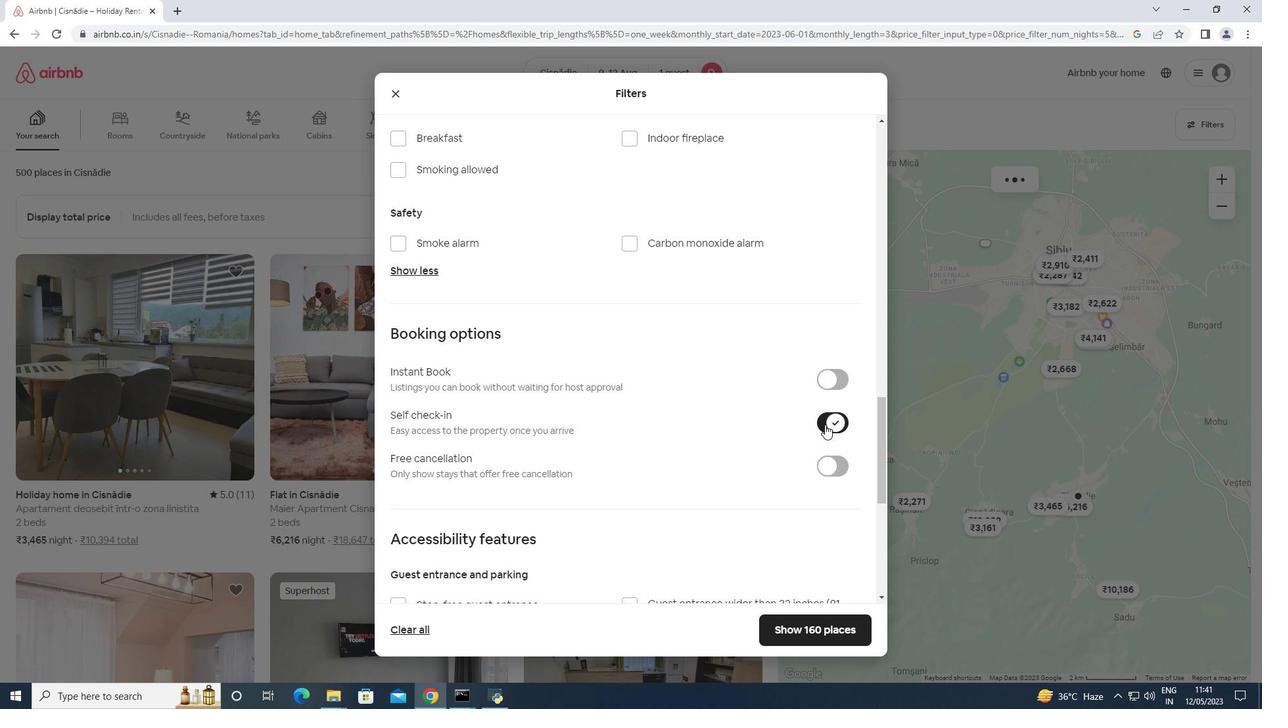 
Action: Mouse moved to (822, 425)
Screenshot: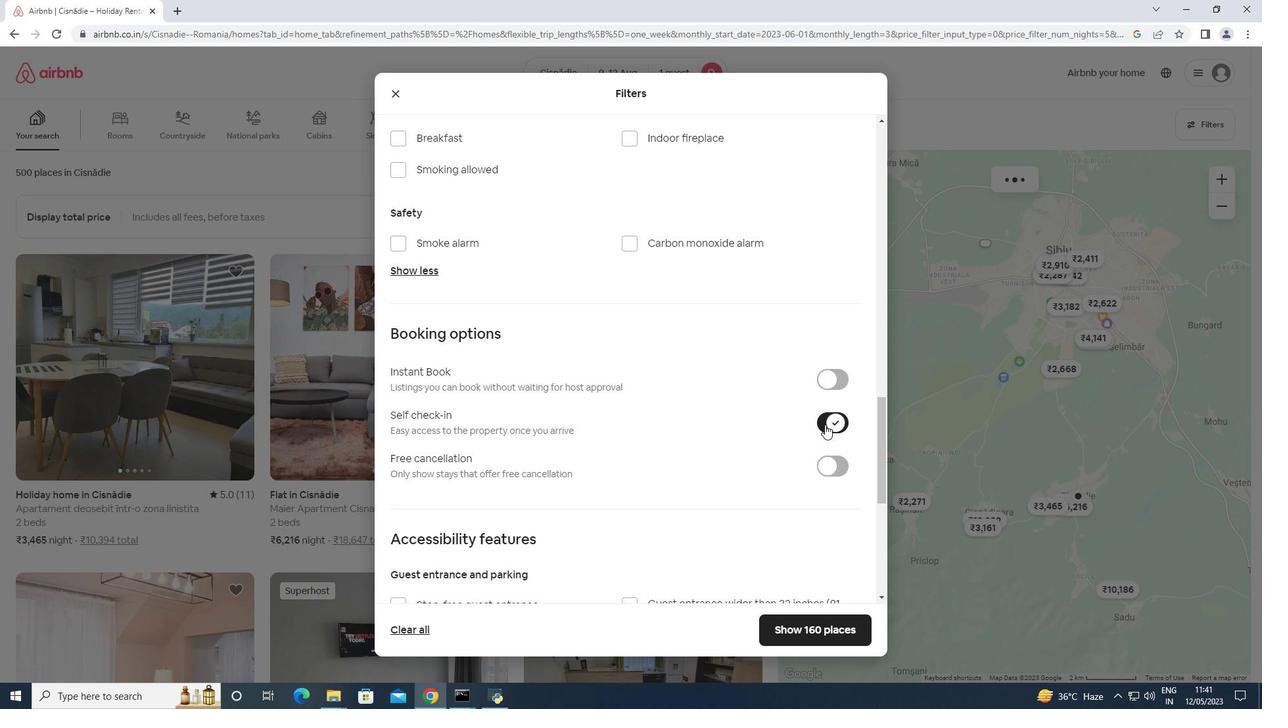 
Action: Mouse scrolled (822, 424) with delta (0, 0)
Screenshot: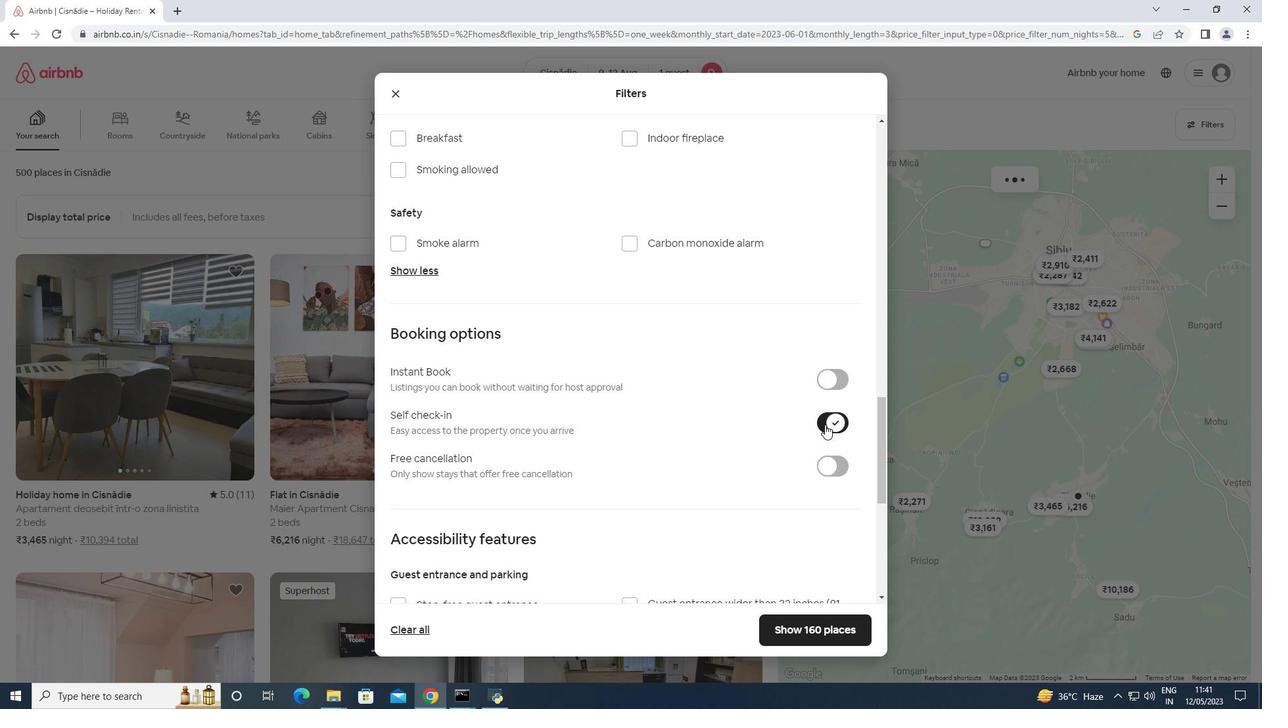 
Action: Mouse scrolled (822, 424) with delta (0, 0)
Screenshot: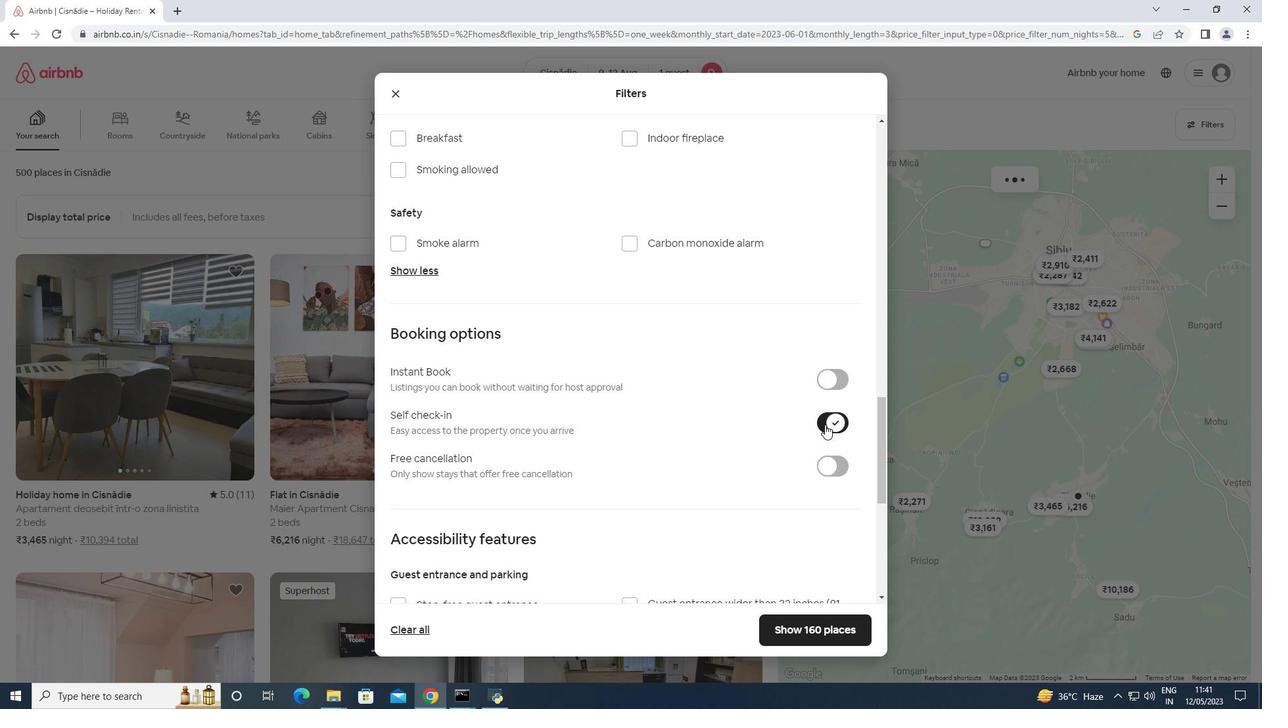 
Action: Mouse scrolled (822, 424) with delta (0, 0)
Screenshot: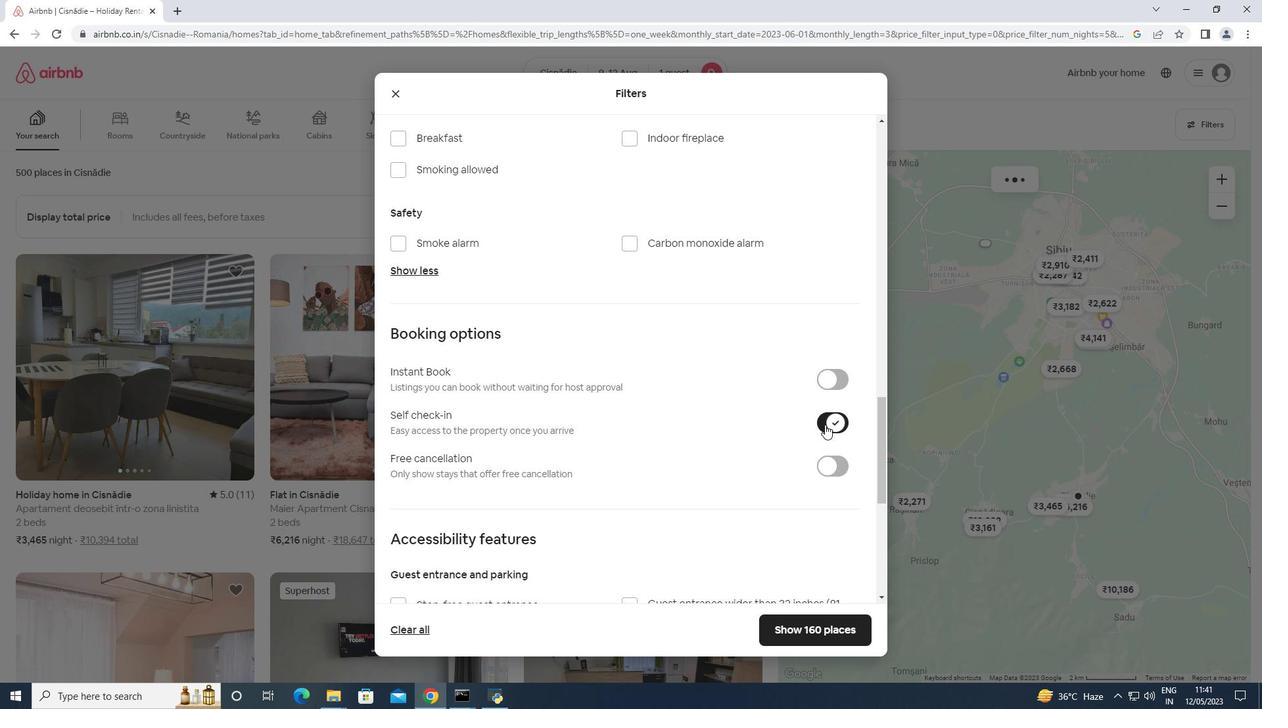 
Action: Mouse moved to (822, 425)
Screenshot: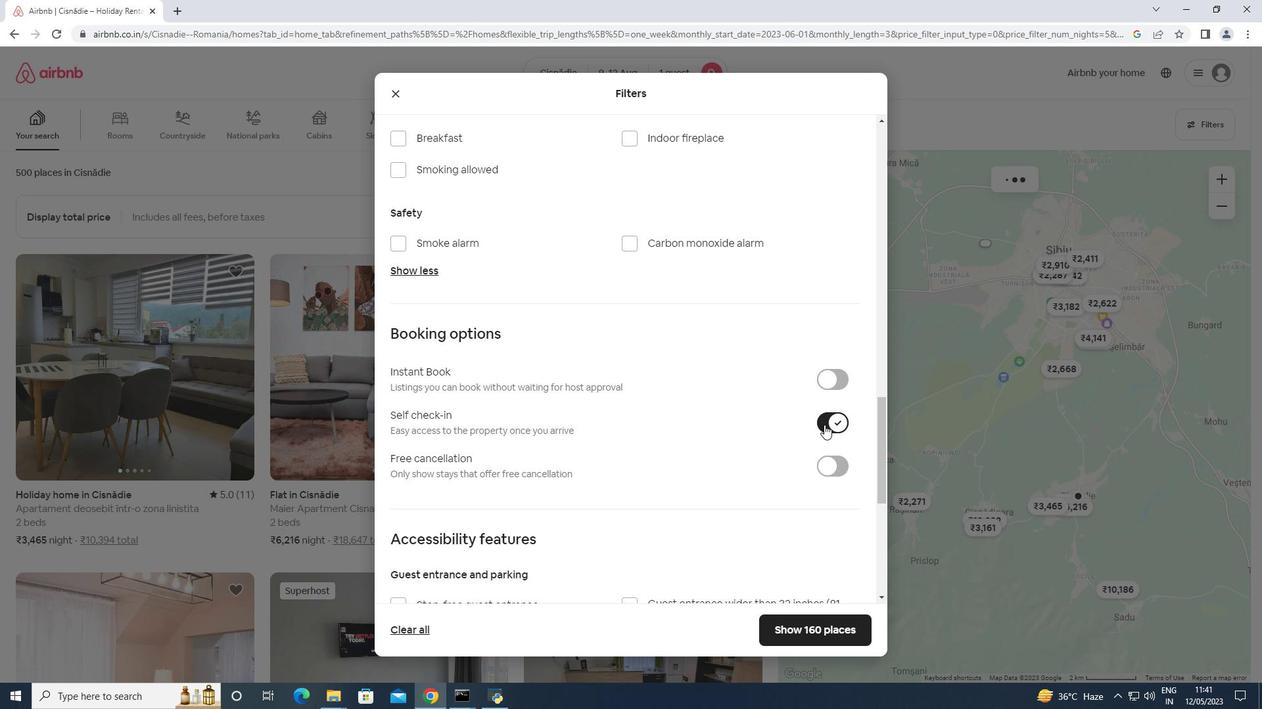 
Action: Mouse scrolled (822, 425) with delta (0, 0)
Screenshot: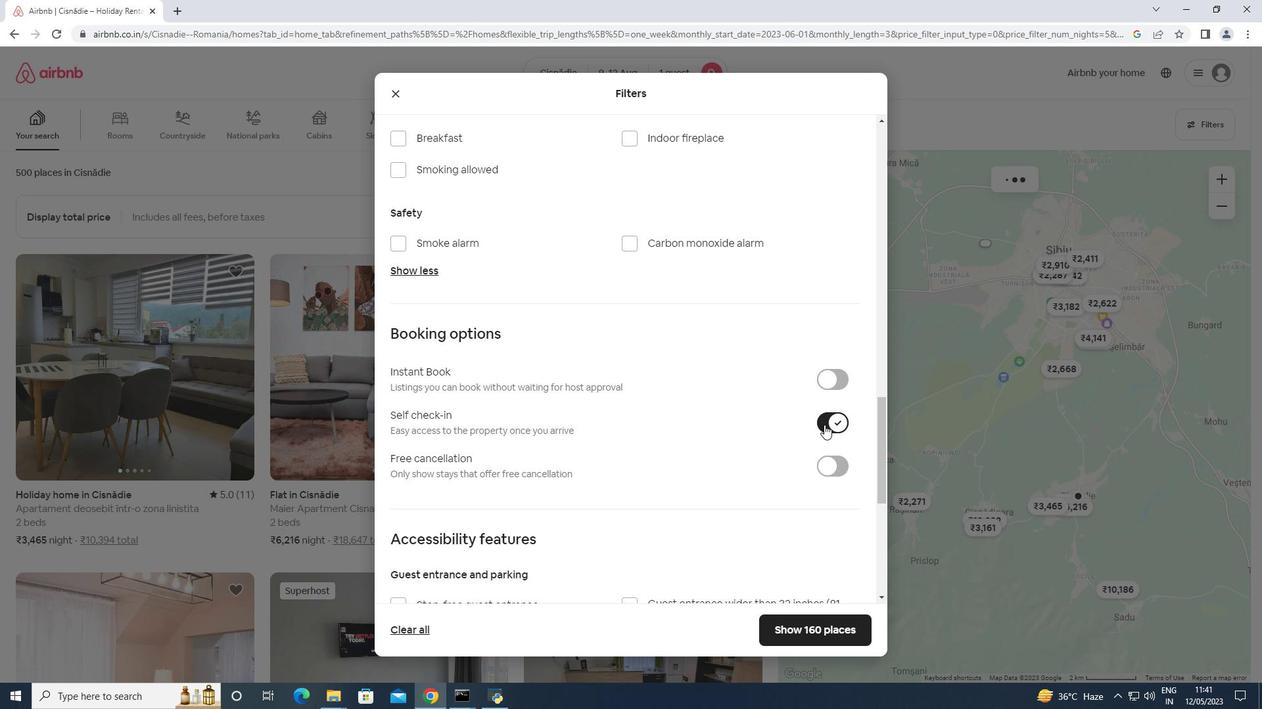 
Action: Mouse moved to (809, 434)
Screenshot: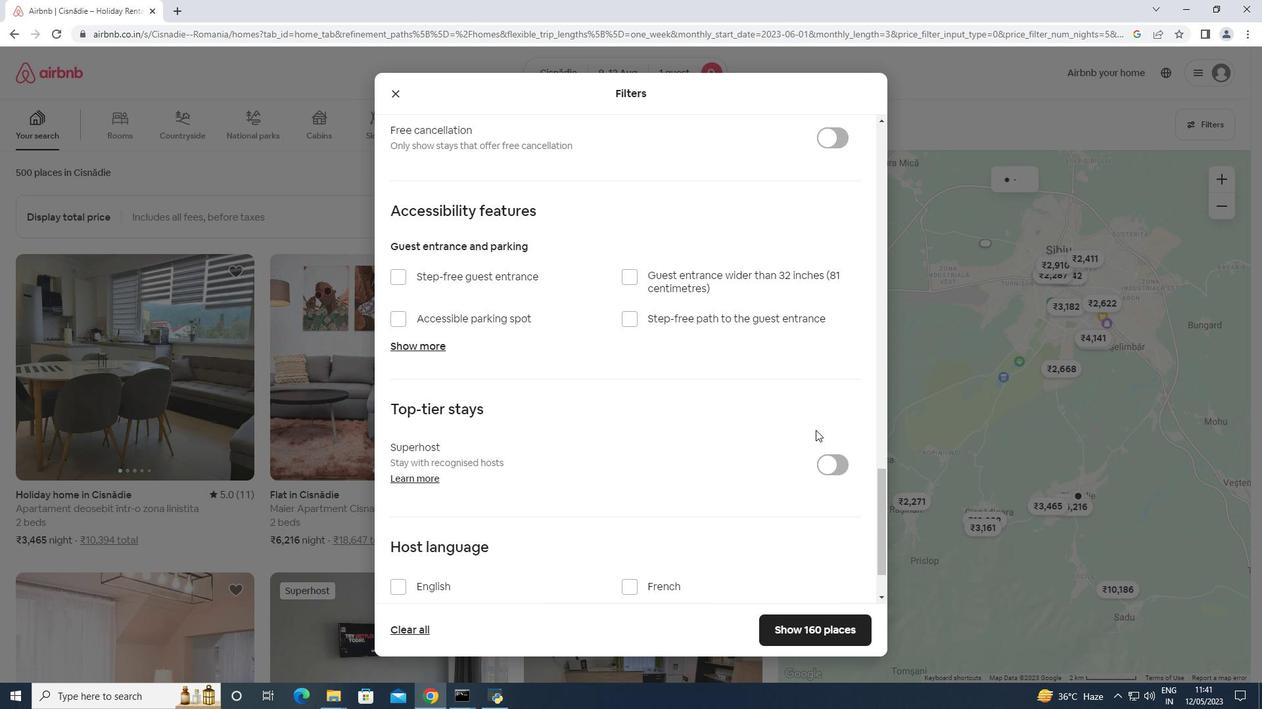 
Action: Mouse scrolled (809, 433) with delta (0, 0)
Screenshot: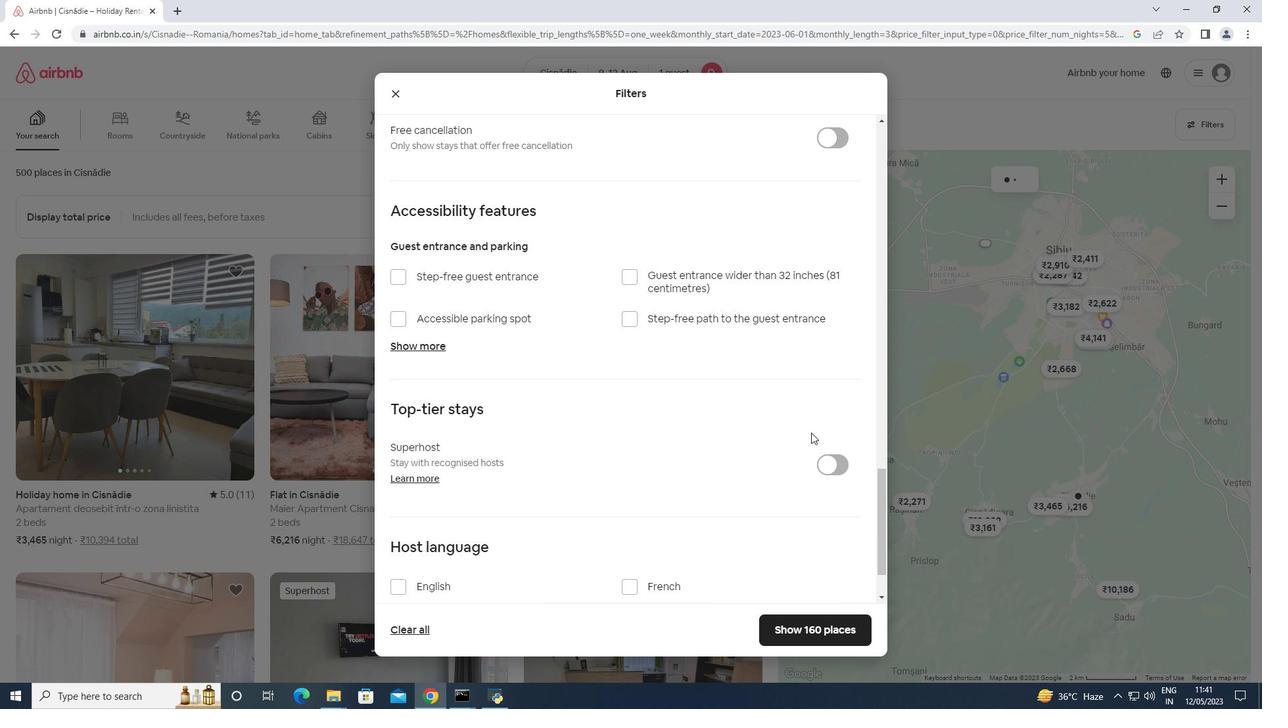 
Action: Mouse moved to (809, 434)
Screenshot: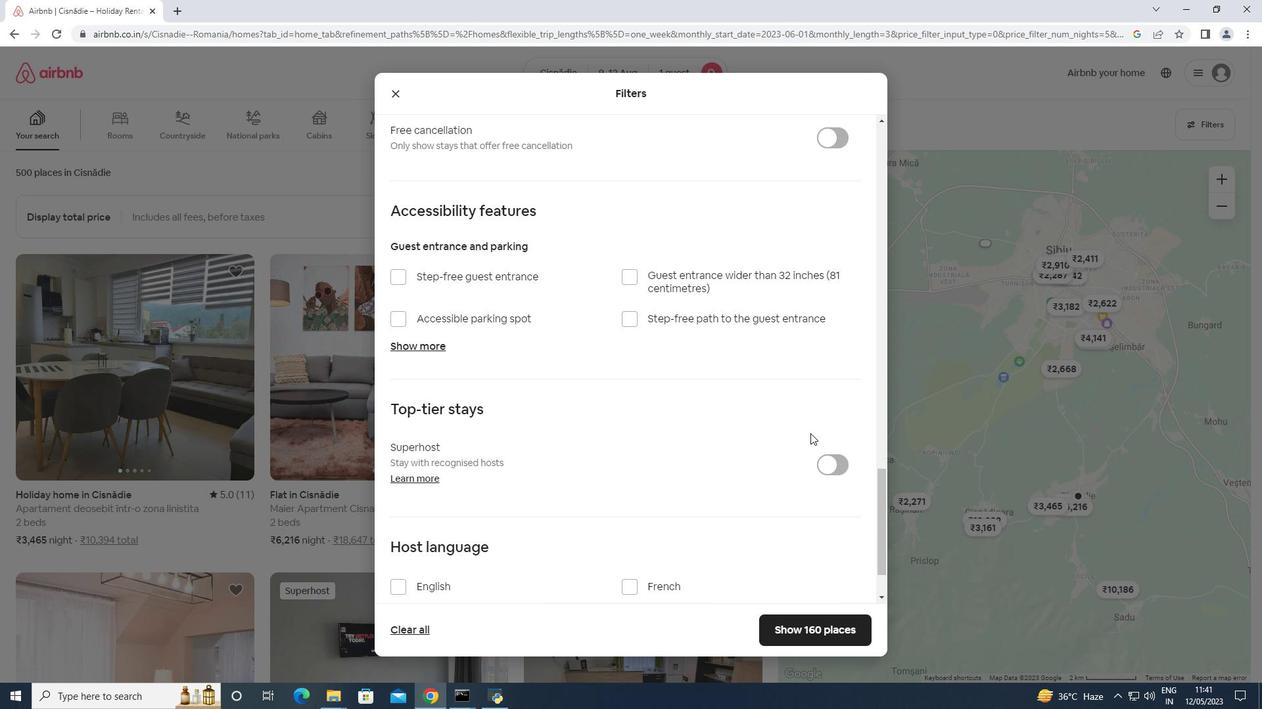 
Action: Mouse scrolled (809, 433) with delta (0, 0)
Screenshot: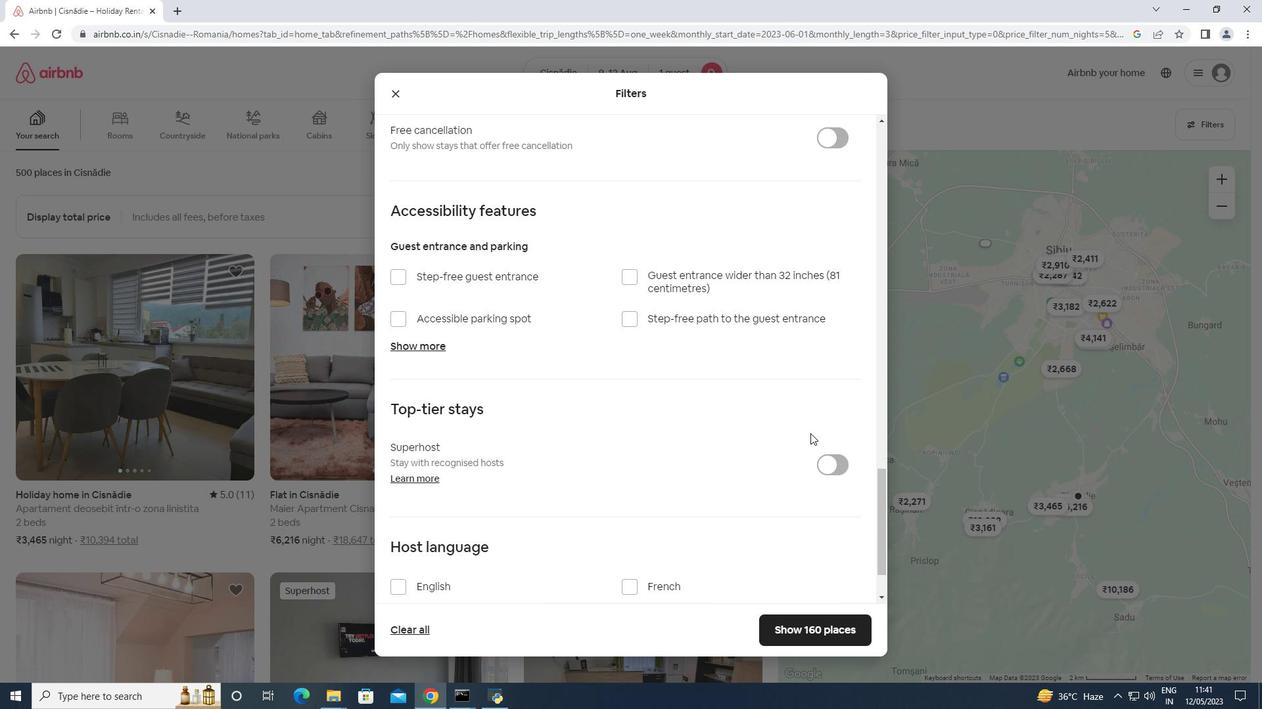 
Action: Mouse scrolled (809, 433) with delta (0, 0)
Screenshot: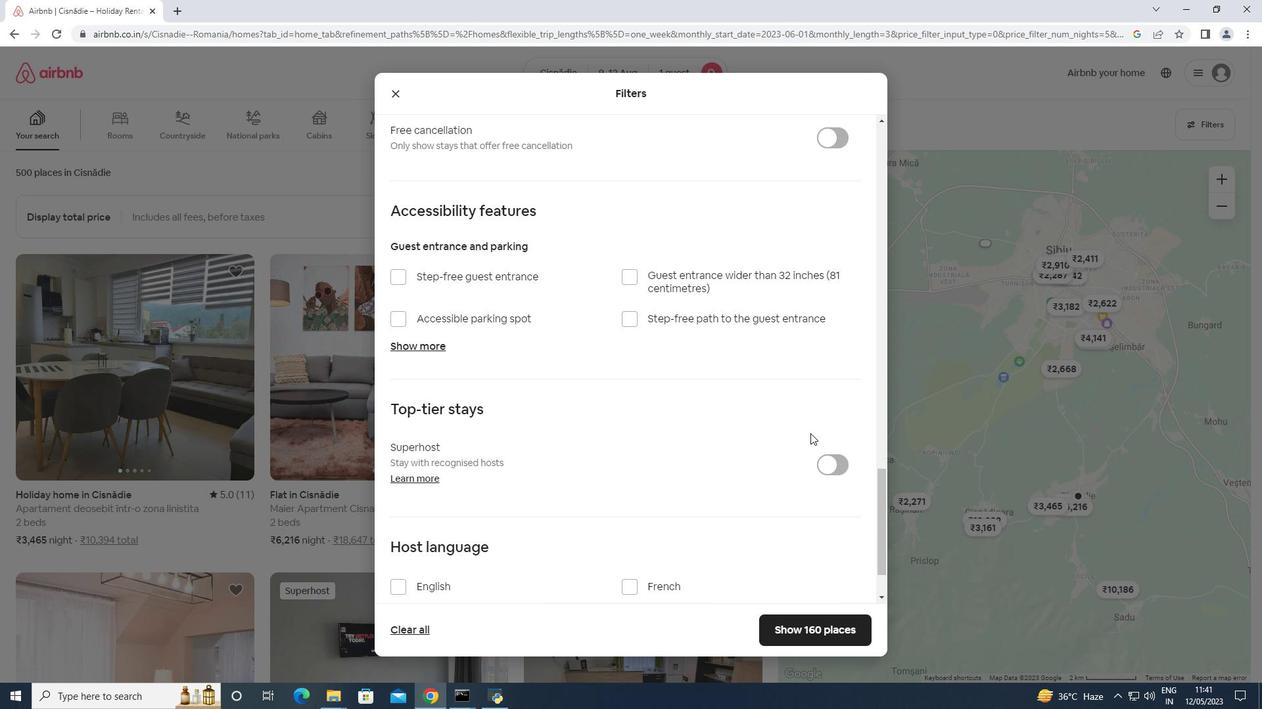 
Action: Mouse scrolled (809, 433) with delta (0, 0)
Screenshot: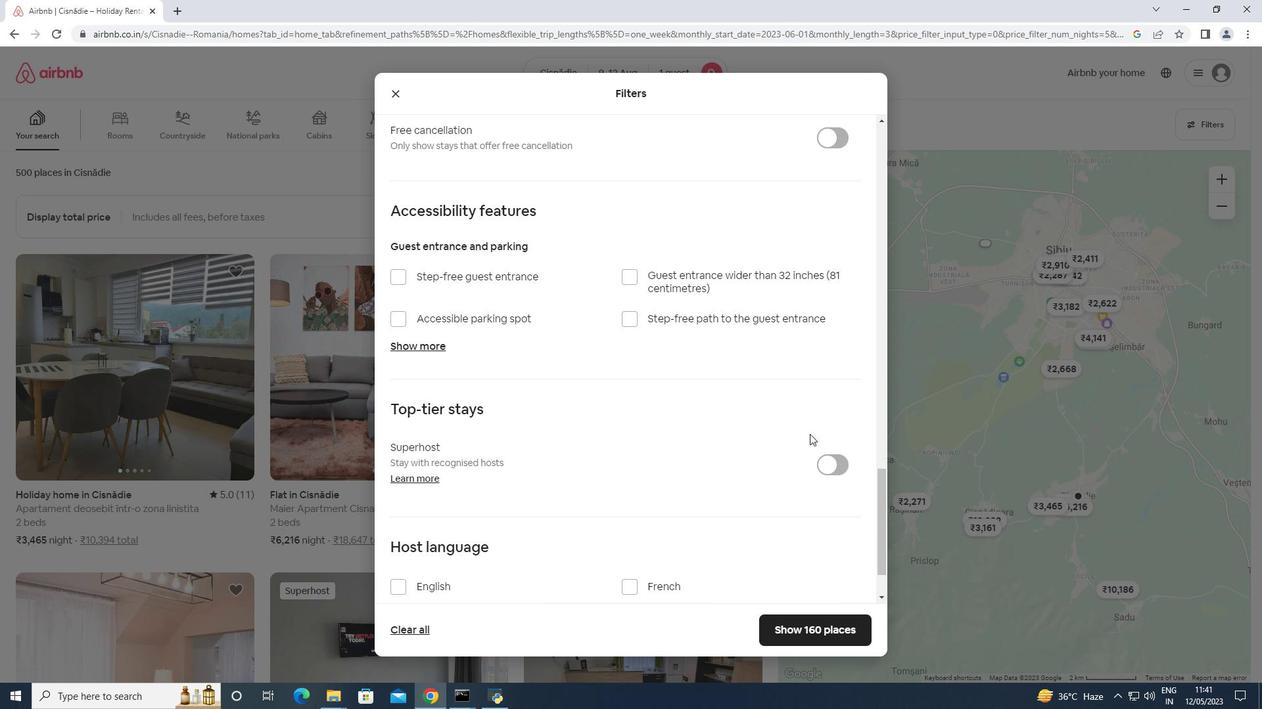 
Action: Mouse moved to (493, 514)
Screenshot: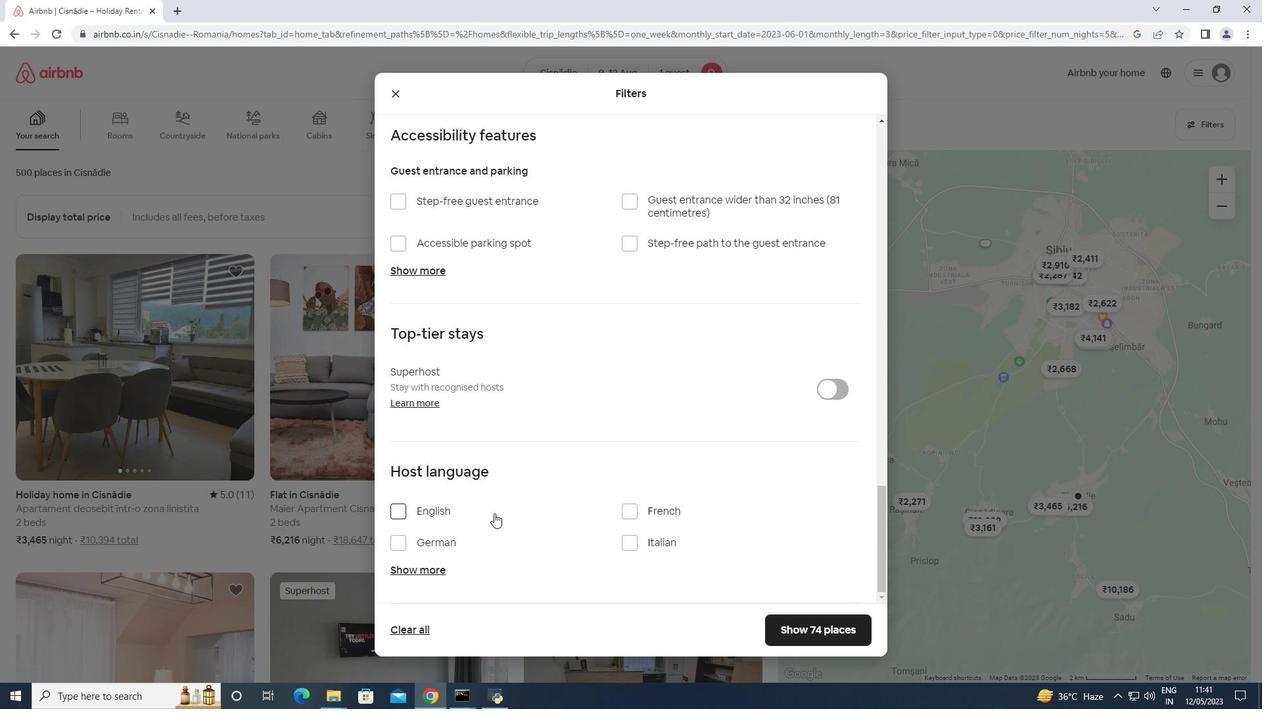 
Action: Mouse pressed left at (493, 514)
Screenshot: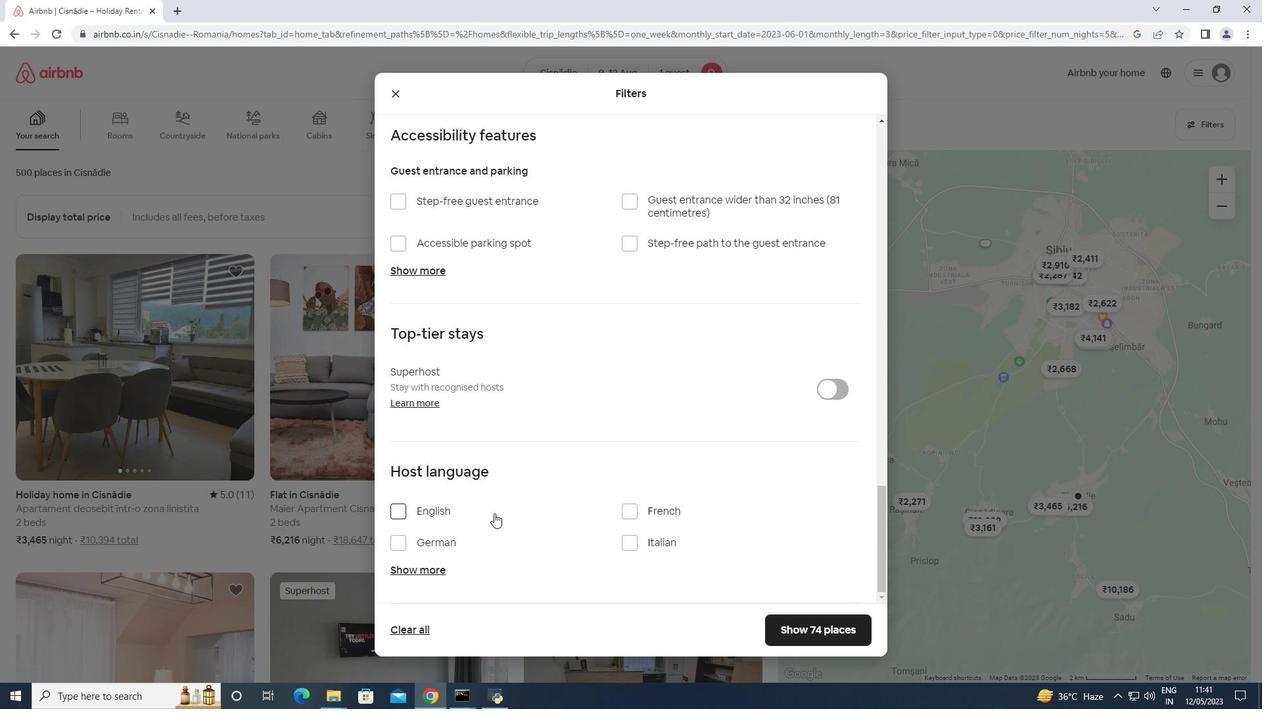 
Action: Mouse moved to (786, 617)
Screenshot: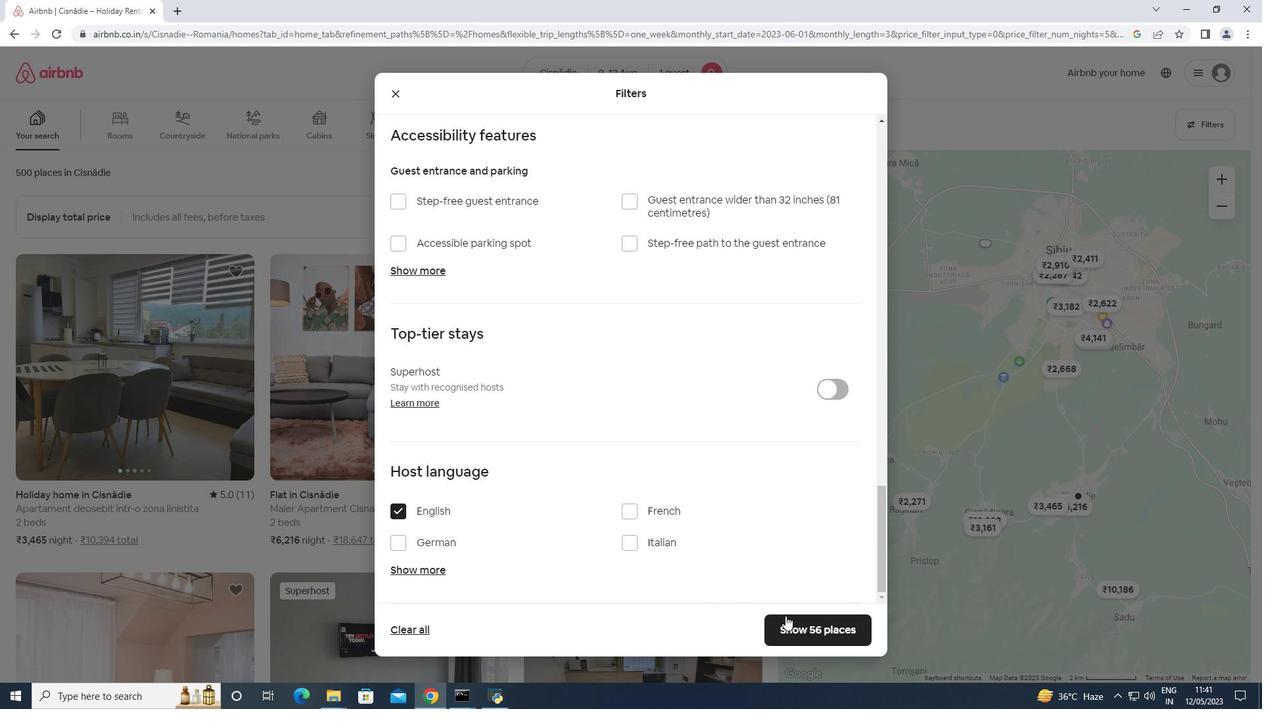 
Action: Mouse pressed left at (786, 617)
Screenshot: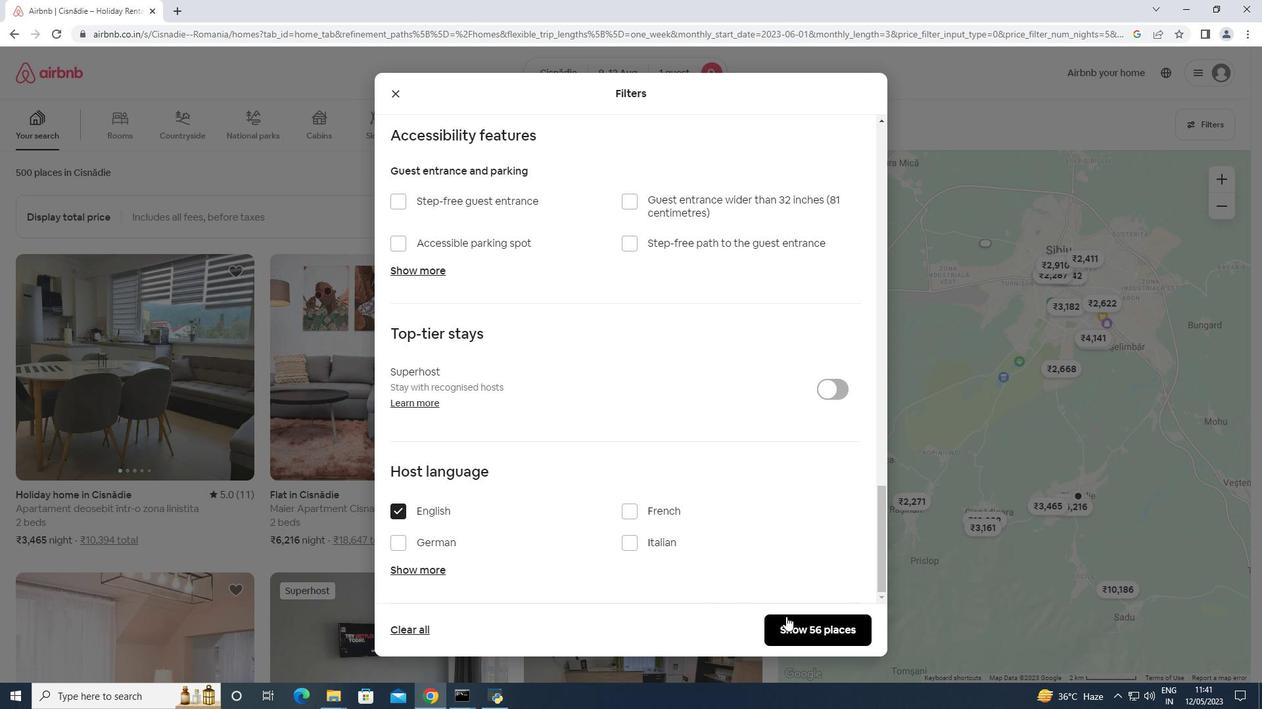 
Action: Mouse moved to (758, 385)
Screenshot: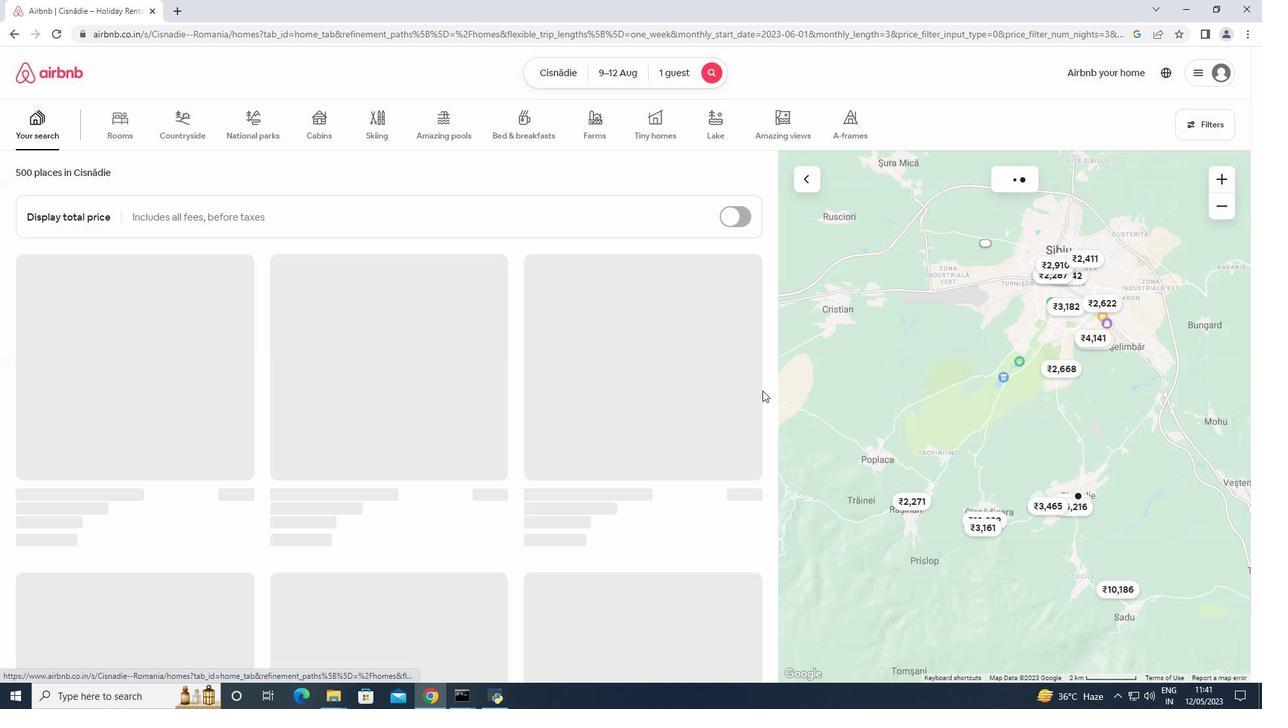 
